 Task: Look for space in Grove City, United States from 10th July, 2023 to 15th July, 2023 for 7 adults in price range Rs.10000 to Rs.15000. Place can be entire place or shared room with 4 bedrooms having 7 beds and 4 bathrooms. Property type can be house, flat, guest house. Amenities needed are: wifi, TV, free parkinig on premises, gym, breakfast. Booking option can be shelf check-in. Required host language is English.
Action: Mouse moved to (631, 146)
Screenshot: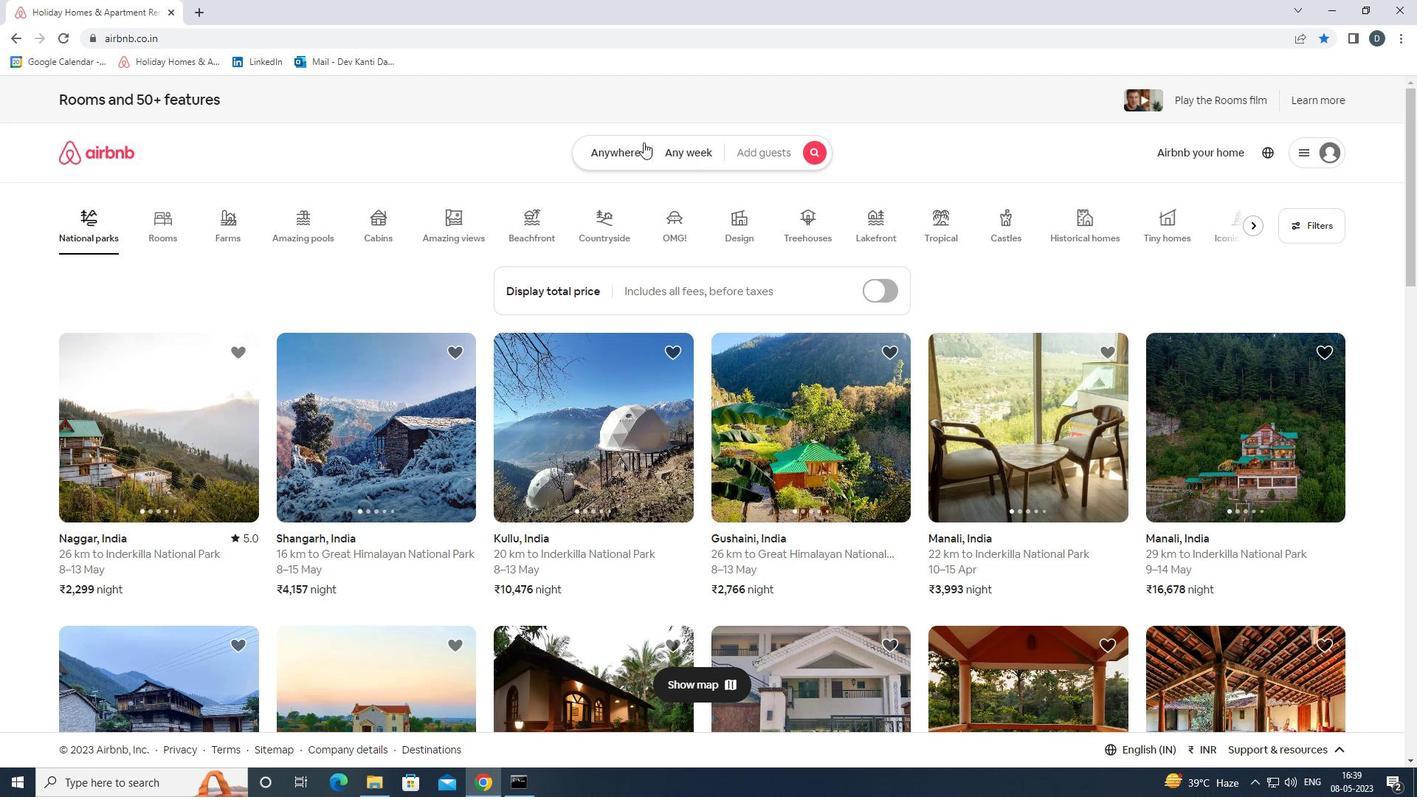 
Action: Mouse pressed left at (631, 146)
Screenshot: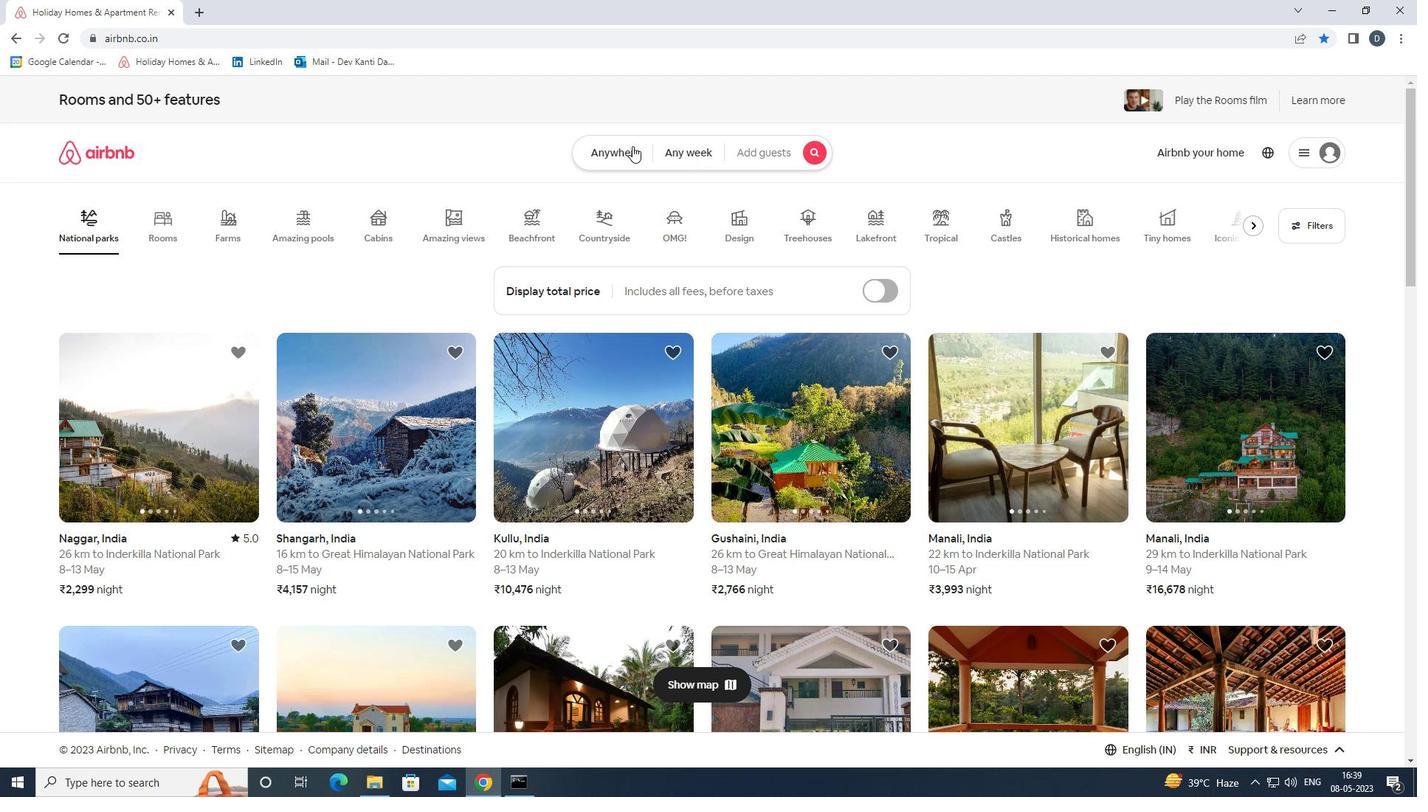 
Action: Mouse moved to (541, 217)
Screenshot: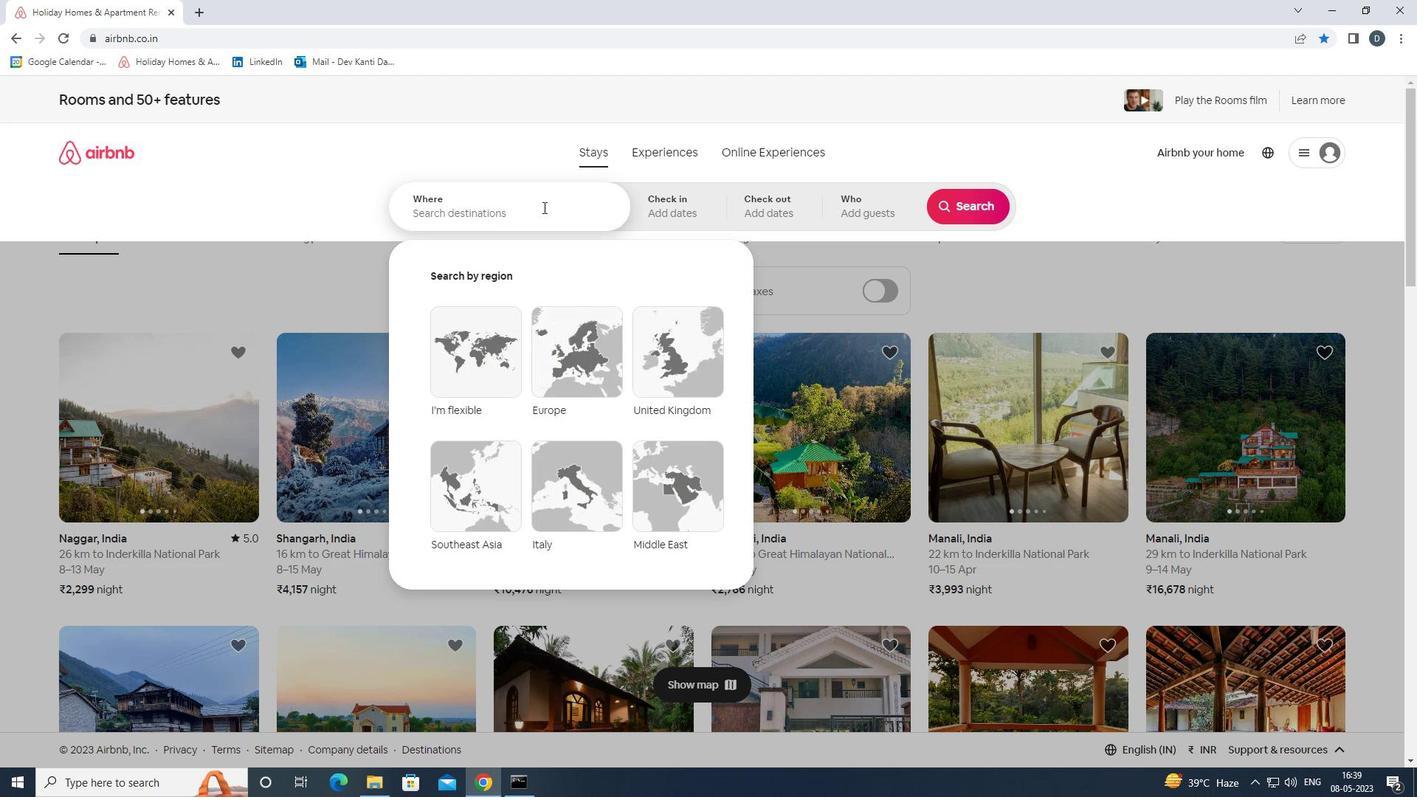 
Action: Mouse pressed left at (541, 217)
Screenshot: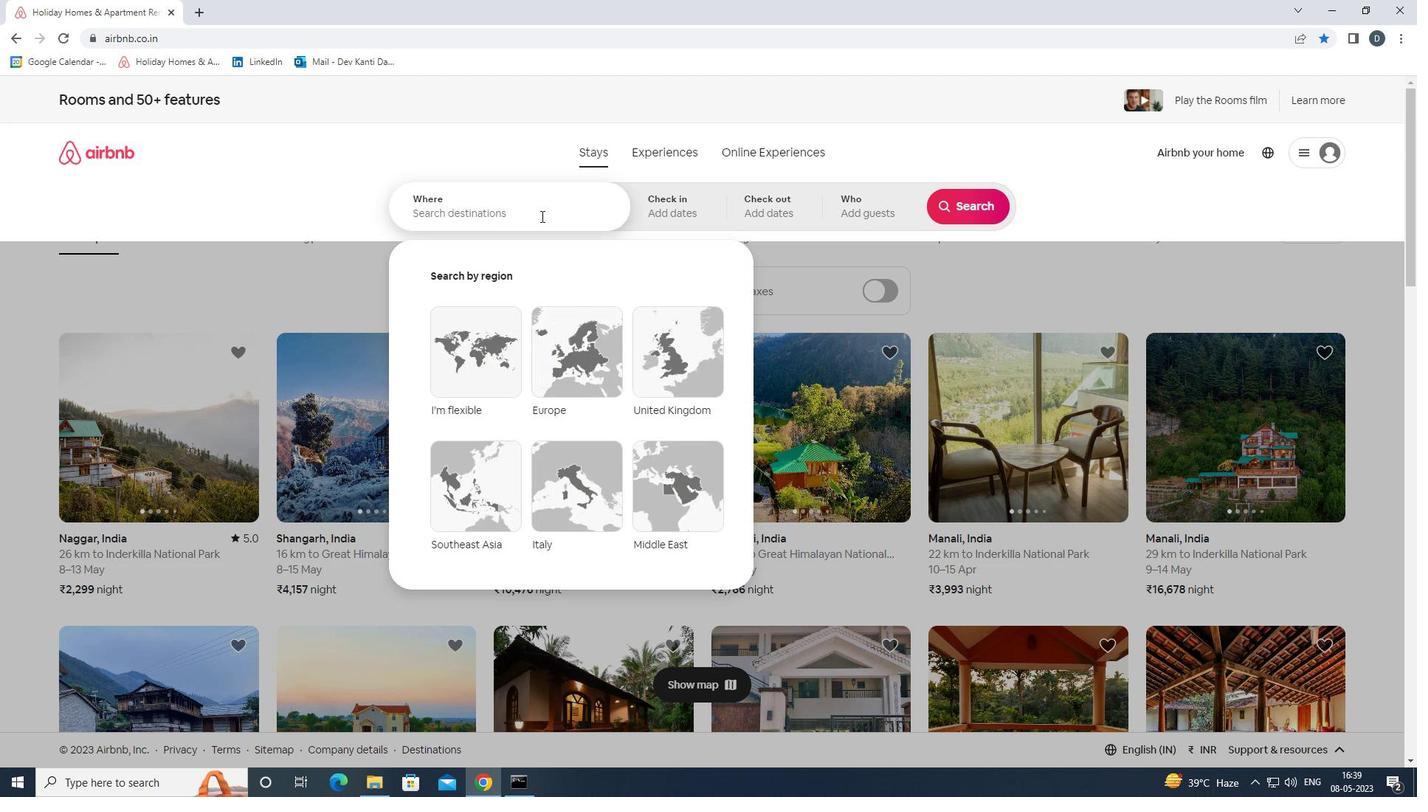 
Action: Key pressed <Key.shift><Key.shift><Key.shift><Key.shift><Key.shift><Key.shift><Key.shift><Key.shift><Key.shift><Key.shift><Key.shift><Key.shift><Key.shift><Key.shift><Key.shift><Key.shift><Key.shift><Key.shift><Key.shift><Key.shift><Key.shift><Key.shift><Key.shift>GROVE<Key.space><Key.shift>CITY,<Key.shift>UNITED<Key.space><Key.shift>STATES<Key.enter>
Screenshot: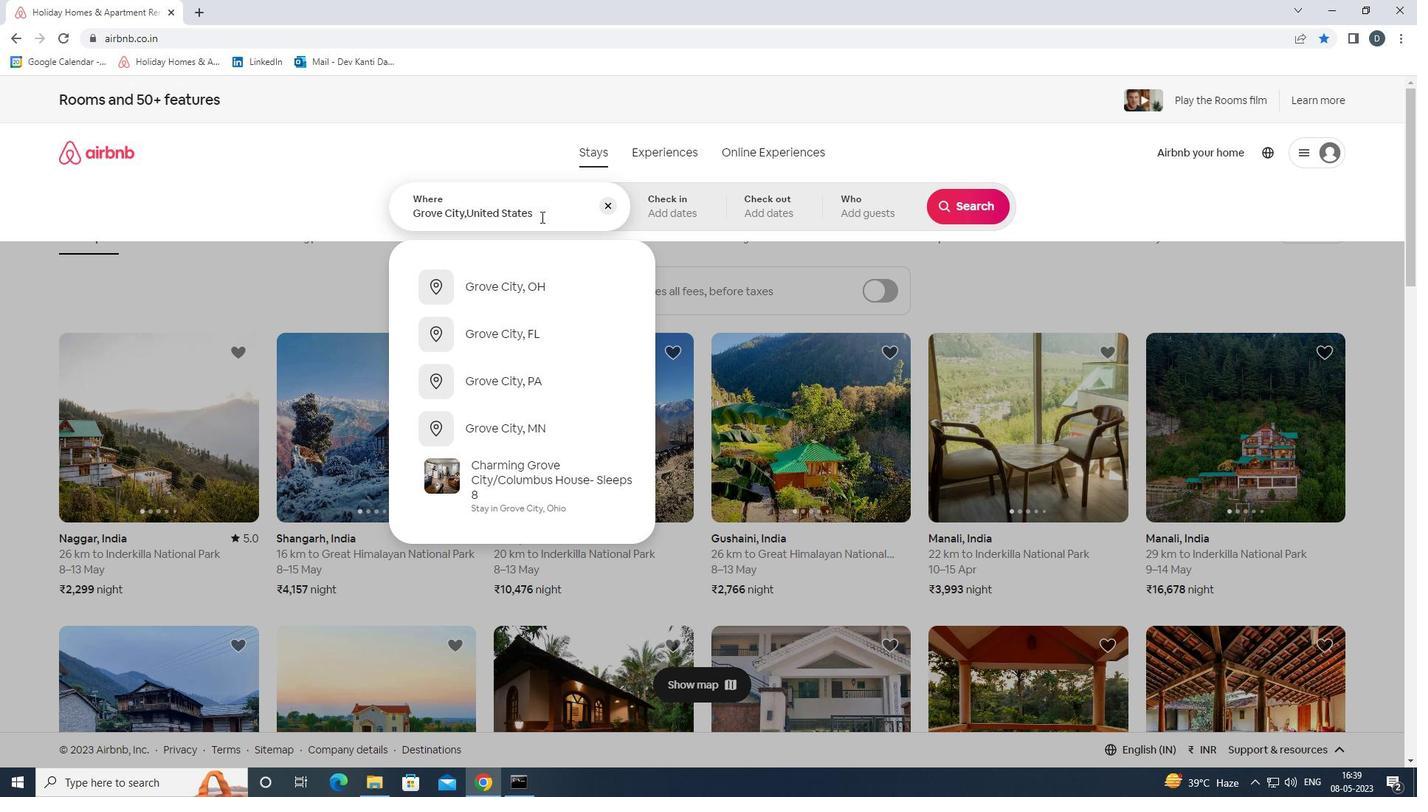 
Action: Mouse moved to (964, 321)
Screenshot: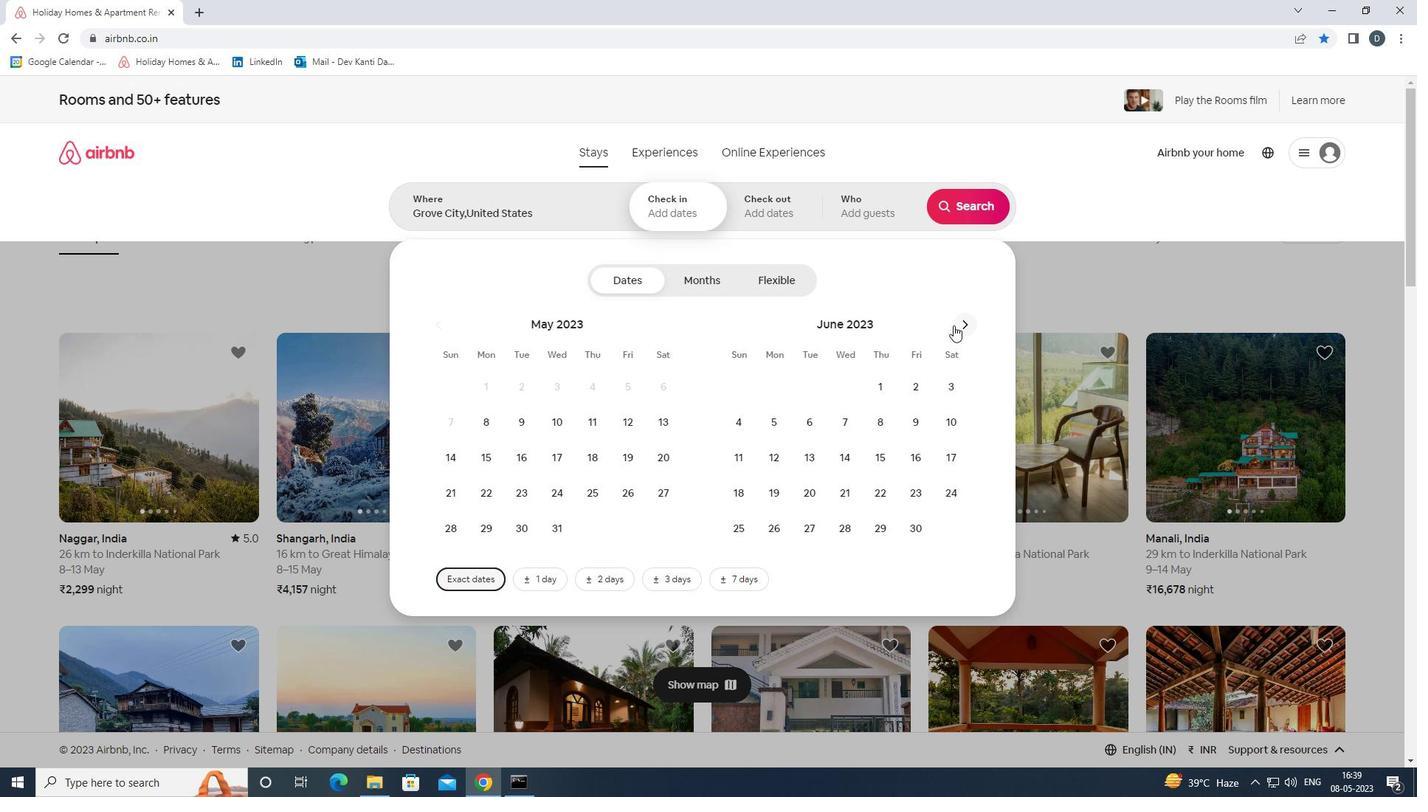 
Action: Mouse pressed left at (964, 321)
Screenshot: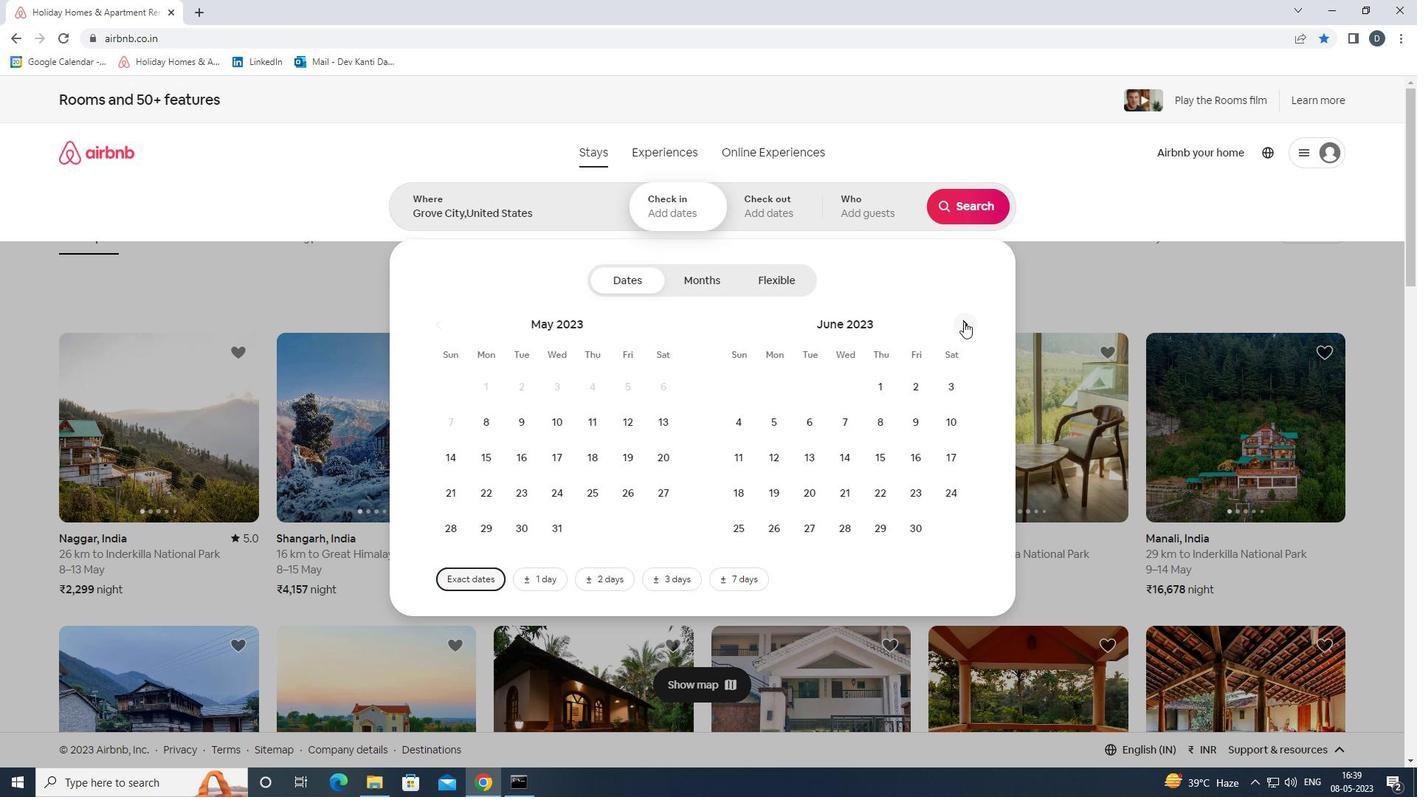 
Action: Mouse moved to (774, 467)
Screenshot: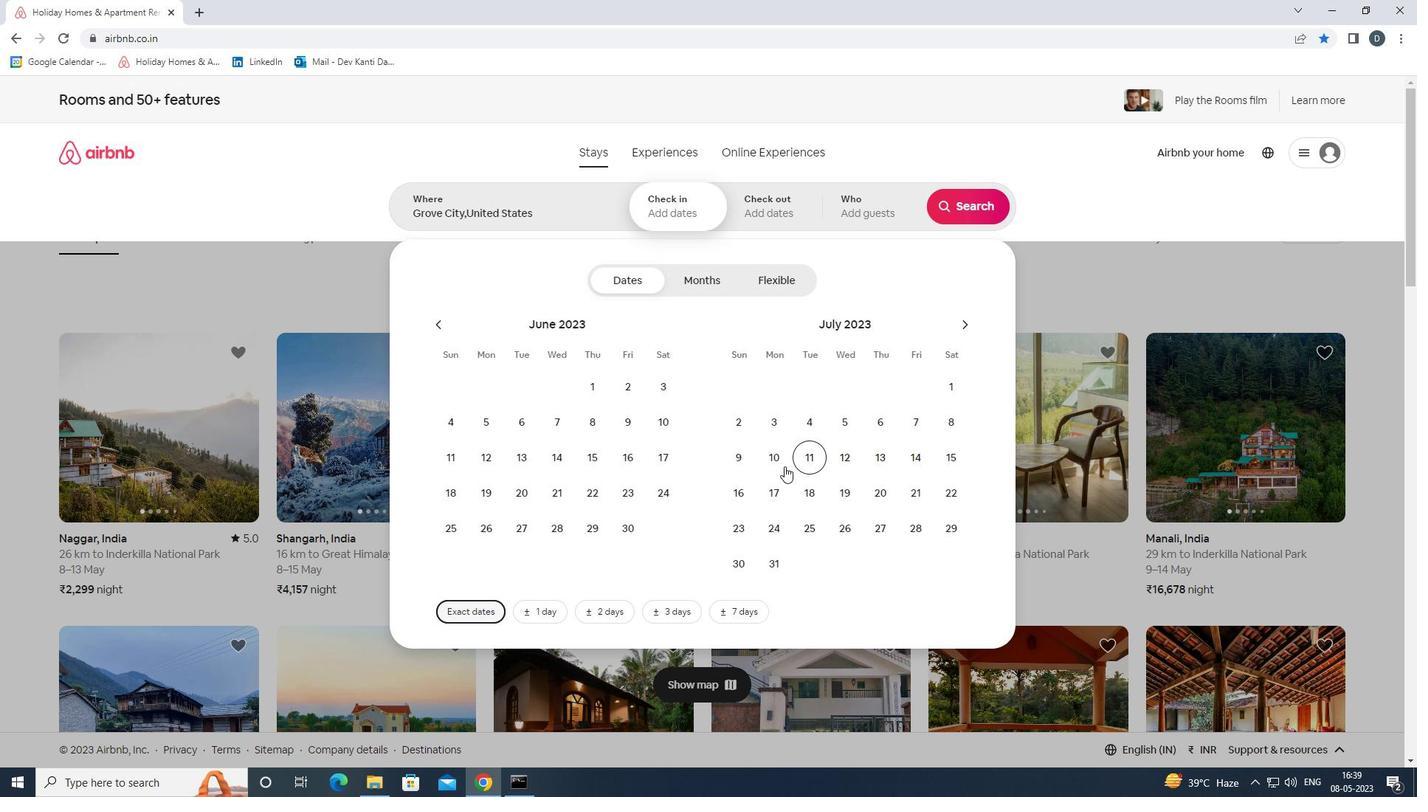 
Action: Mouse pressed left at (774, 467)
Screenshot: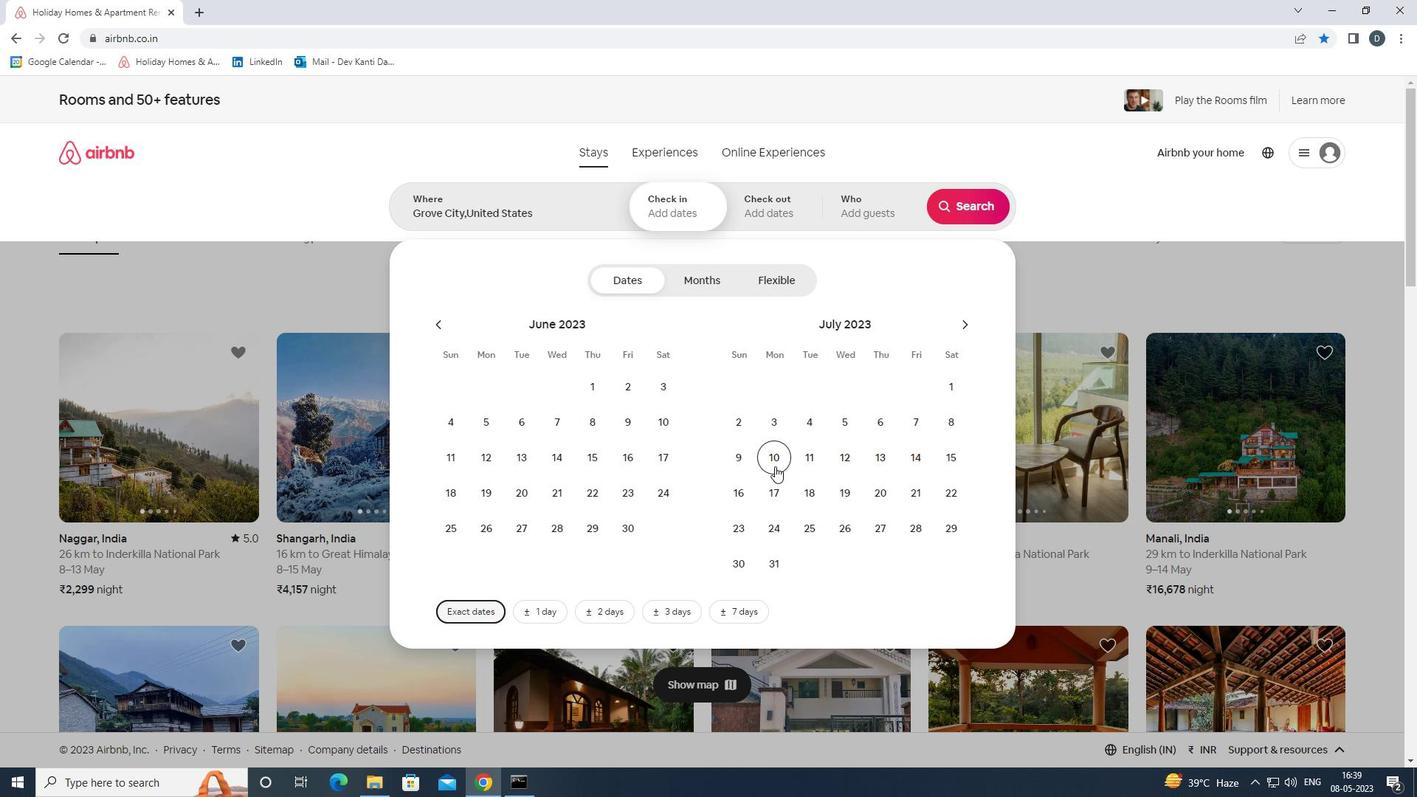 
Action: Mouse moved to (943, 465)
Screenshot: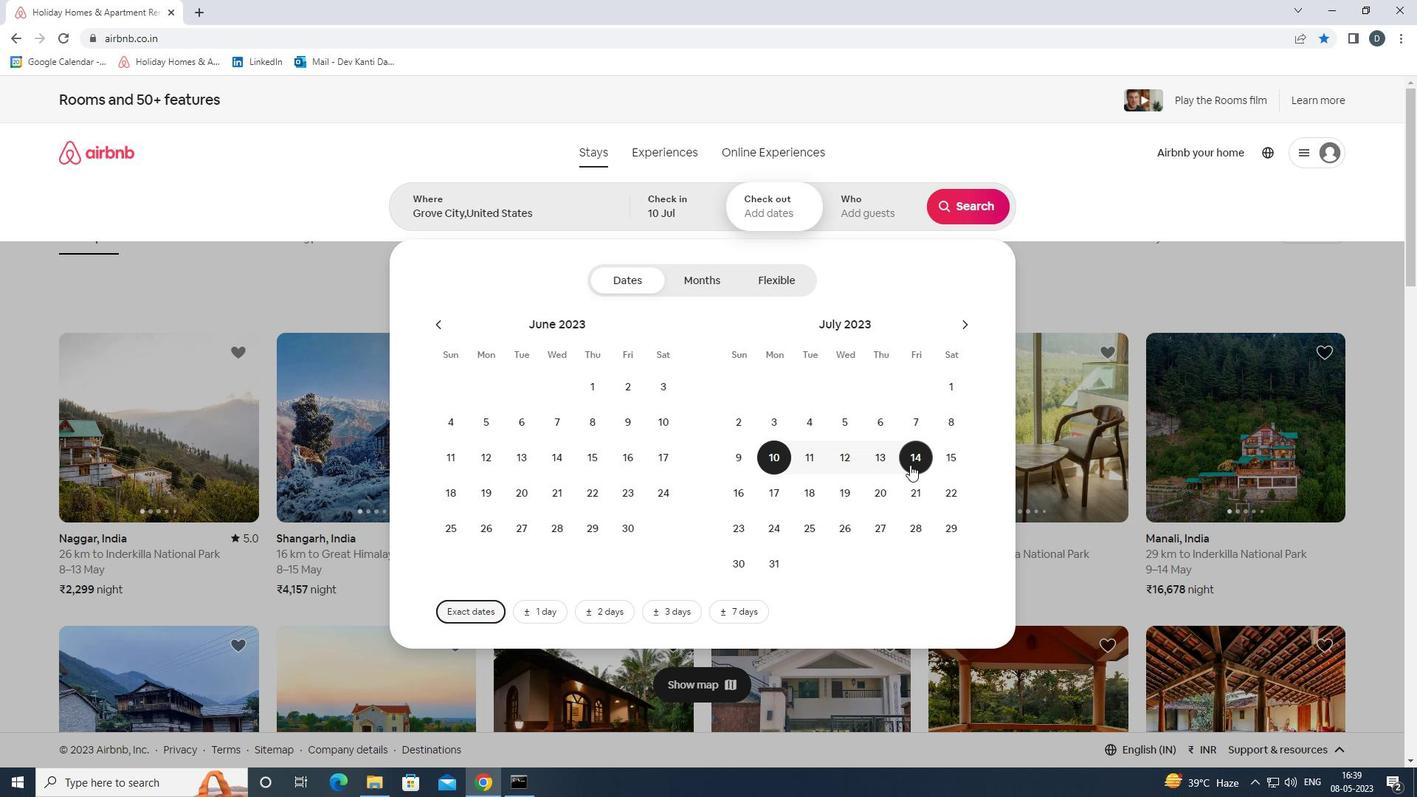 
Action: Mouse pressed left at (943, 465)
Screenshot: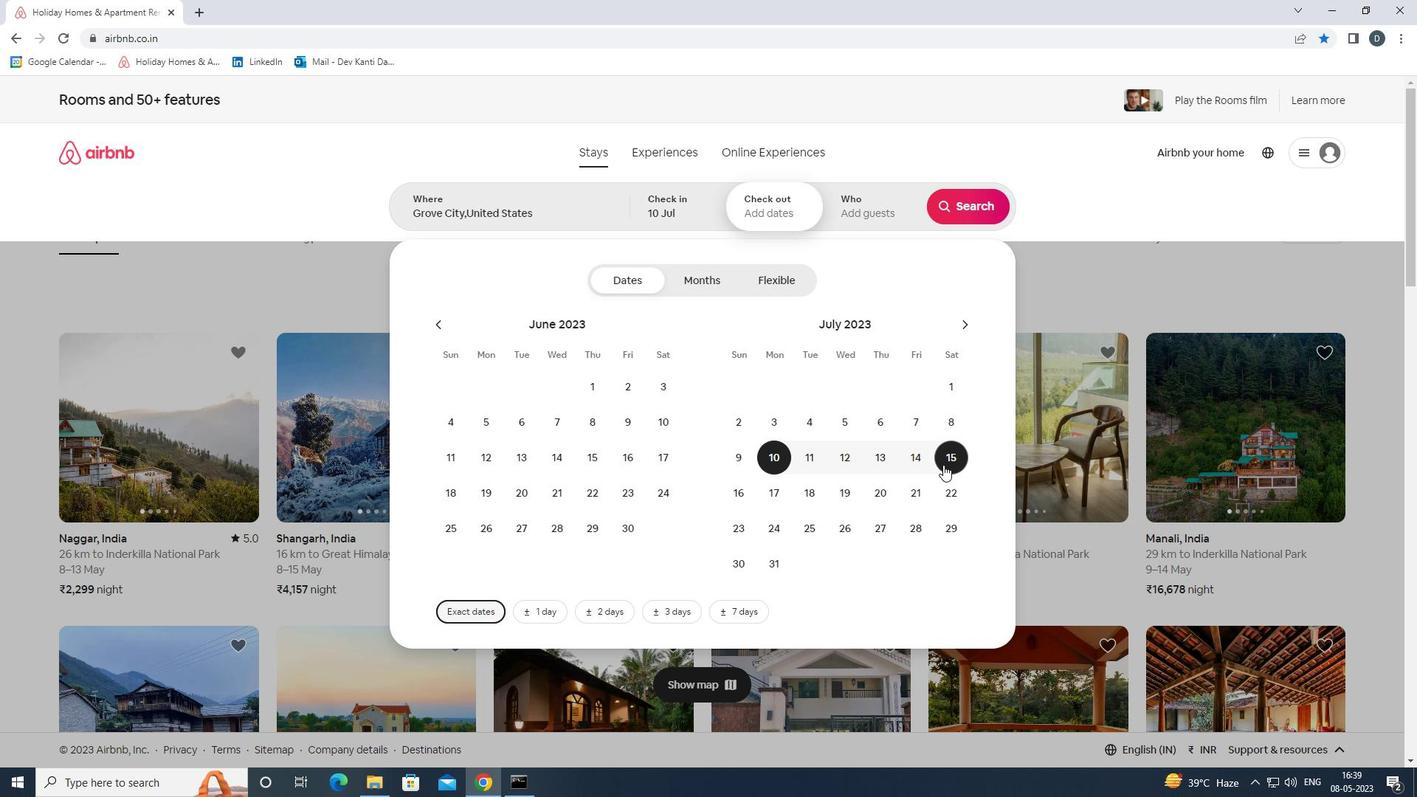 
Action: Mouse moved to (871, 216)
Screenshot: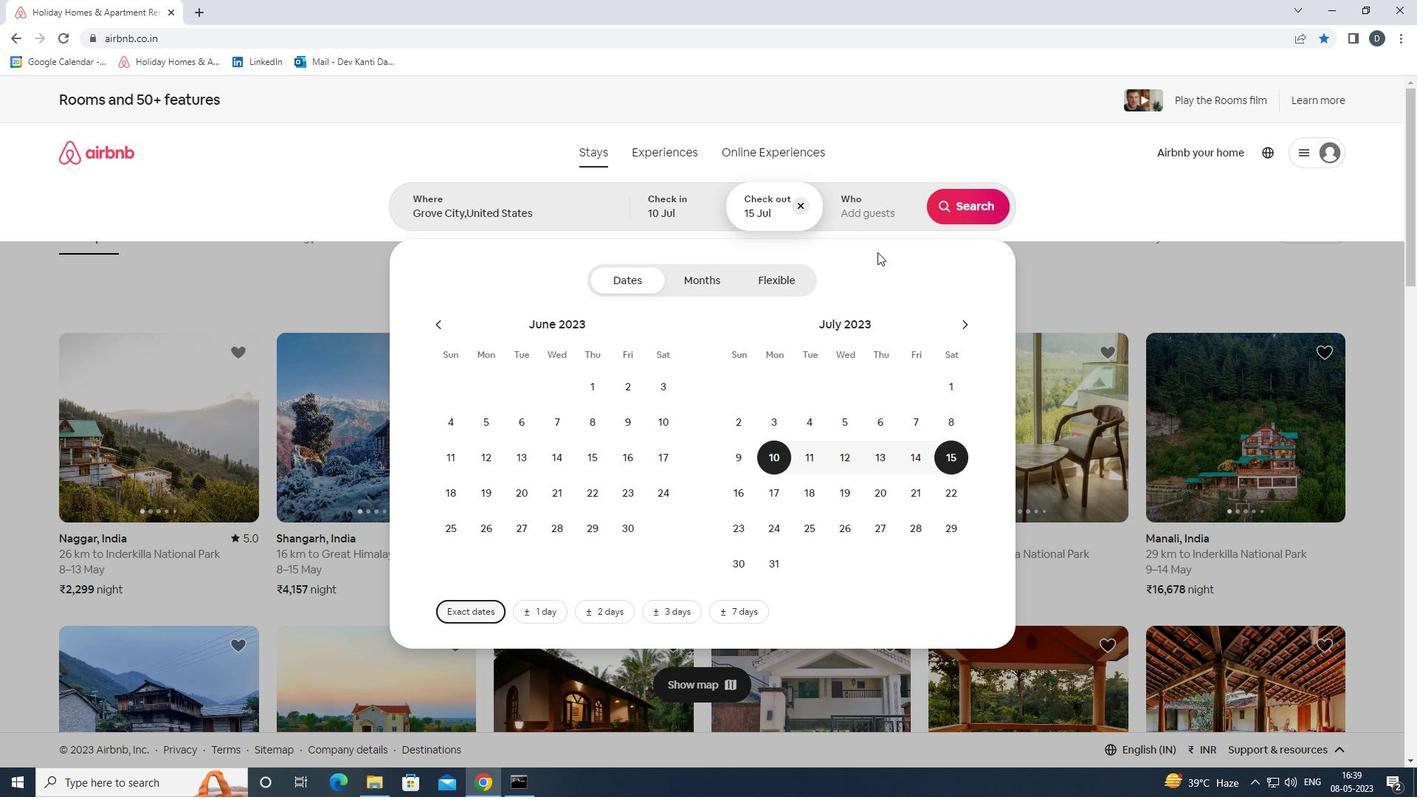 
Action: Mouse pressed left at (871, 216)
Screenshot: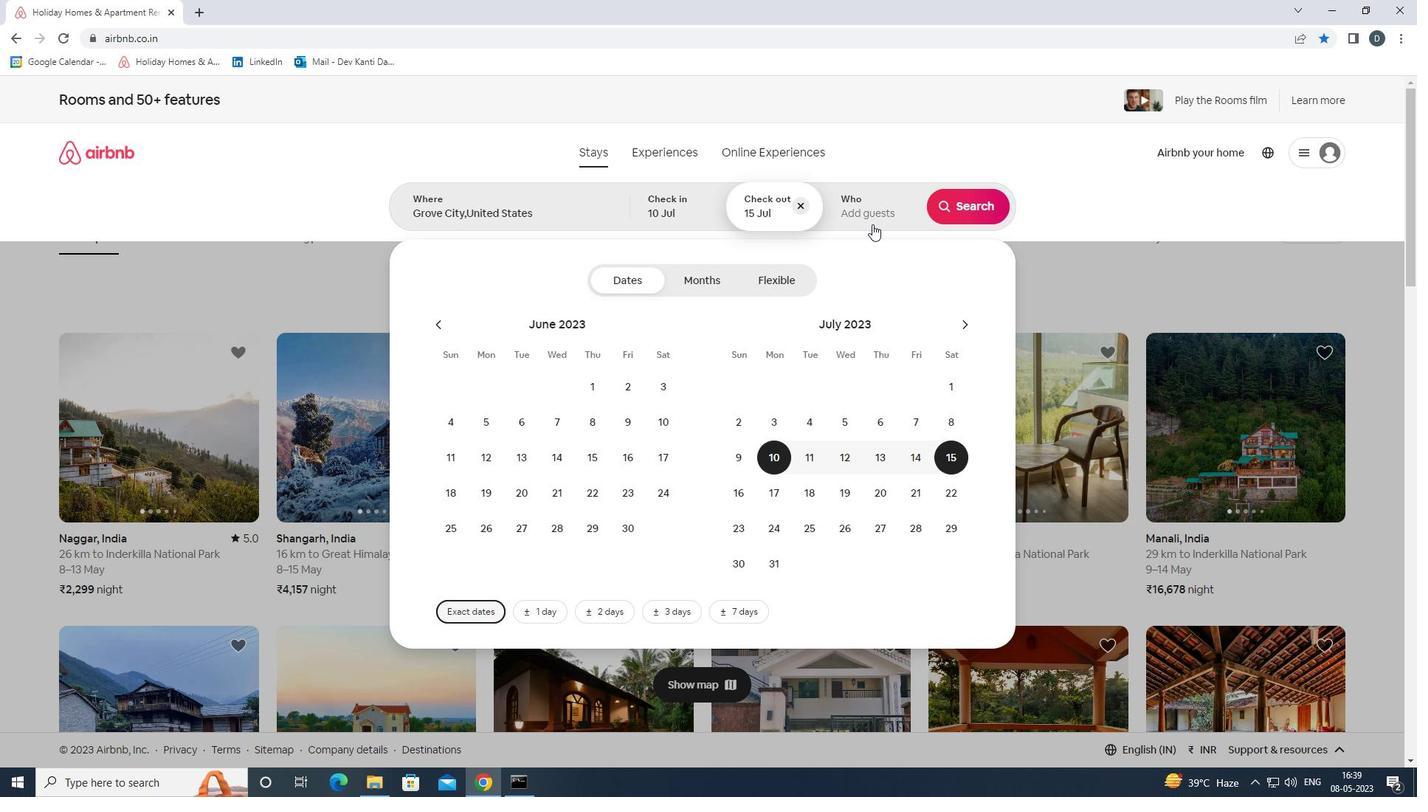 
Action: Mouse moved to (964, 286)
Screenshot: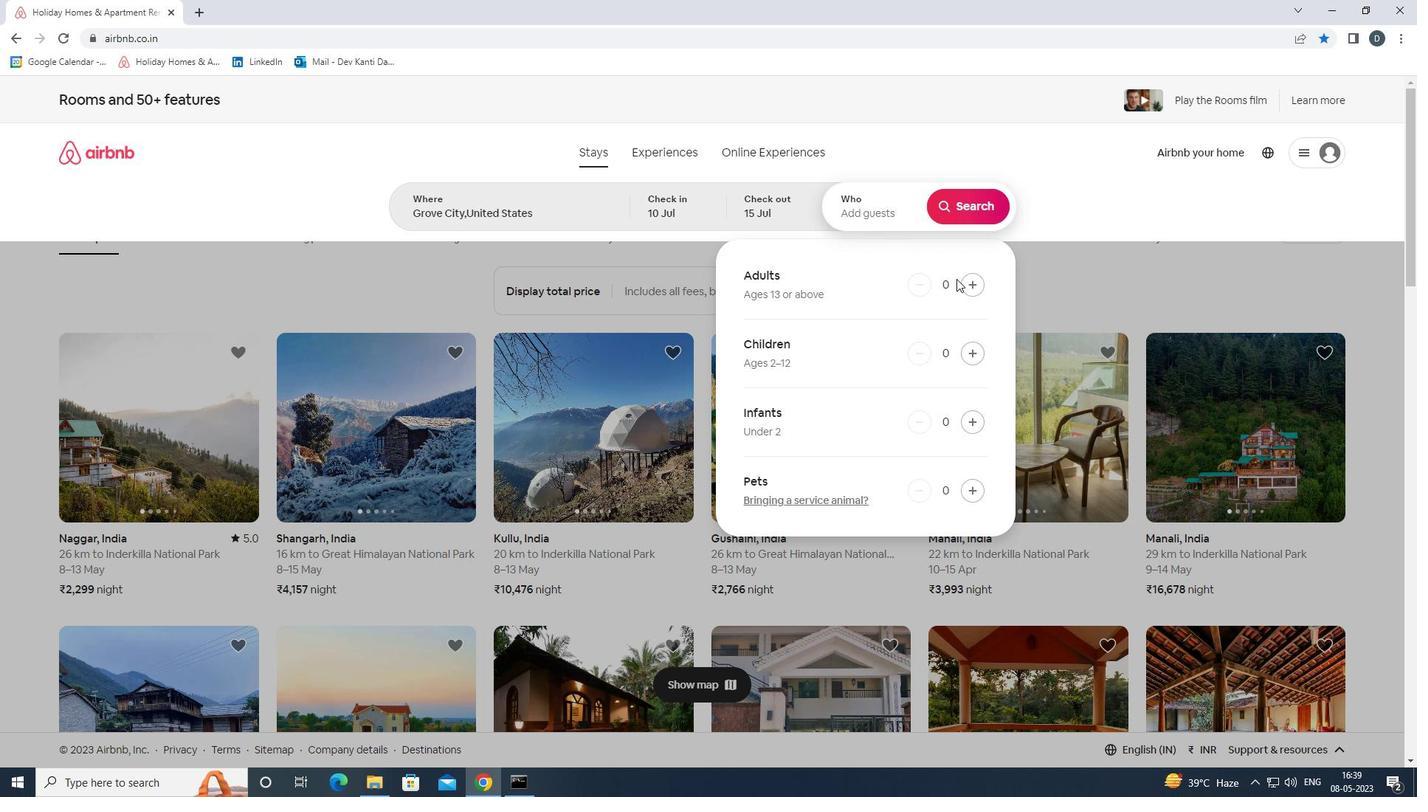 
Action: Mouse pressed left at (964, 286)
Screenshot: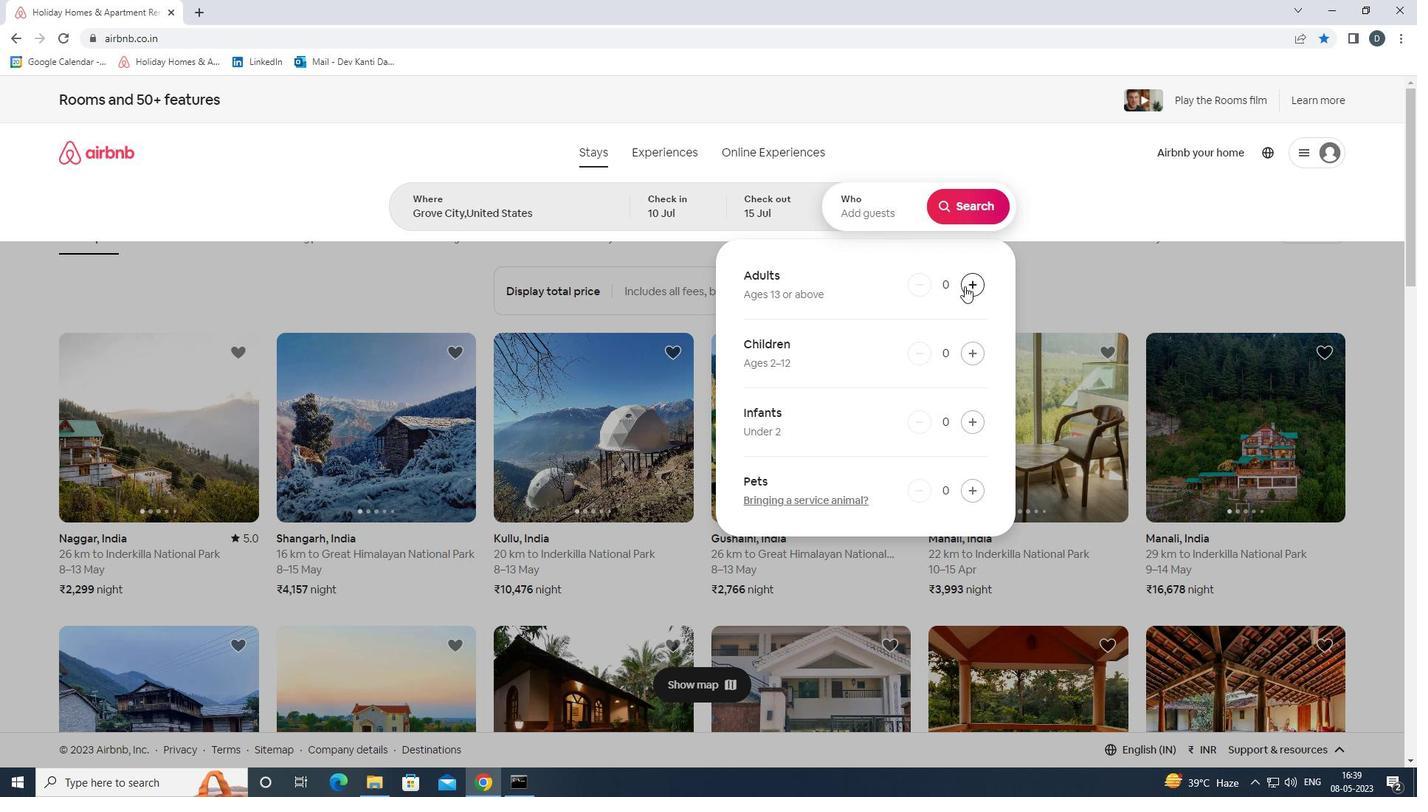 
Action: Mouse pressed left at (964, 286)
Screenshot: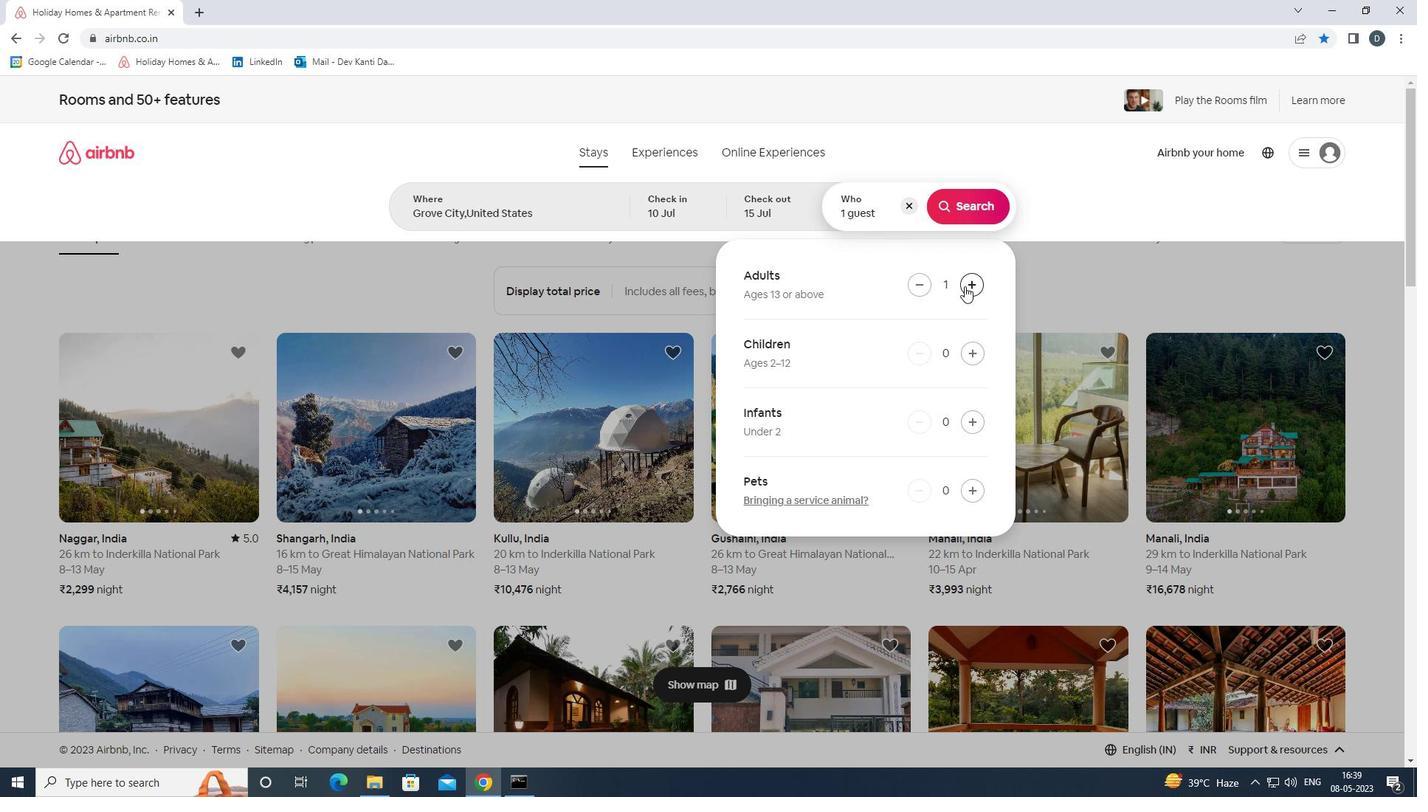 
Action: Mouse pressed left at (964, 286)
Screenshot: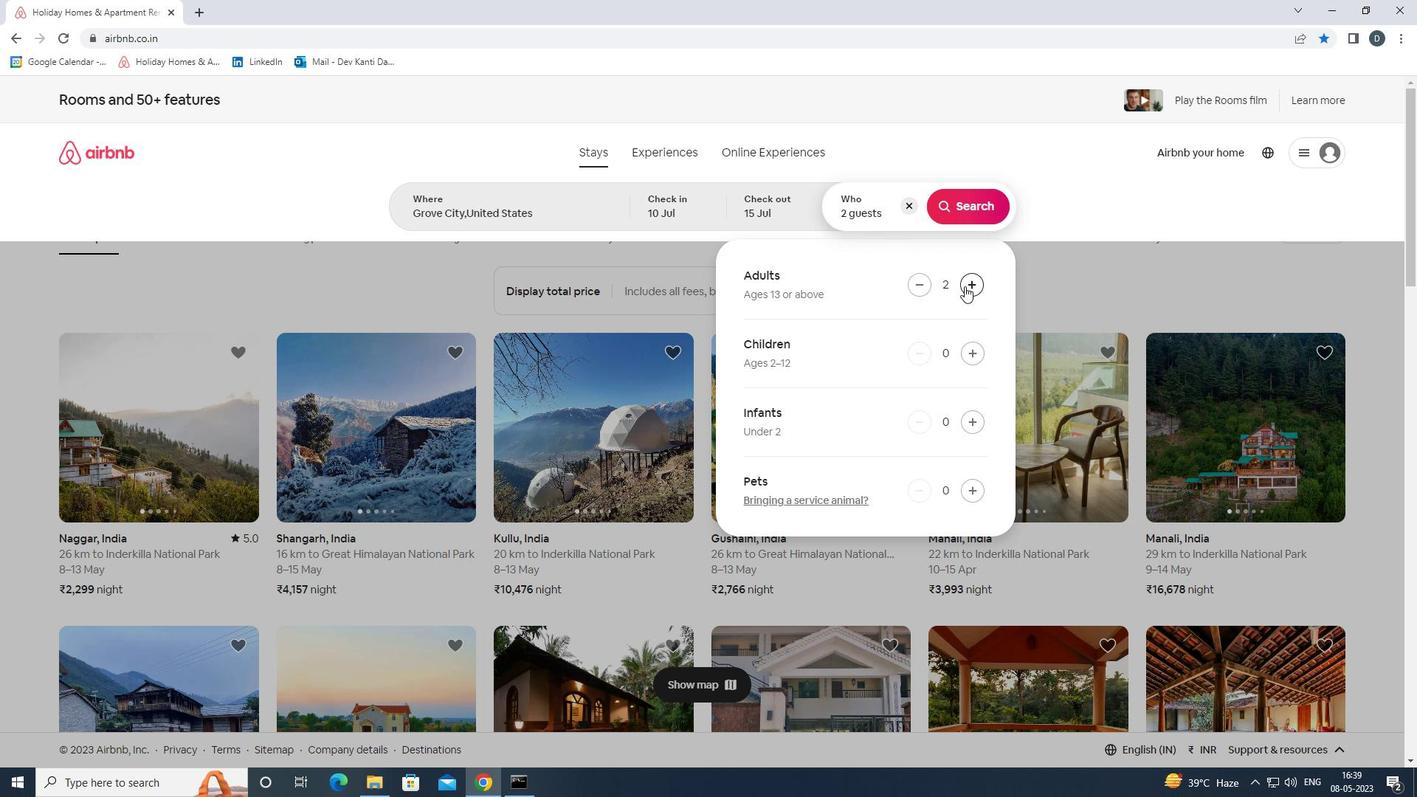 
Action: Mouse pressed left at (964, 286)
Screenshot: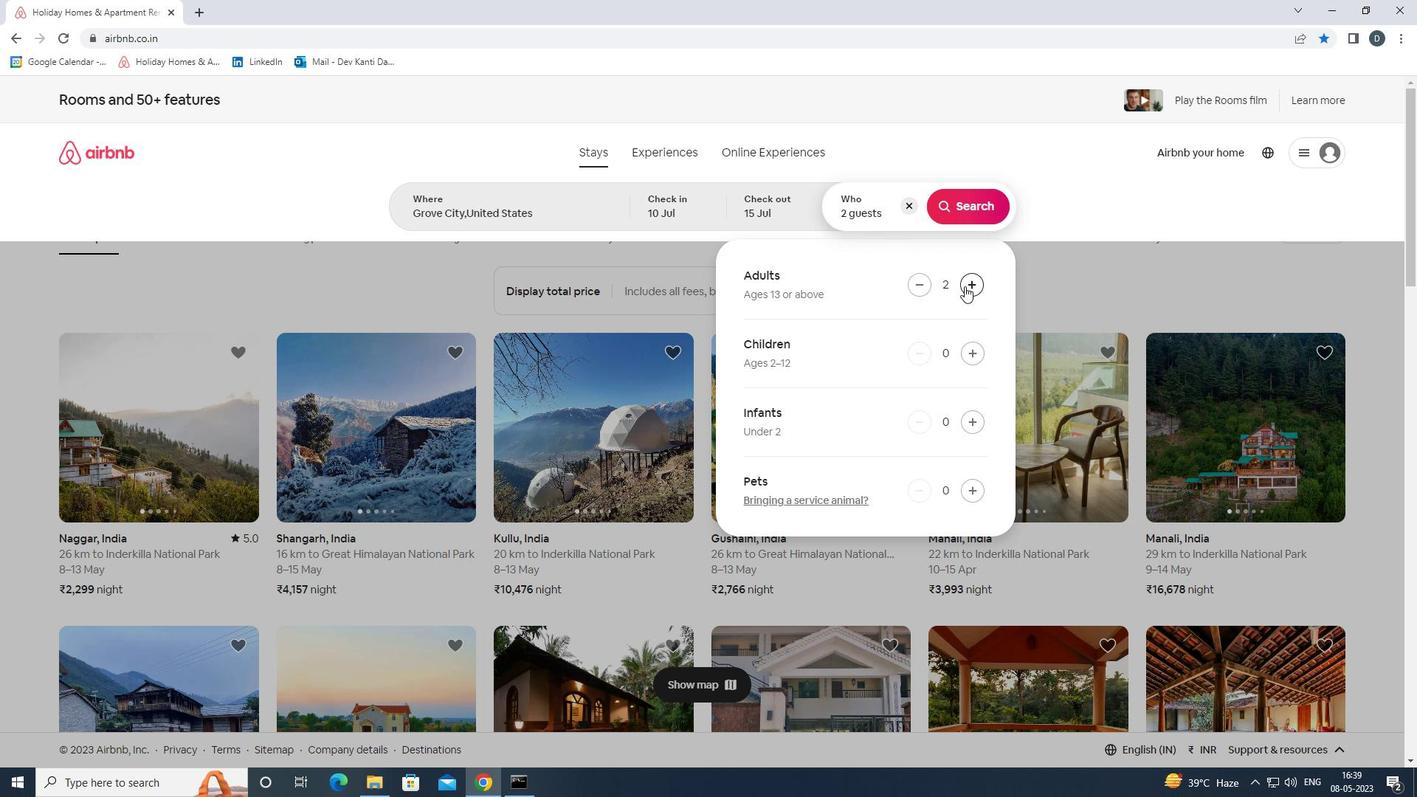 
Action: Mouse pressed left at (964, 286)
Screenshot: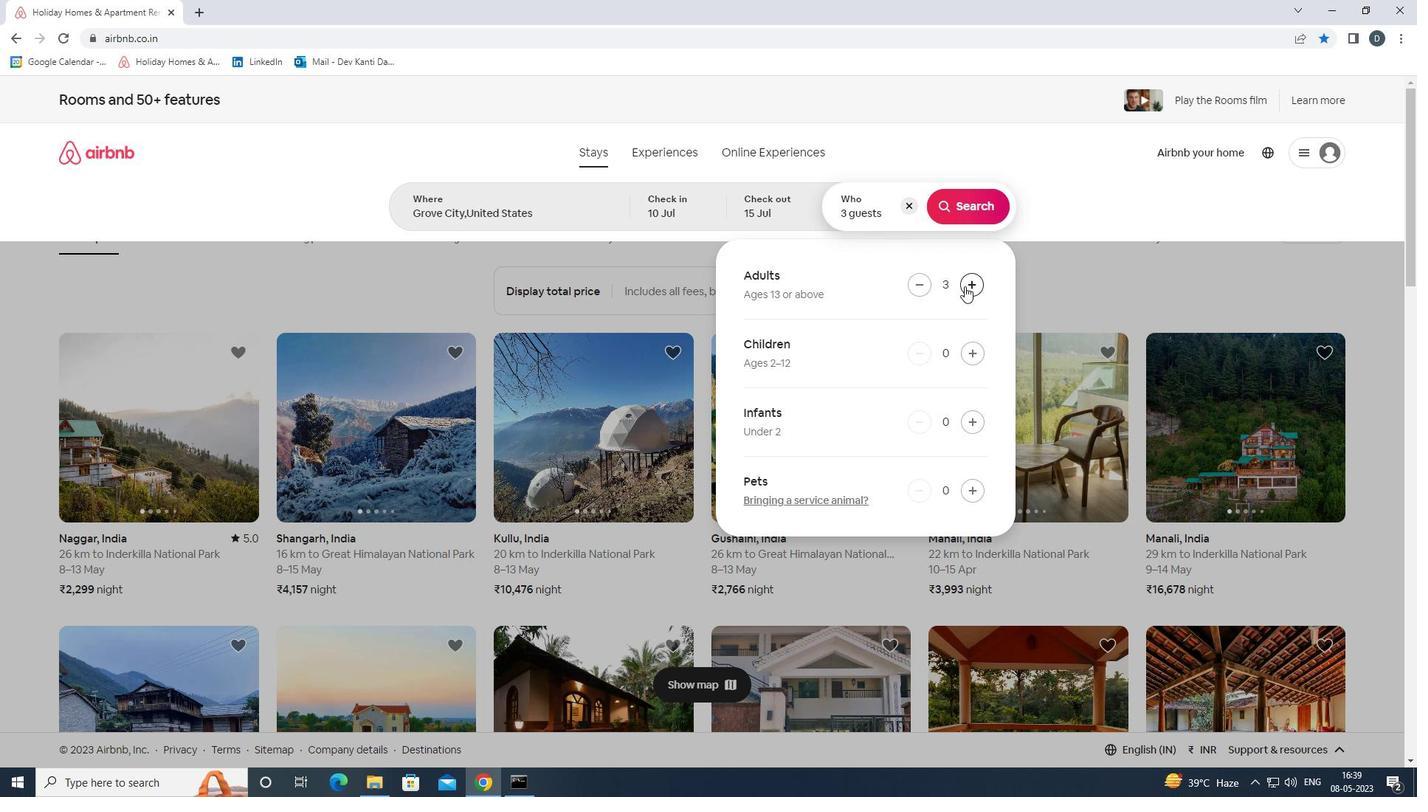 
Action: Mouse pressed left at (964, 286)
Screenshot: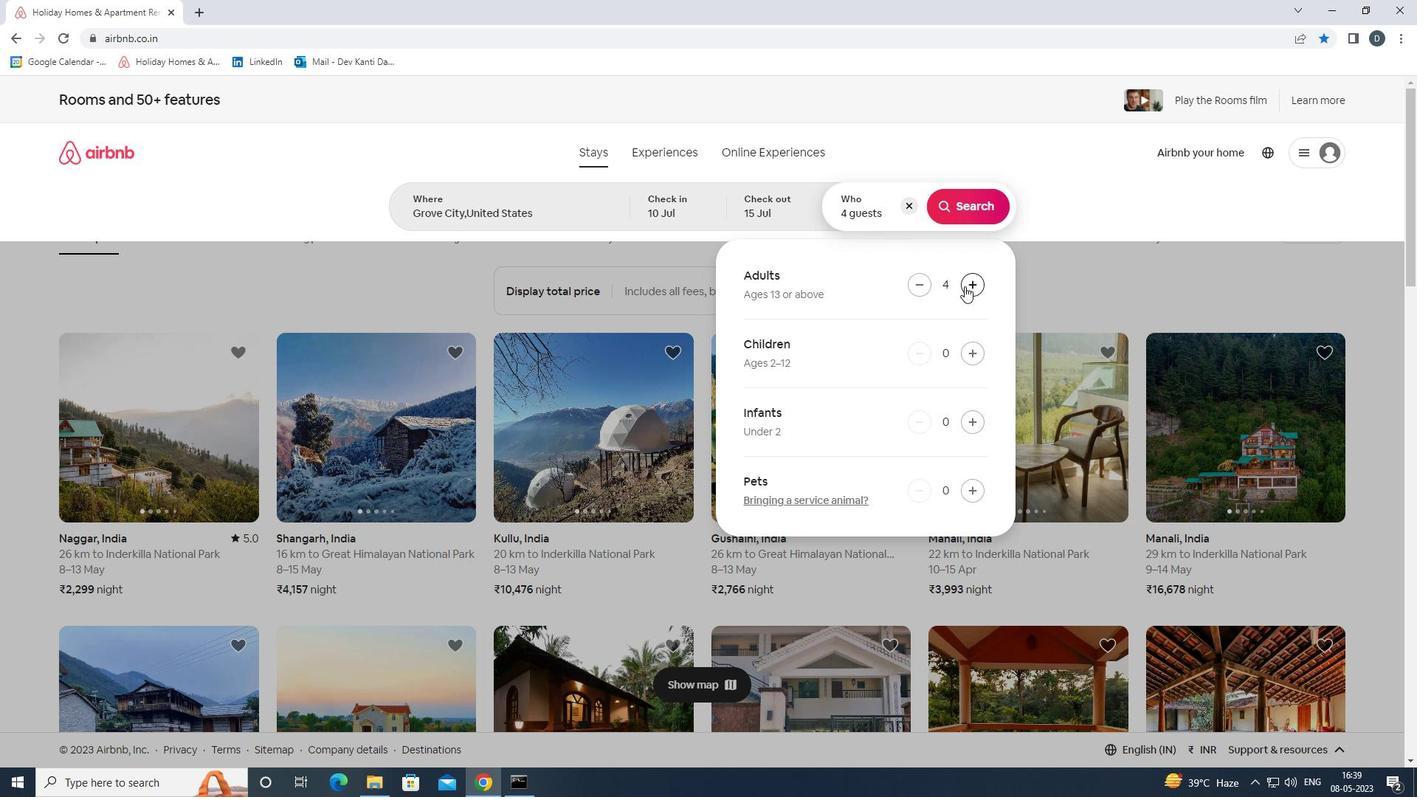 
Action: Mouse pressed left at (964, 286)
Screenshot: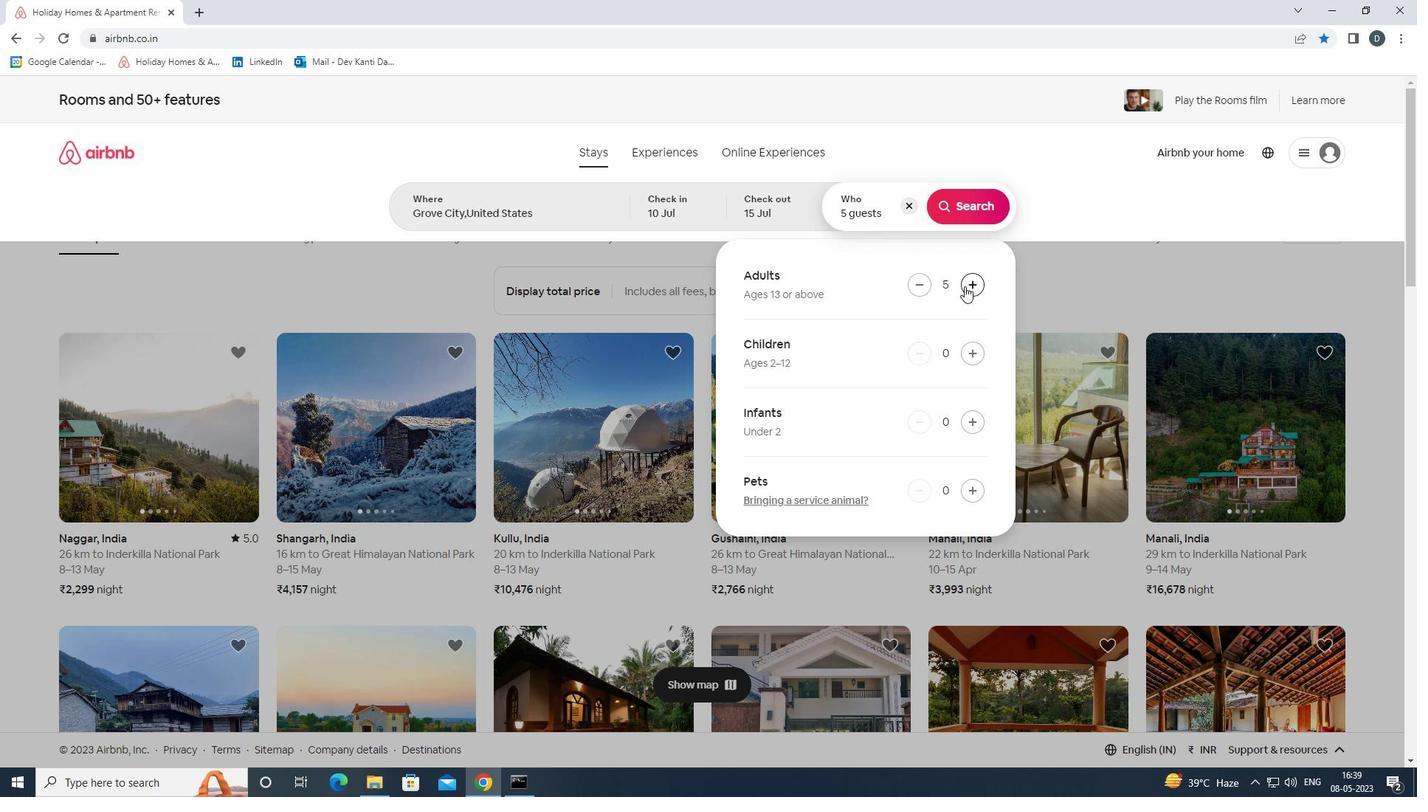 
Action: Mouse moved to (966, 205)
Screenshot: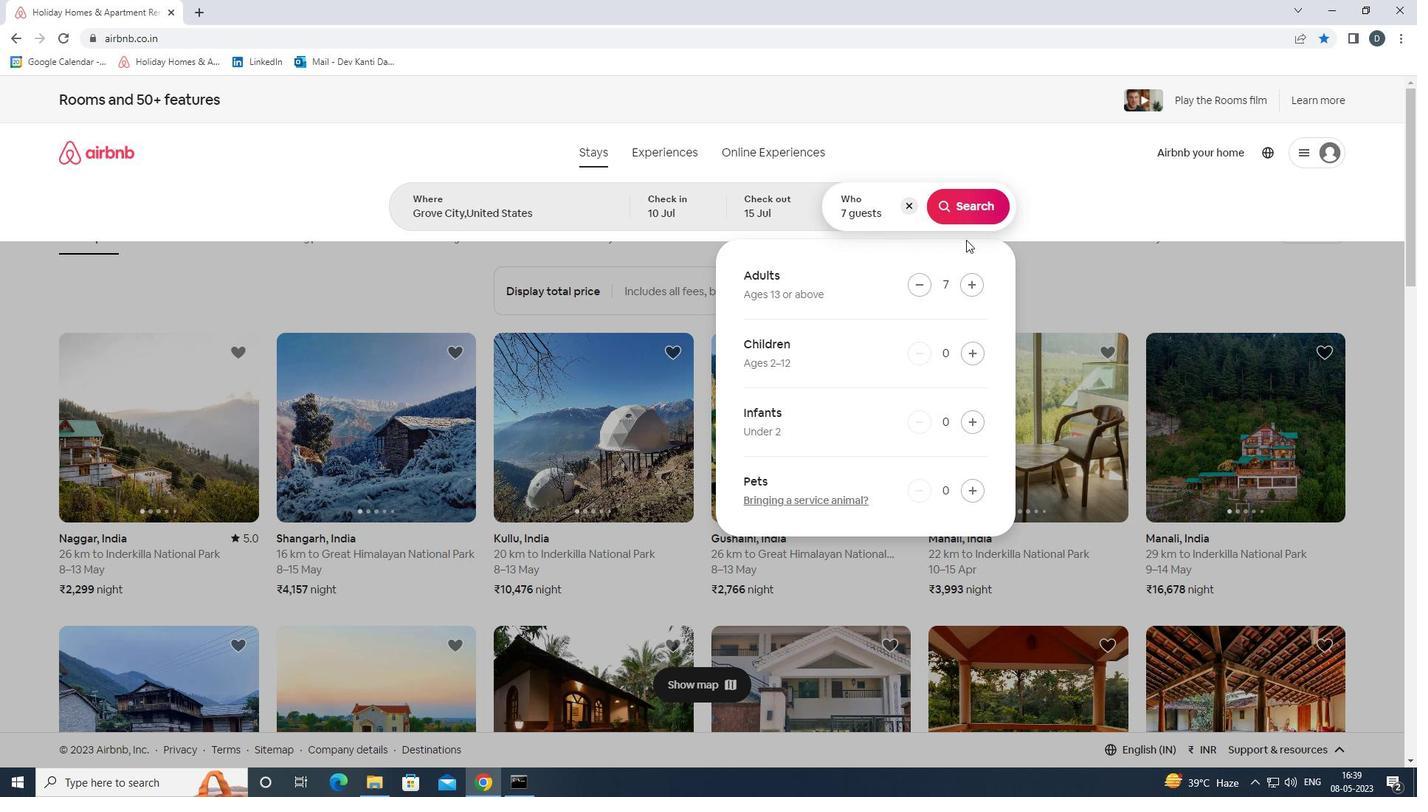 
Action: Mouse pressed left at (966, 205)
Screenshot: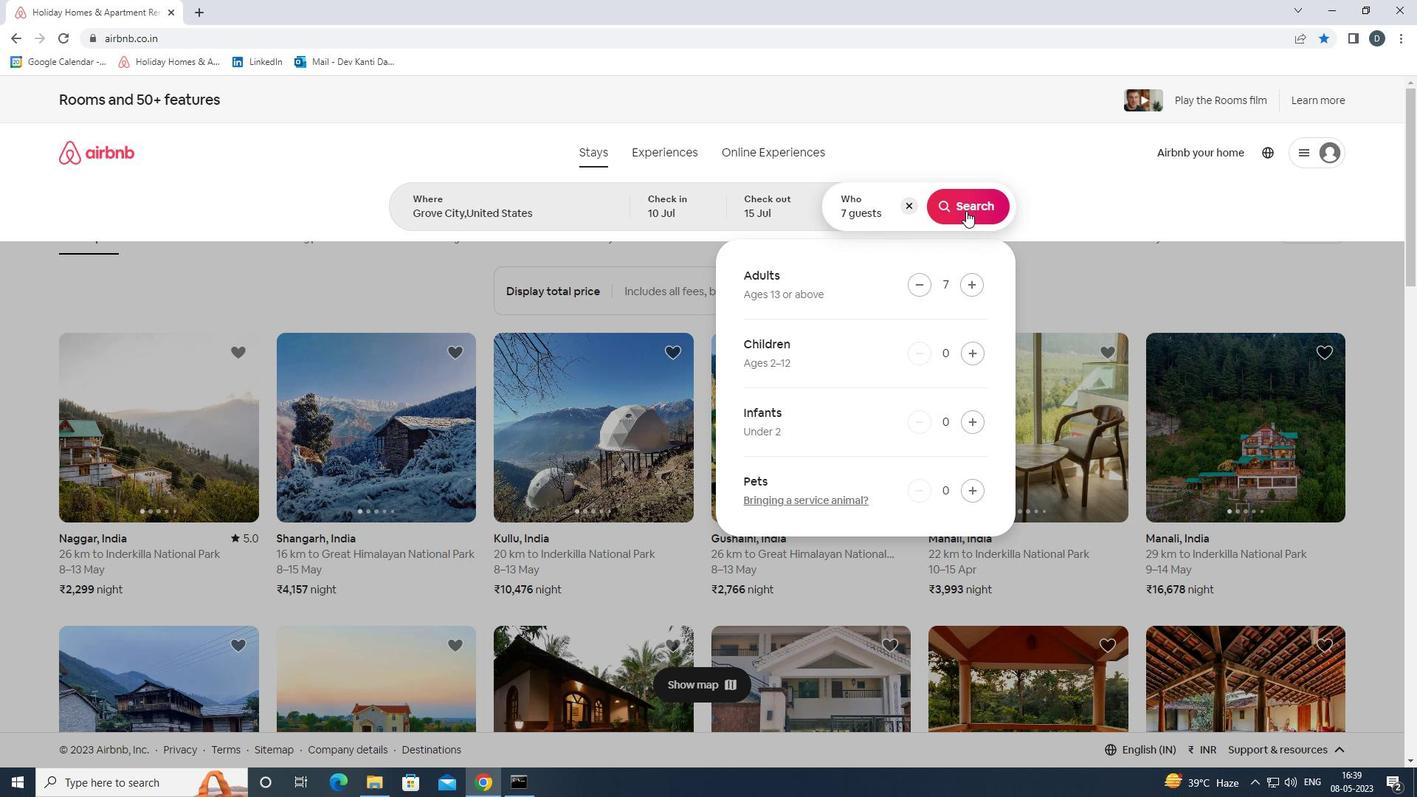 
Action: Mouse moved to (1352, 173)
Screenshot: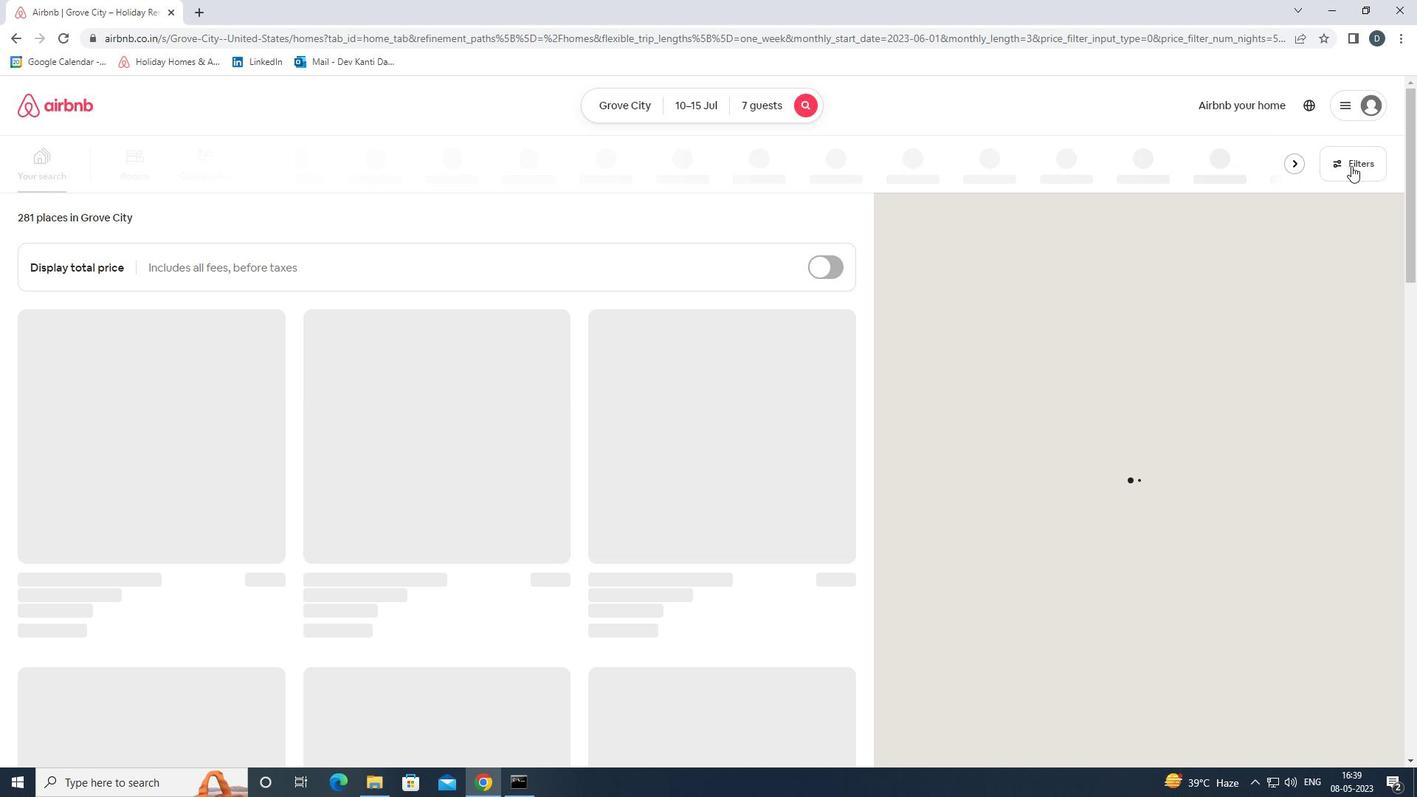 
Action: Mouse pressed left at (1352, 173)
Screenshot: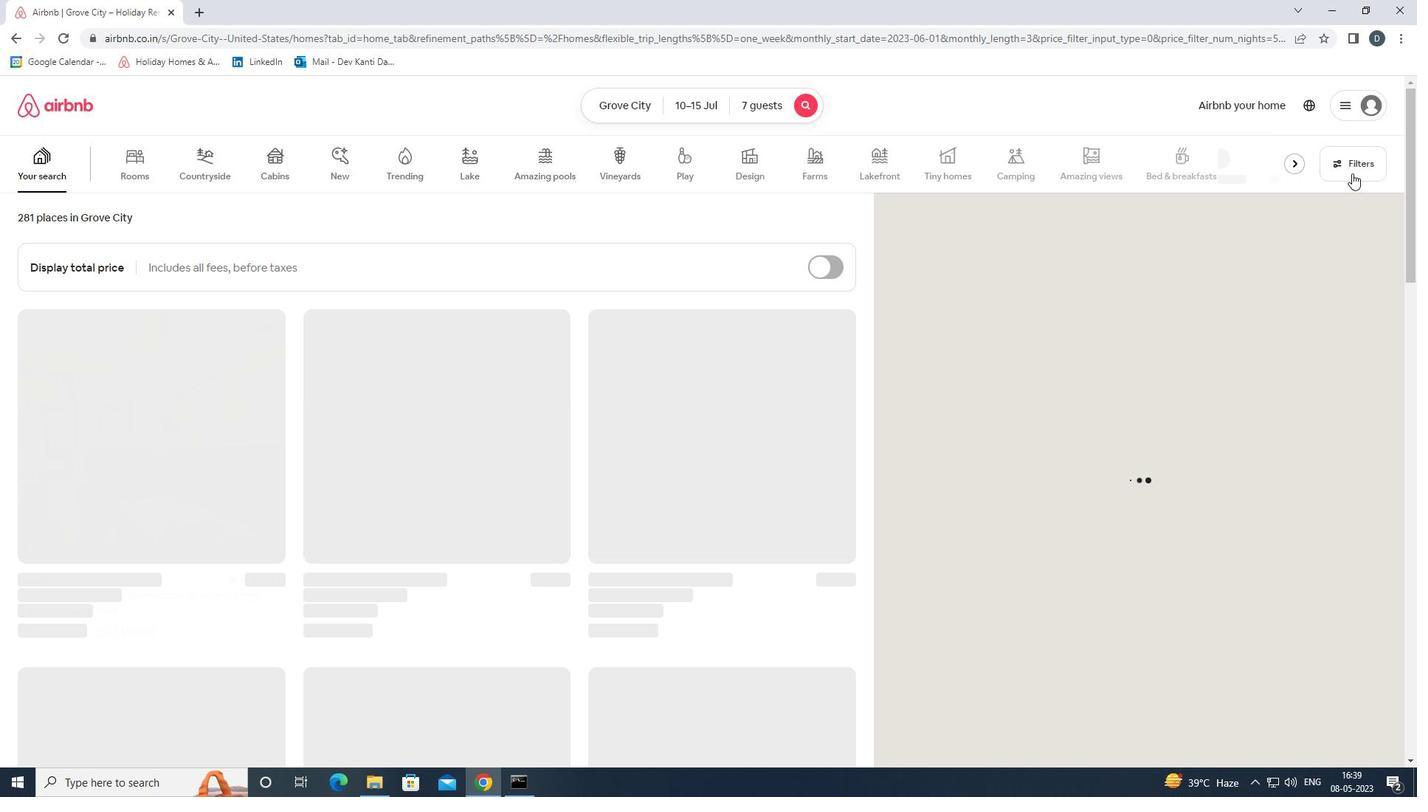 
Action: Mouse moved to (609, 529)
Screenshot: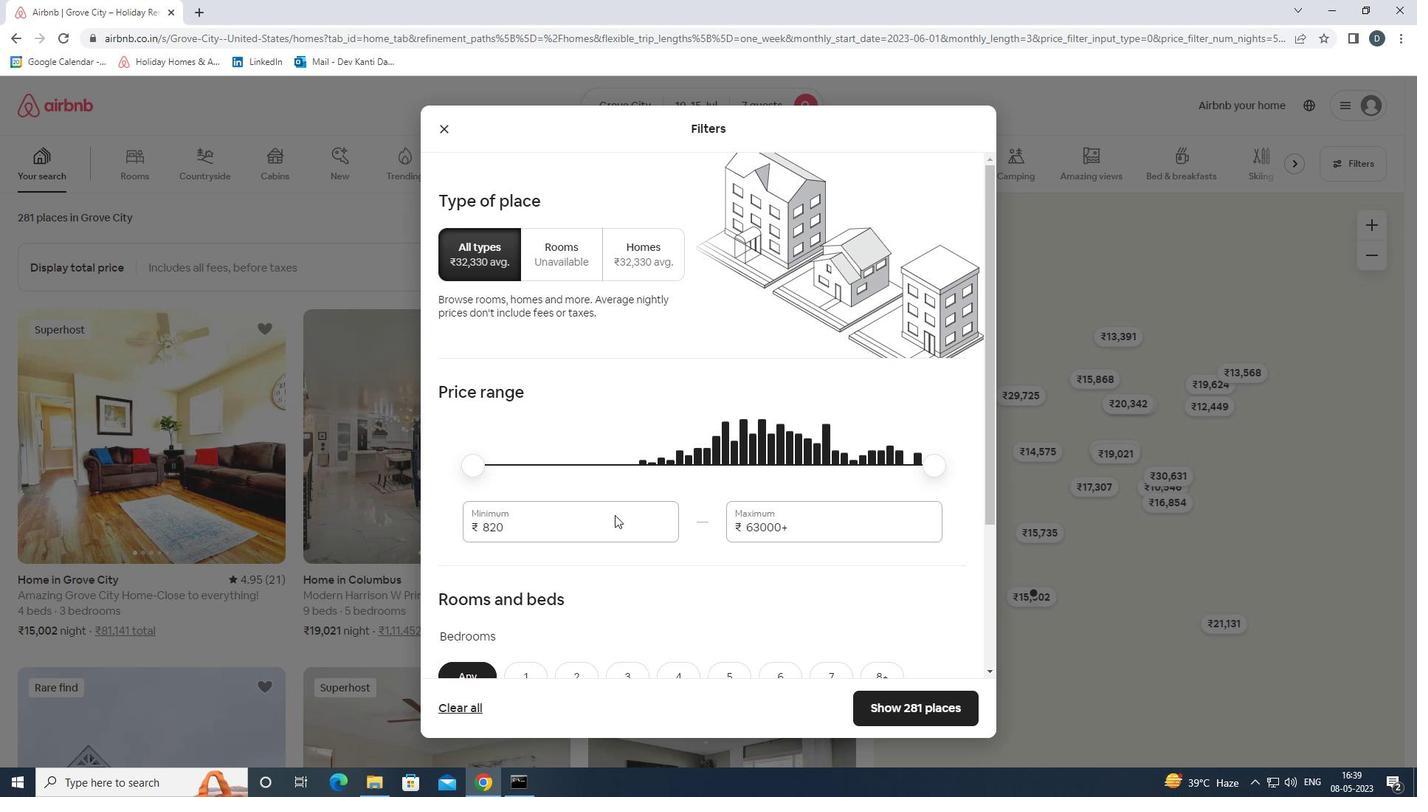 
Action: Mouse pressed left at (609, 529)
Screenshot: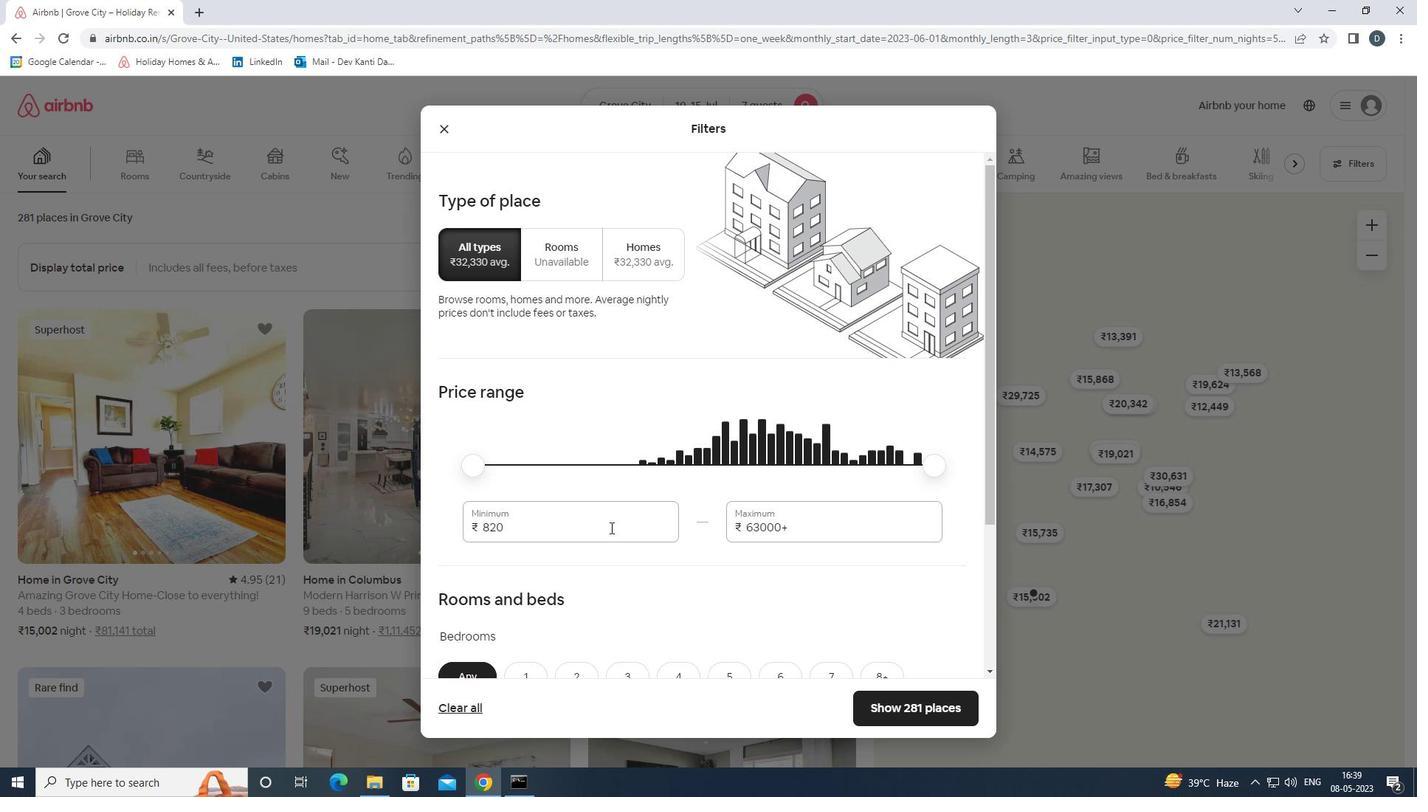
Action: Mouse pressed left at (609, 529)
Screenshot: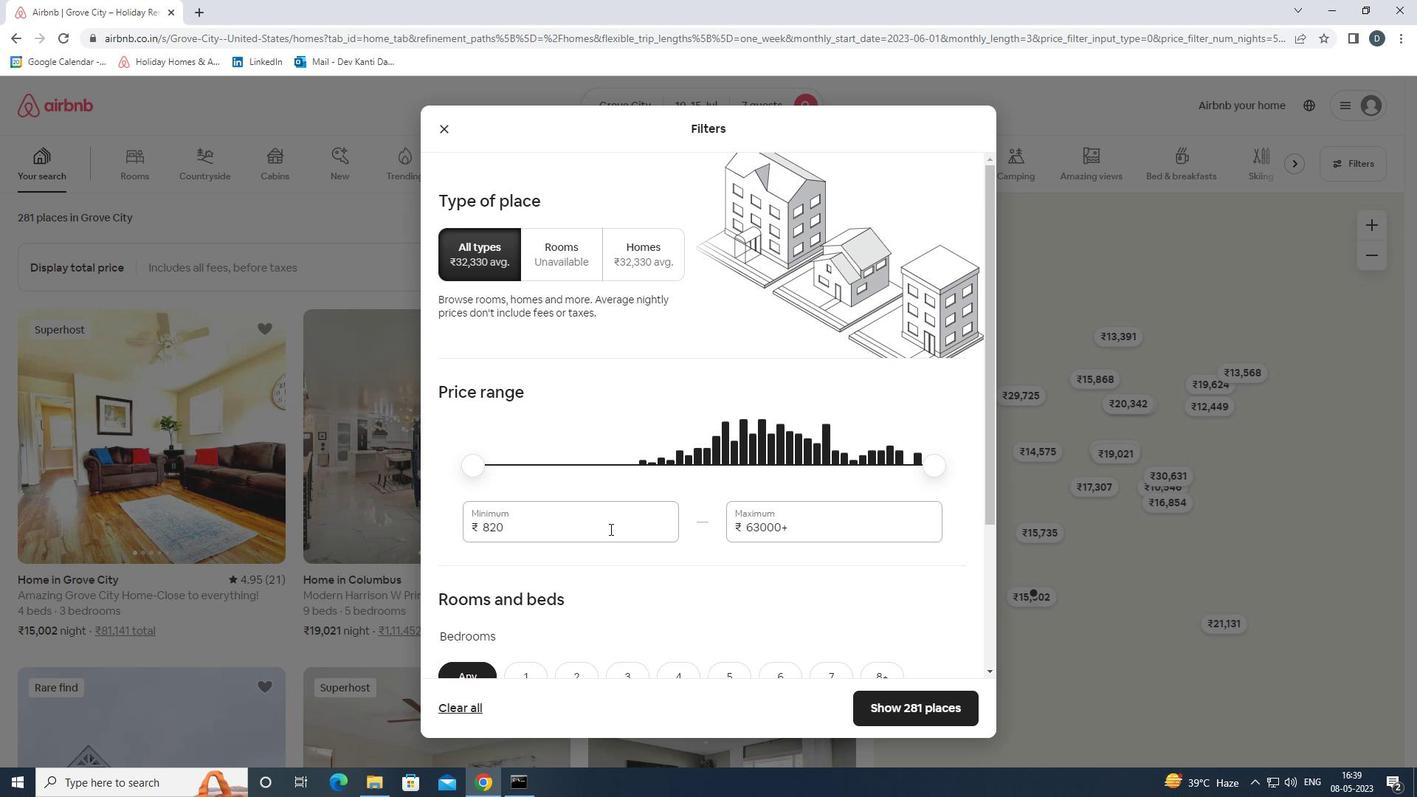 
Action: Mouse moved to (607, 529)
Screenshot: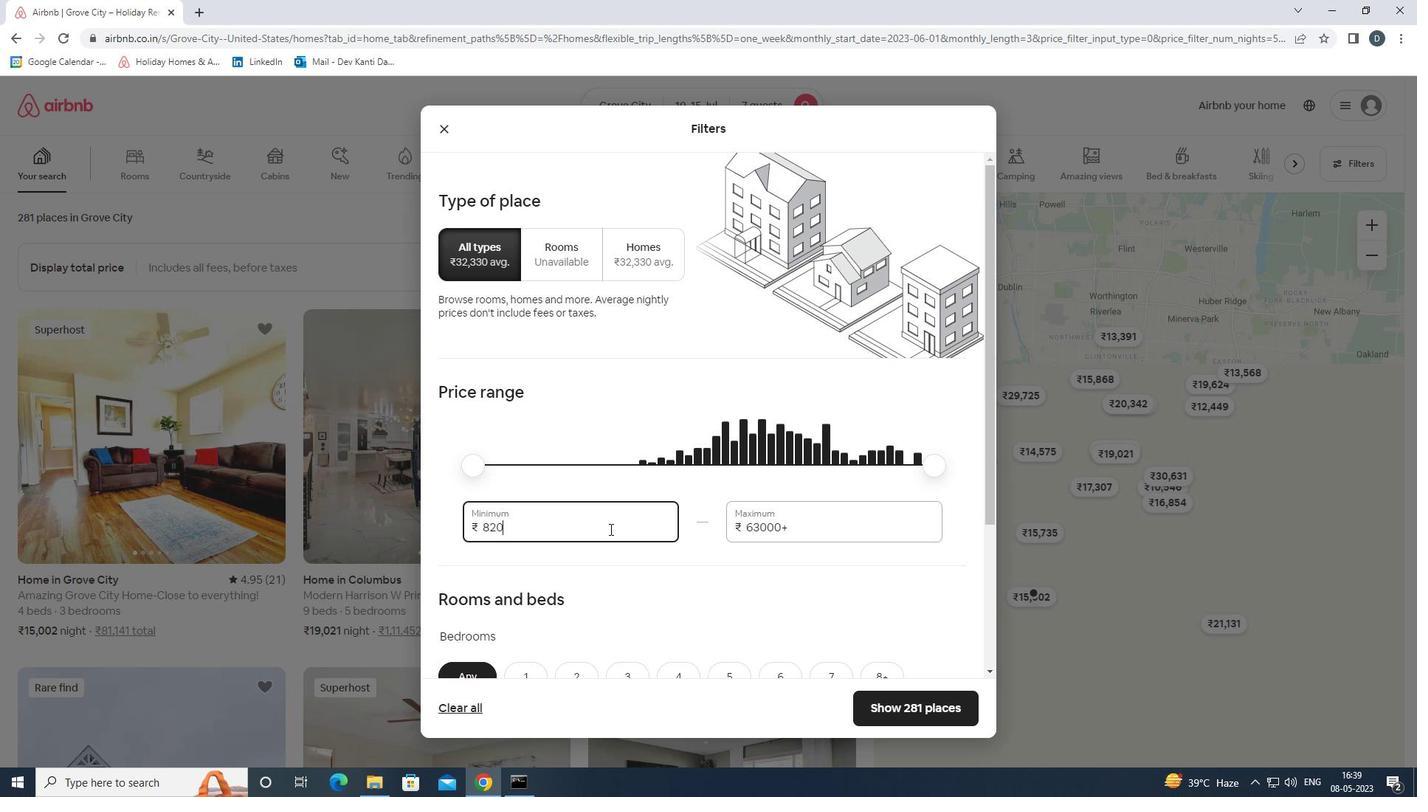 
Action: Key pressed 10000<Key.tab>15000
Screenshot: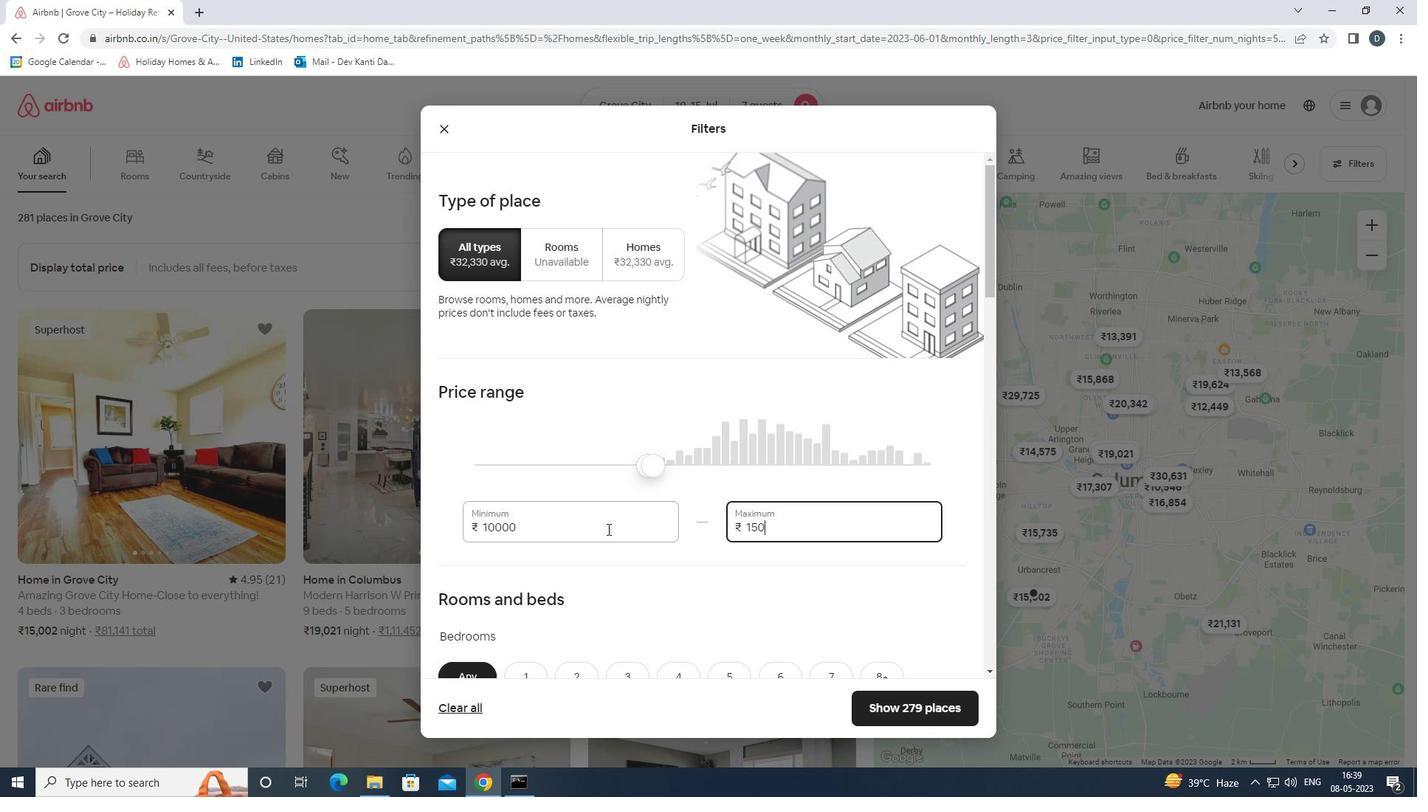
Action: Mouse scrolled (607, 528) with delta (0, 0)
Screenshot: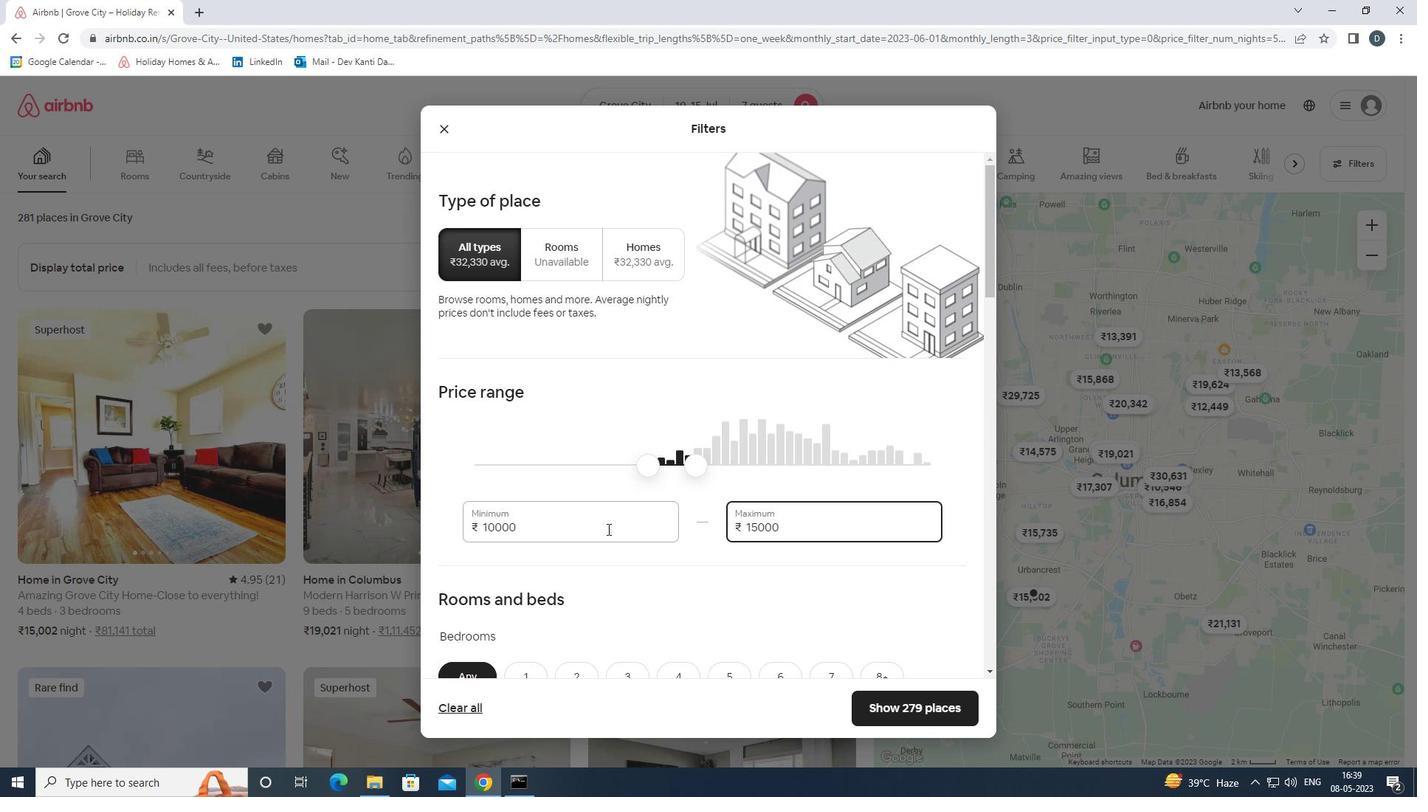 
Action: Mouse scrolled (607, 528) with delta (0, 0)
Screenshot: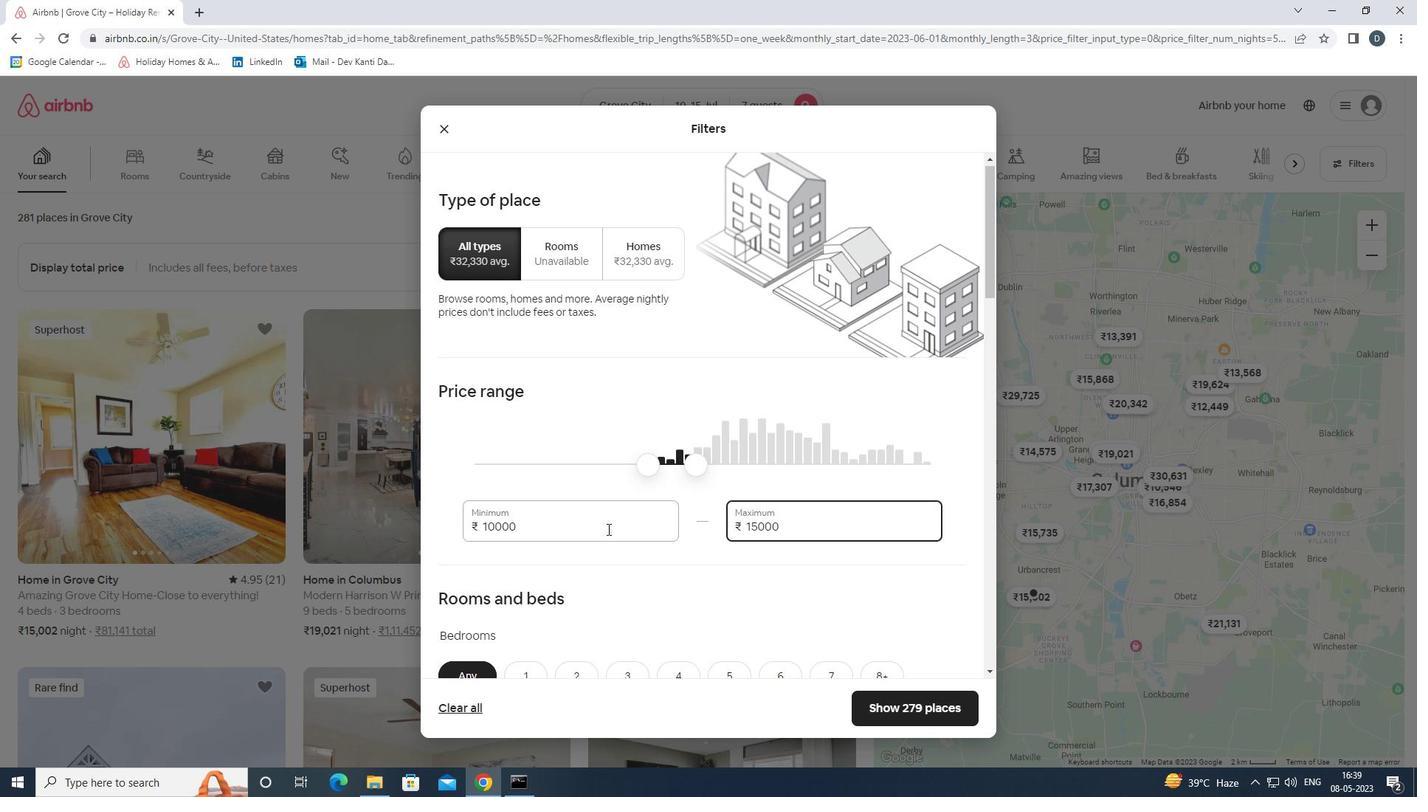 
Action: Mouse moved to (605, 529)
Screenshot: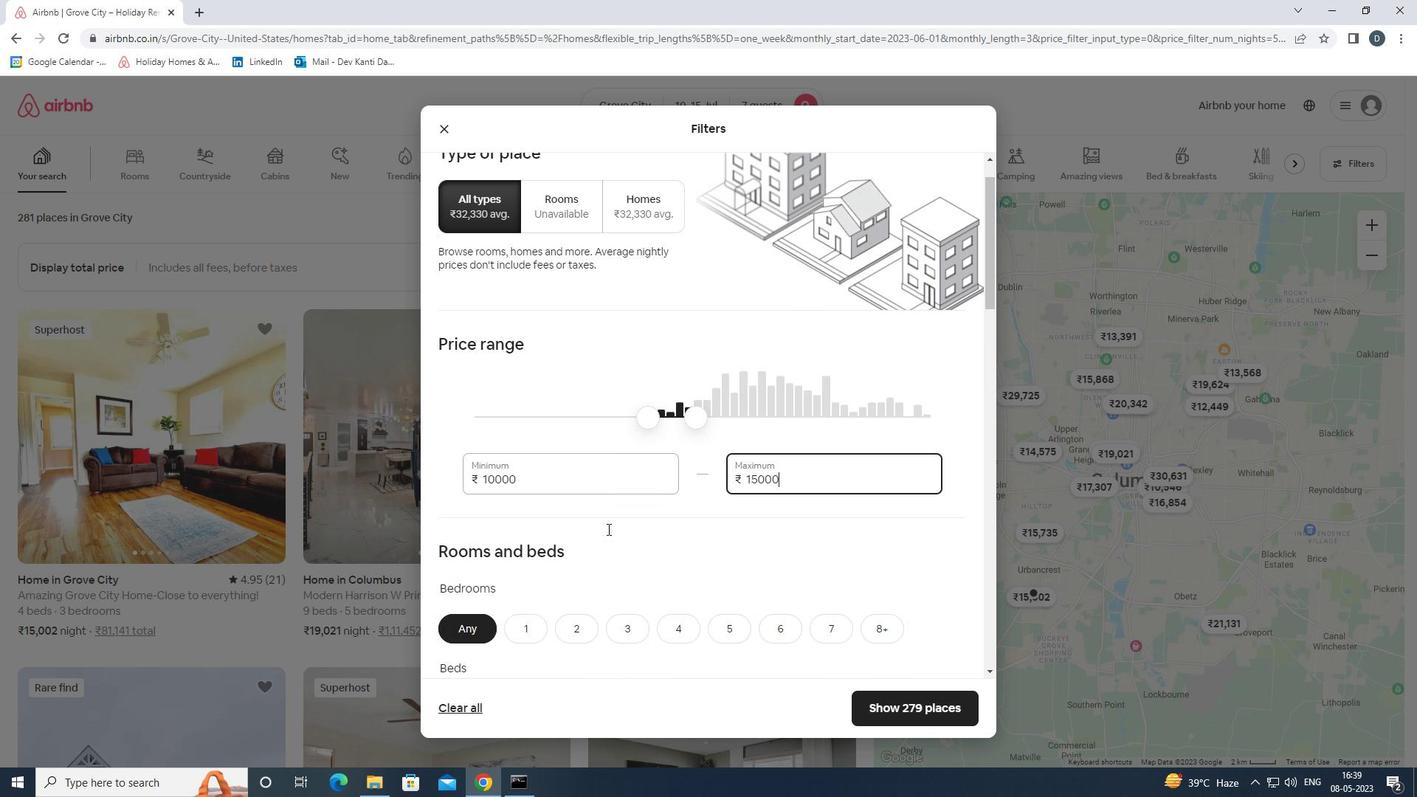 
Action: Mouse scrolled (605, 528) with delta (0, 0)
Screenshot: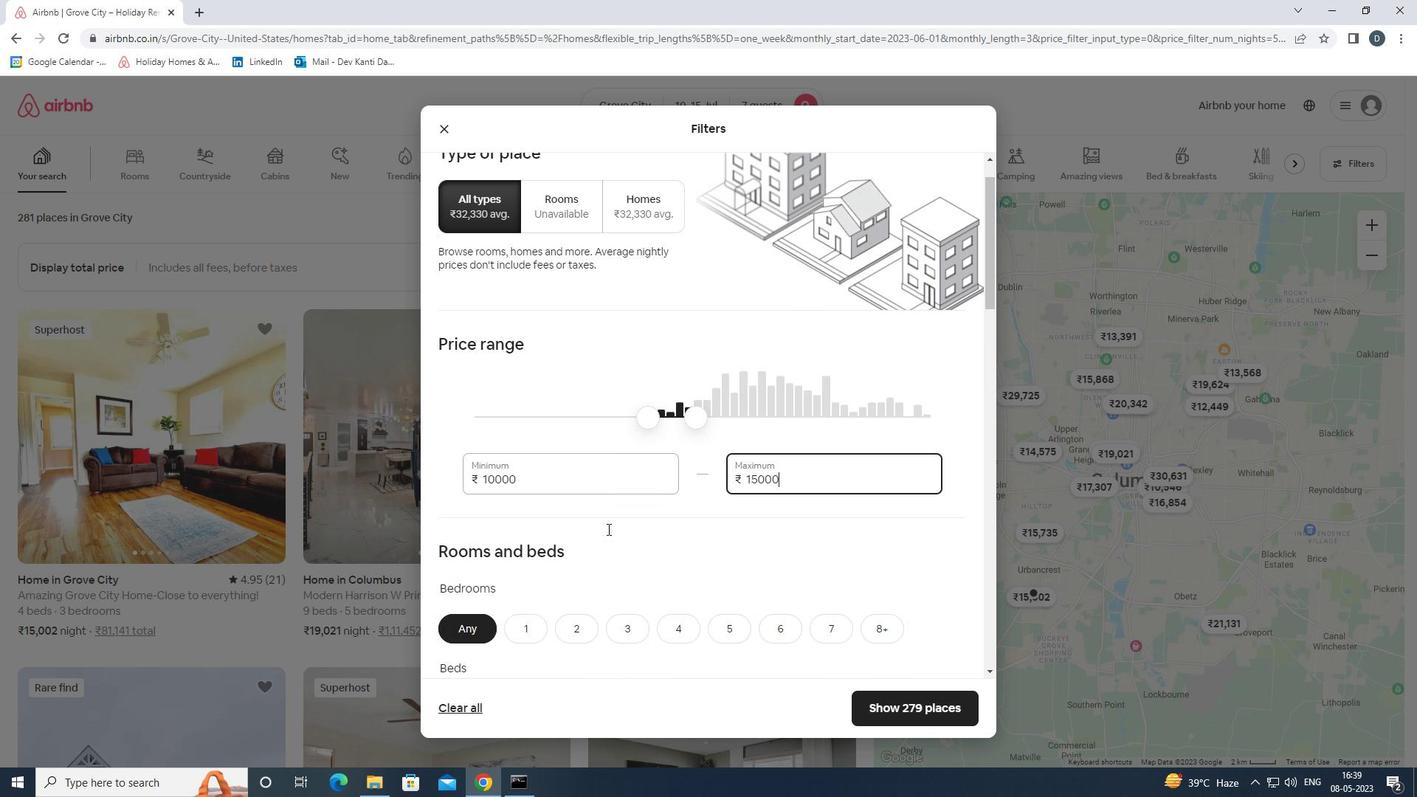 
Action: Mouse moved to (669, 451)
Screenshot: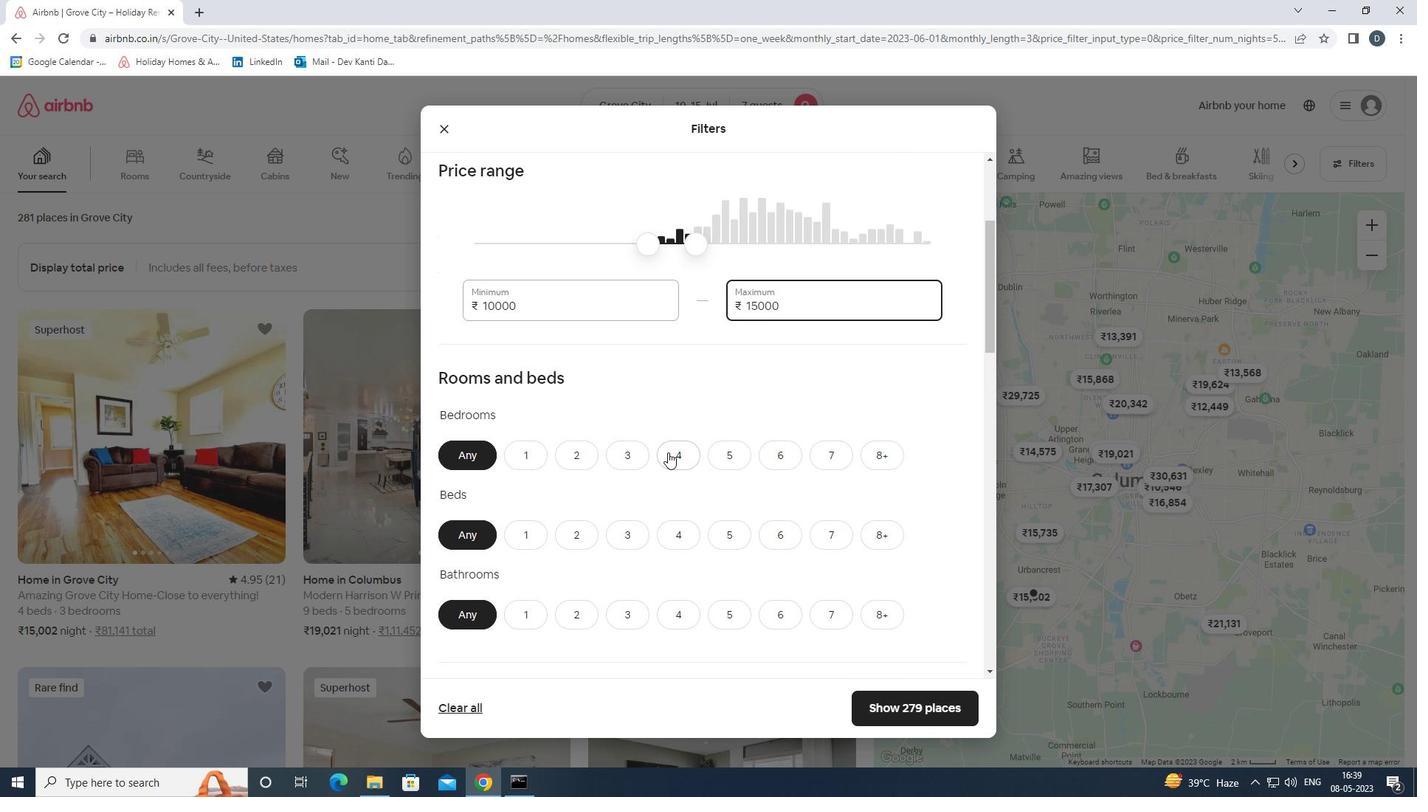 
Action: Mouse pressed left at (669, 451)
Screenshot: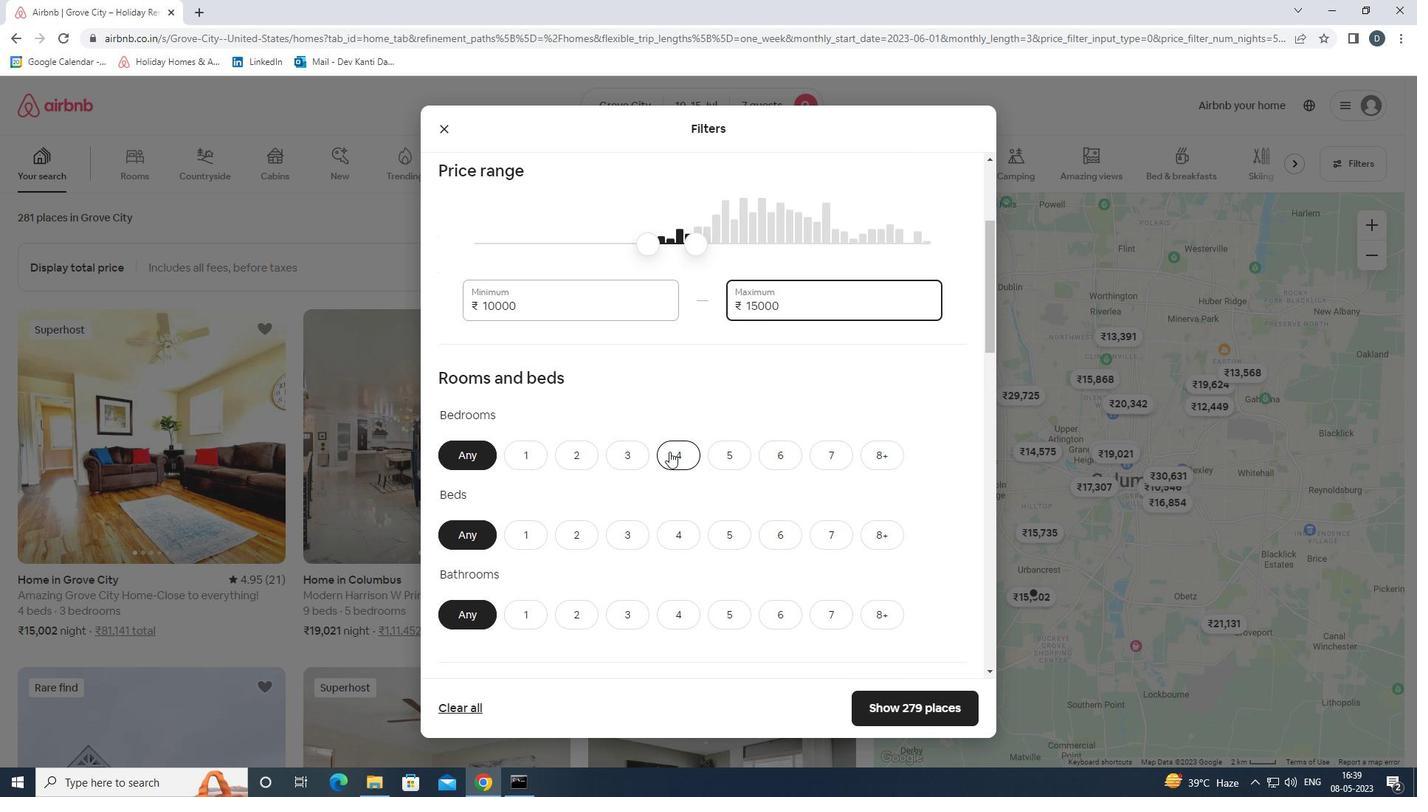 
Action: Mouse moved to (835, 538)
Screenshot: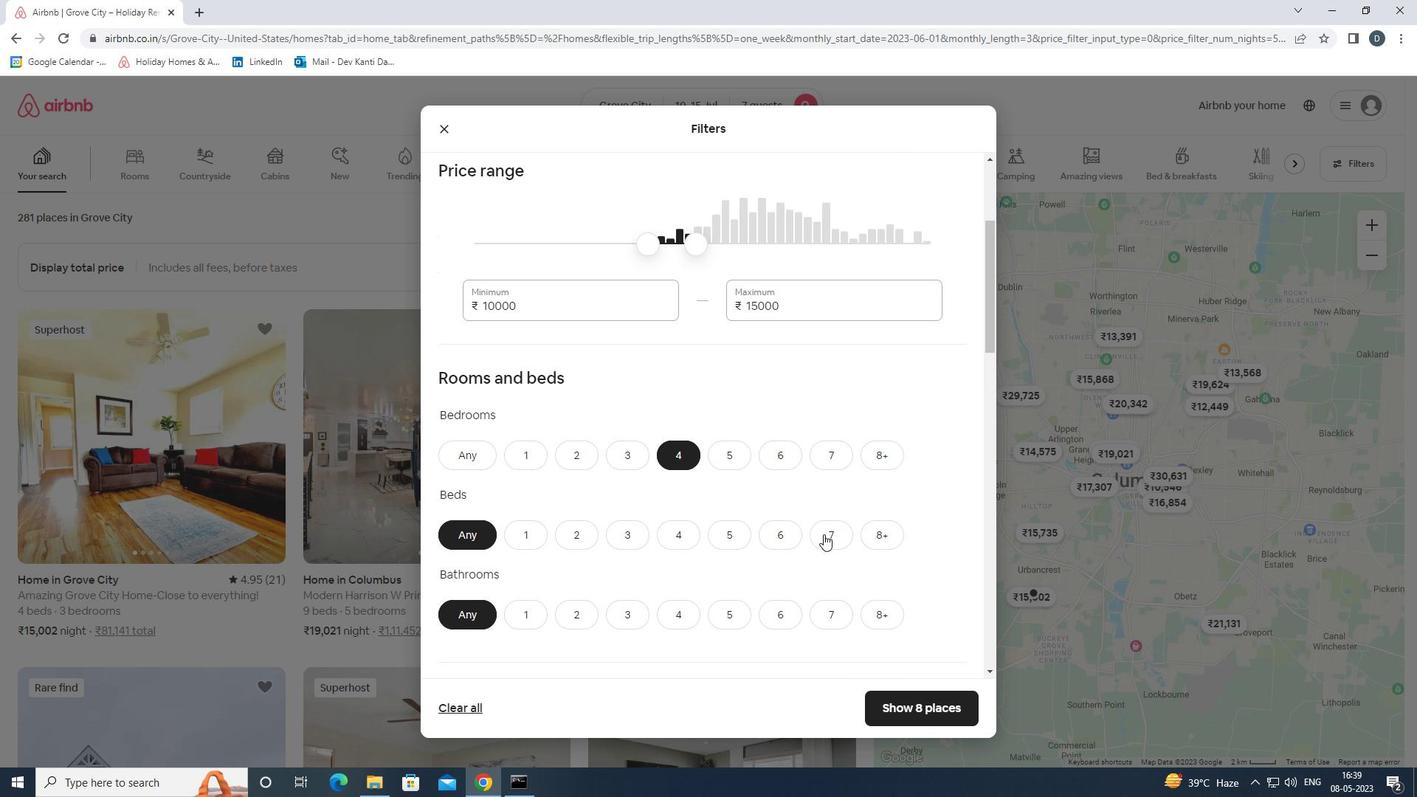 
Action: Mouse pressed left at (835, 538)
Screenshot: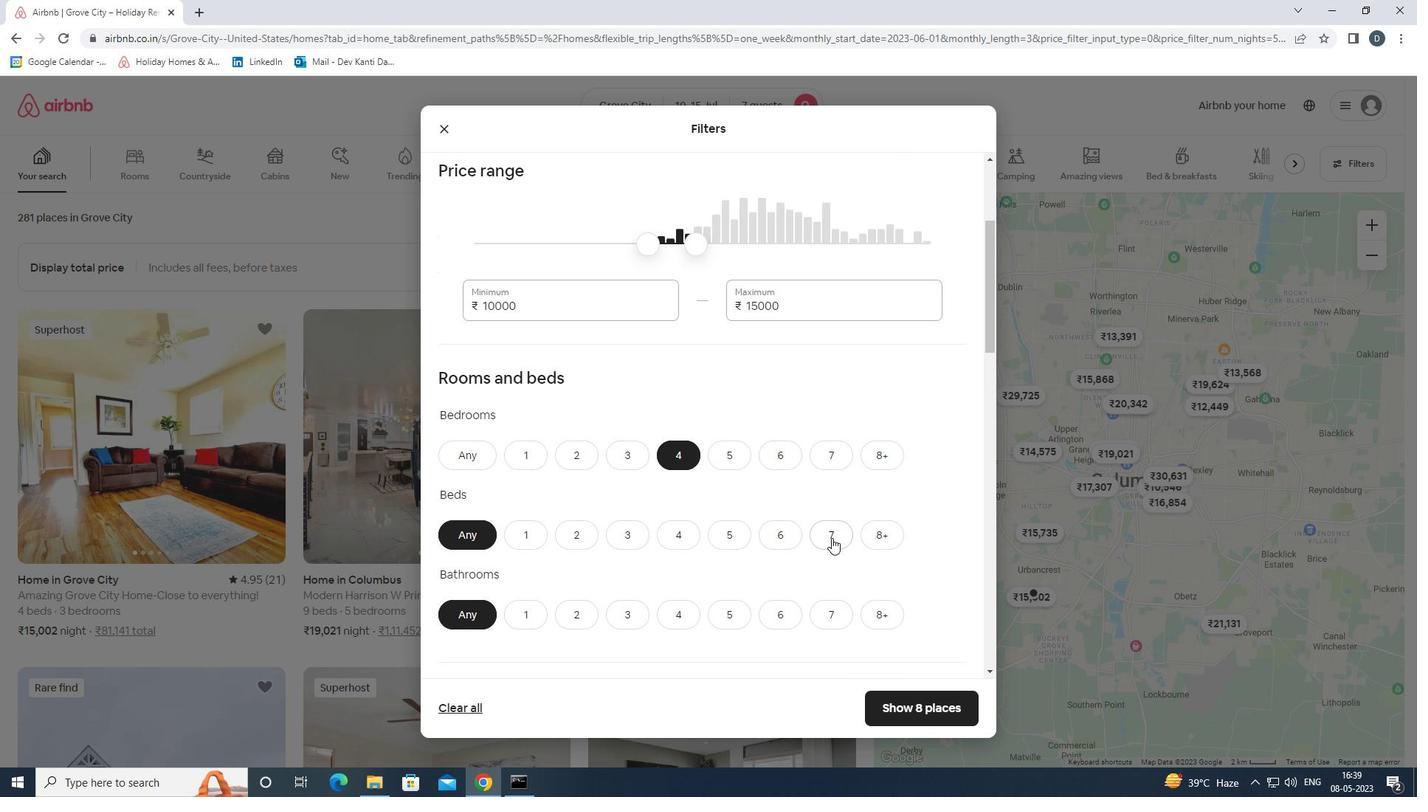 
Action: Mouse moved to (679, 608)
Screenshot: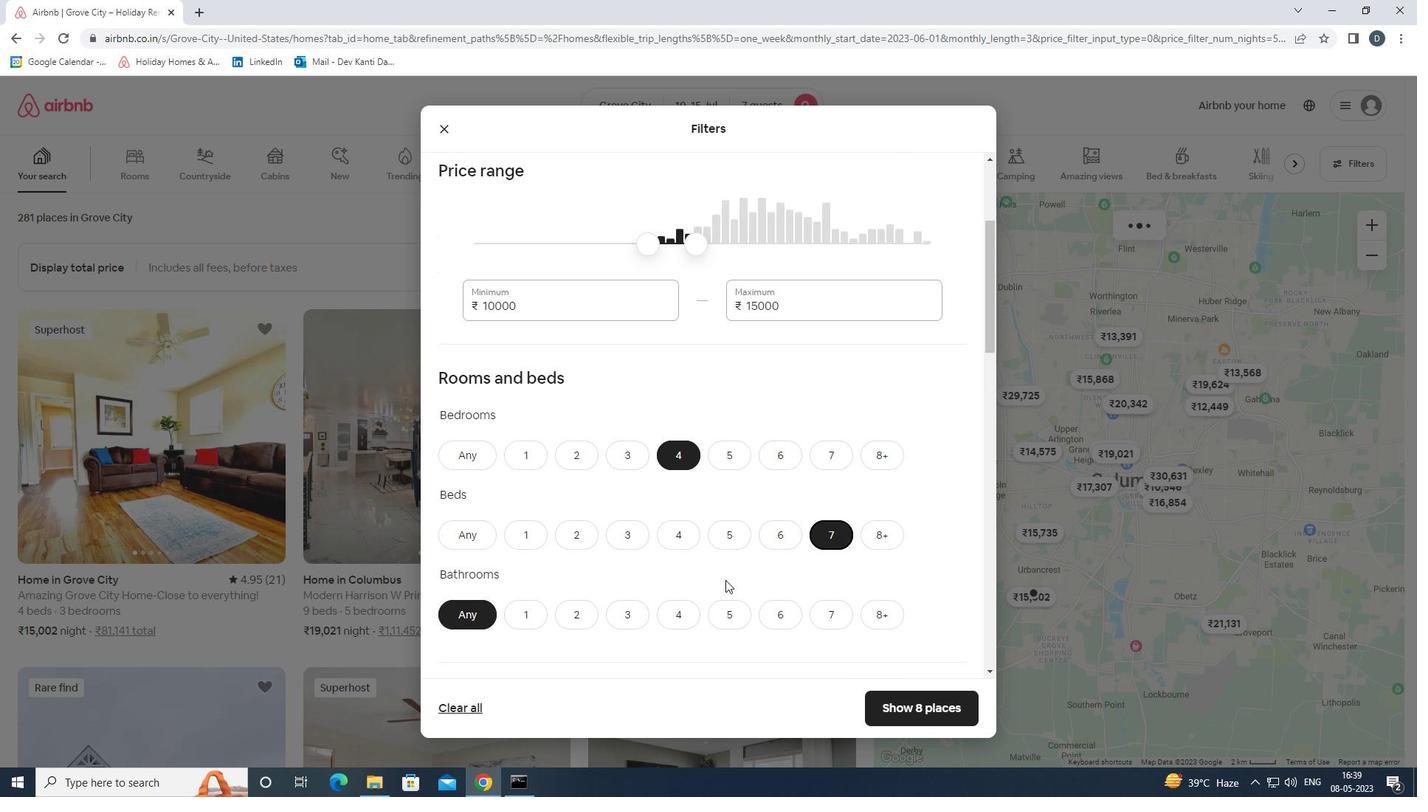 
Action: Mouse pressed left at (679, 608)
Screenshot: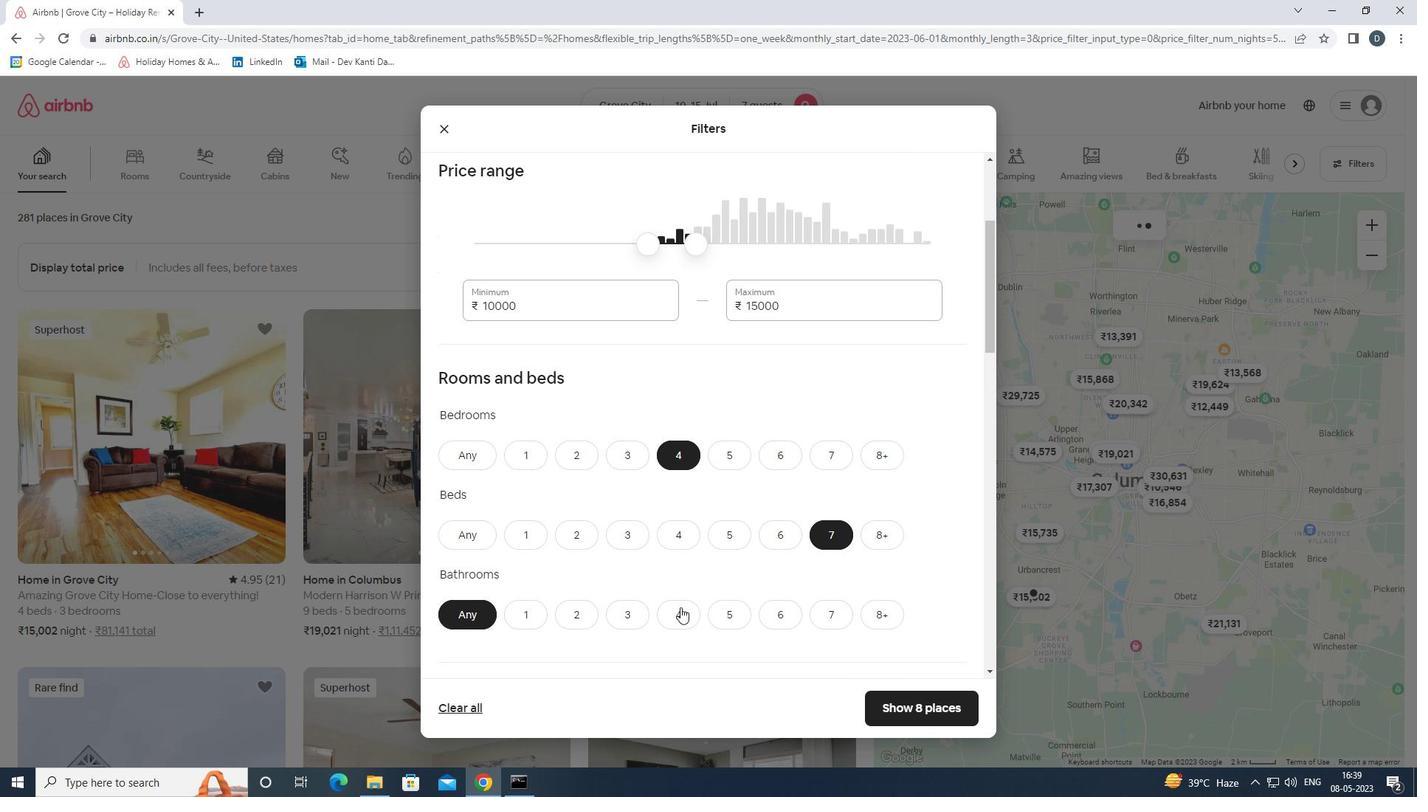 
Action: Mouse moved to (679, 559)
Screenshot: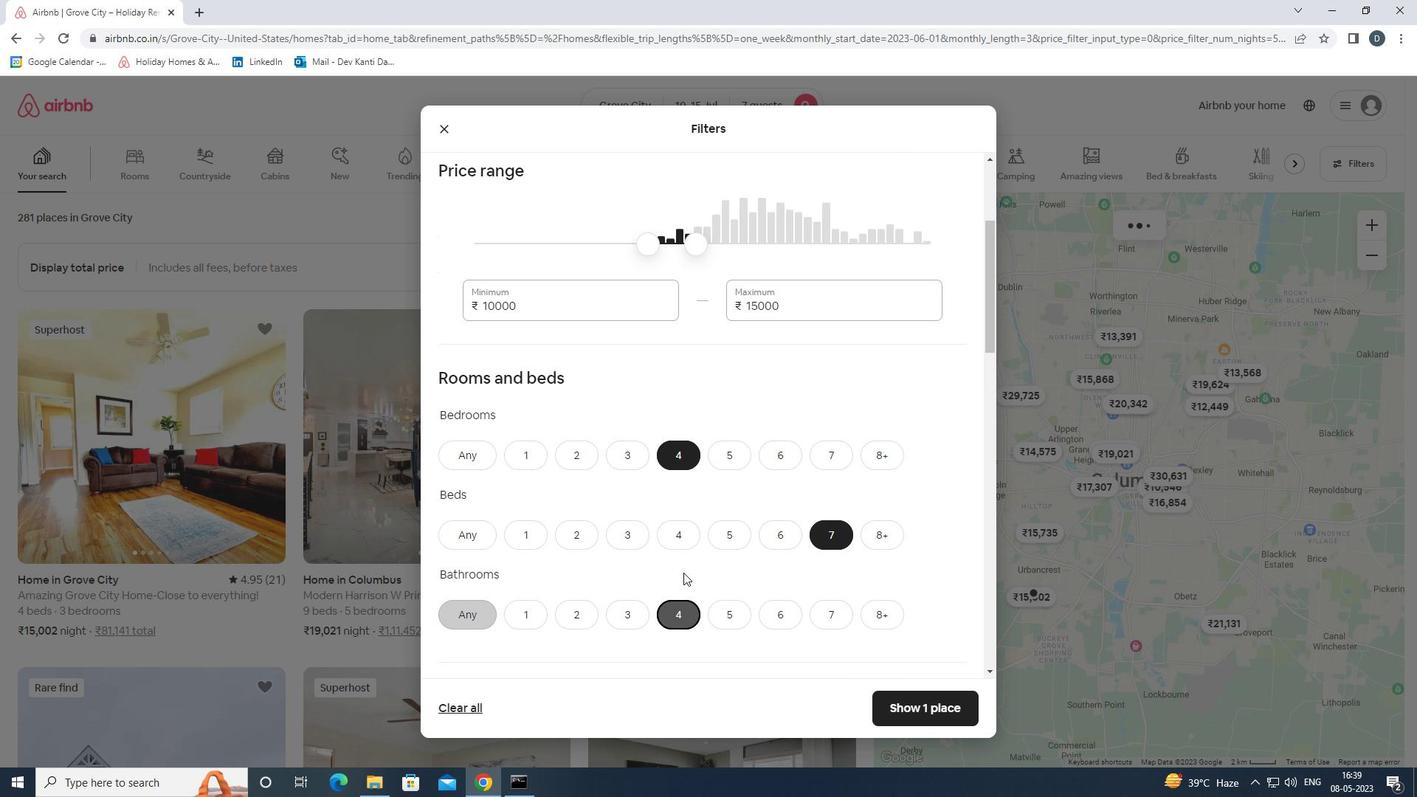 
Action: Mouse scrolled (679, 558) with delta (0, 0)
Screenshot: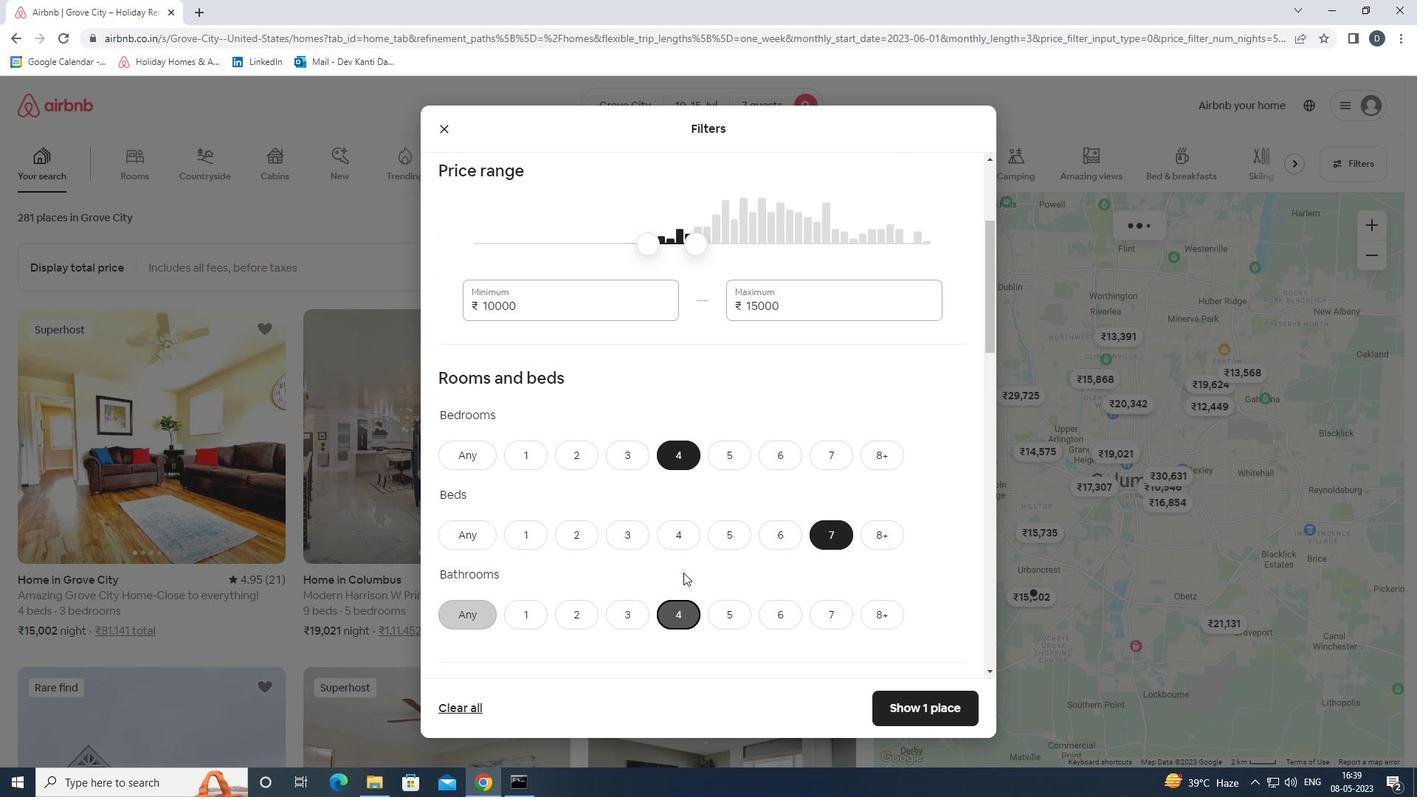 
Action: Mouse scrolled (679, 558) with delta (0, 0)
Screenshot: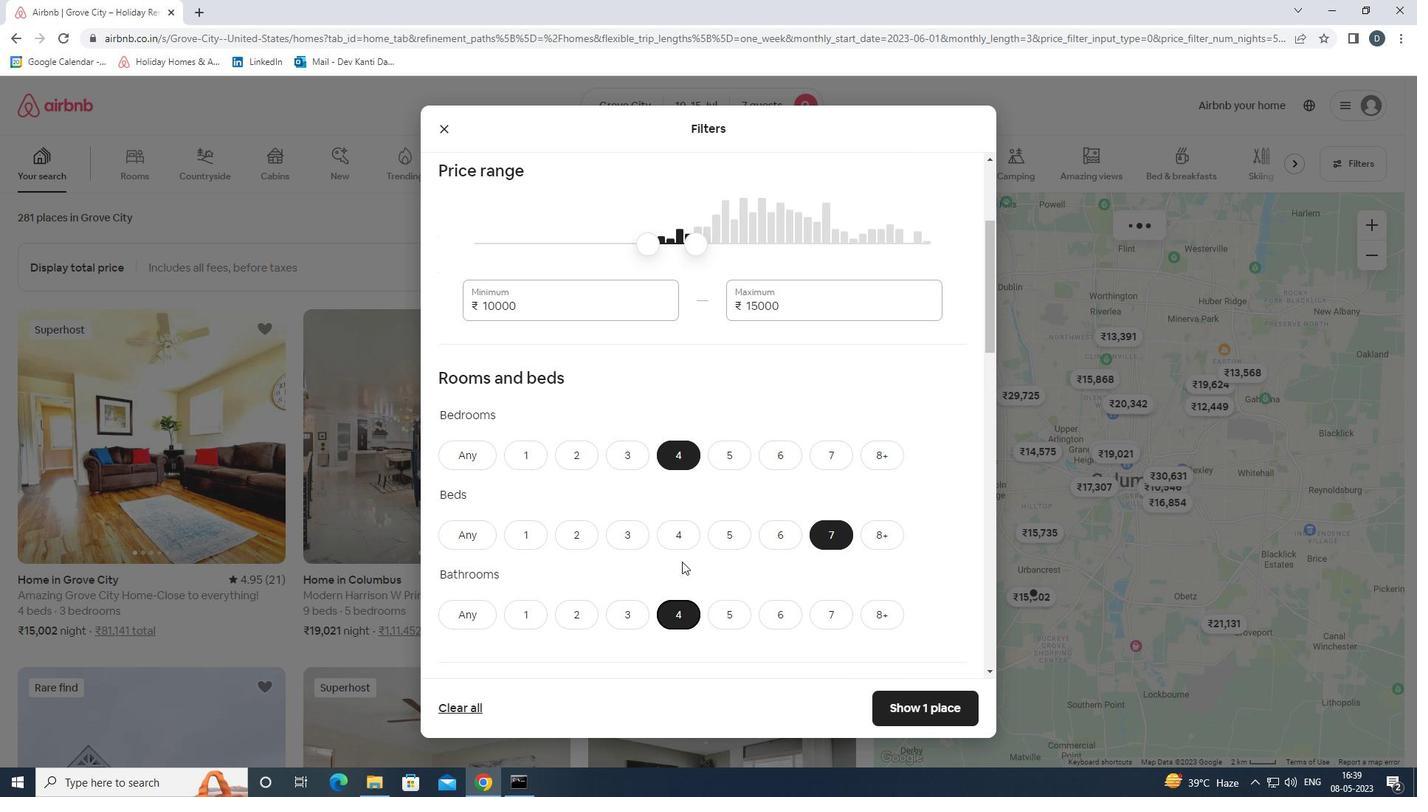 
Action: Mouse scrolled (679, 558) with delta (0, 0)
Screenshot: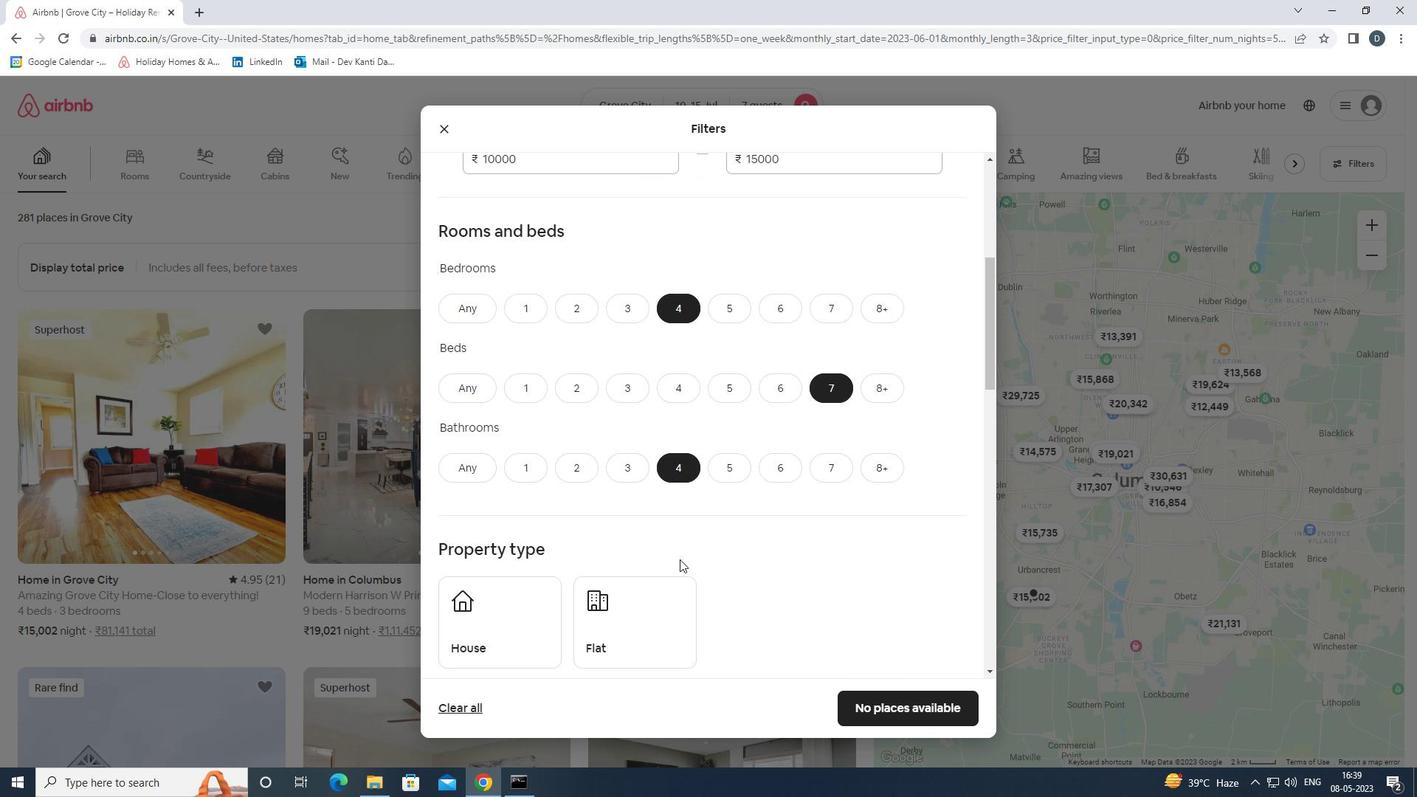 
Action: Mouse scrolled (679, 558) with delta (0, 0)
Screenshot: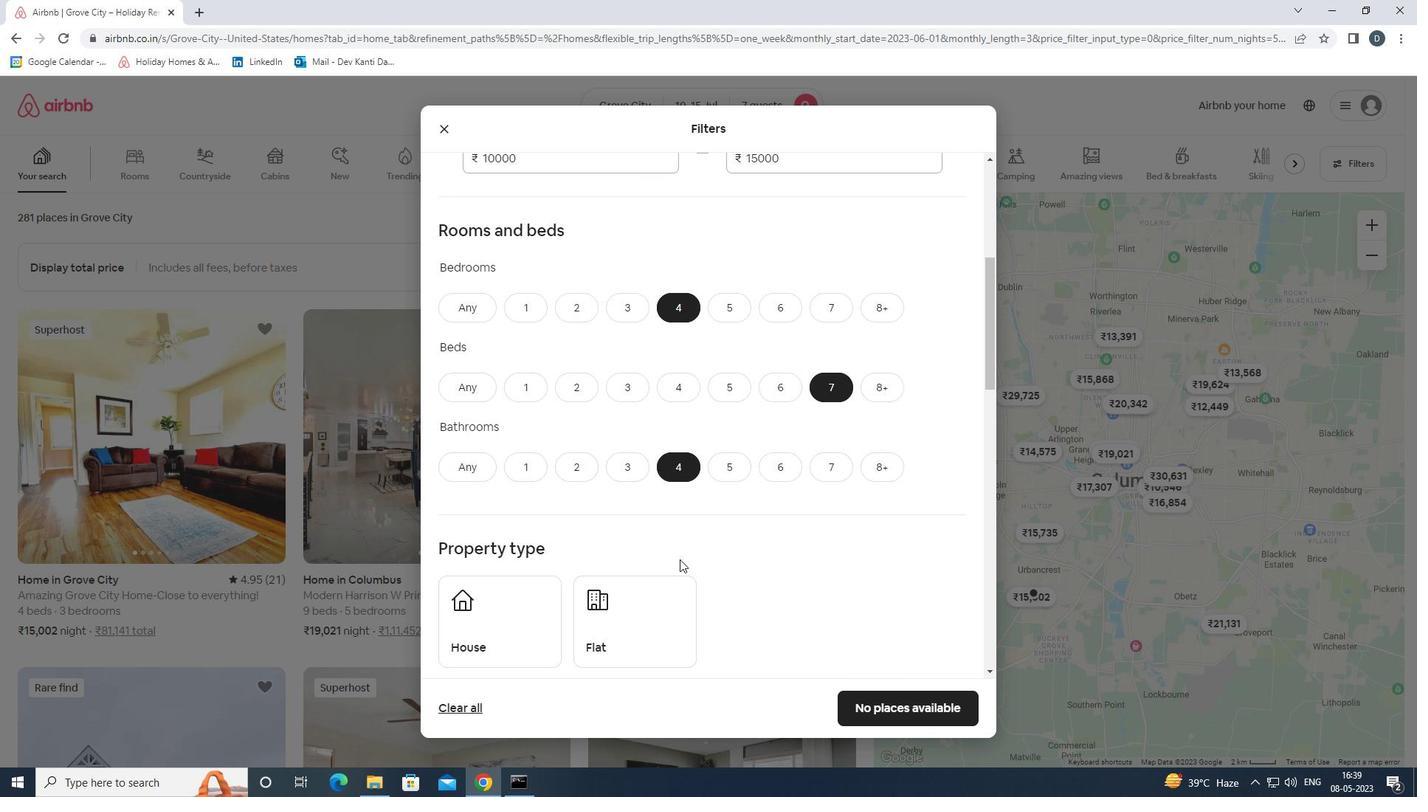 
Action: Mouse moved to (541, 470)
Screenshot: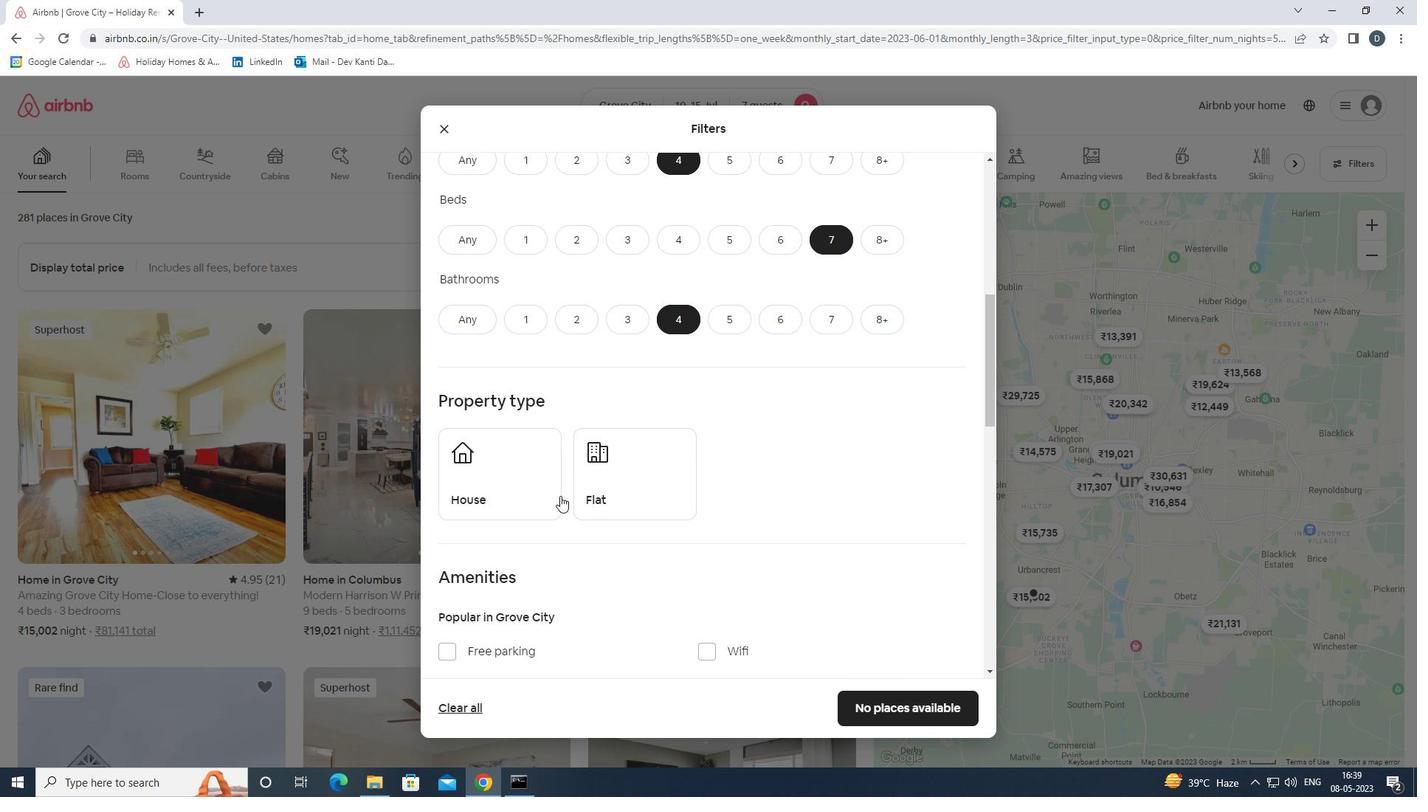 
Action: Mouse pressed left at (541, 470)
Screenshot: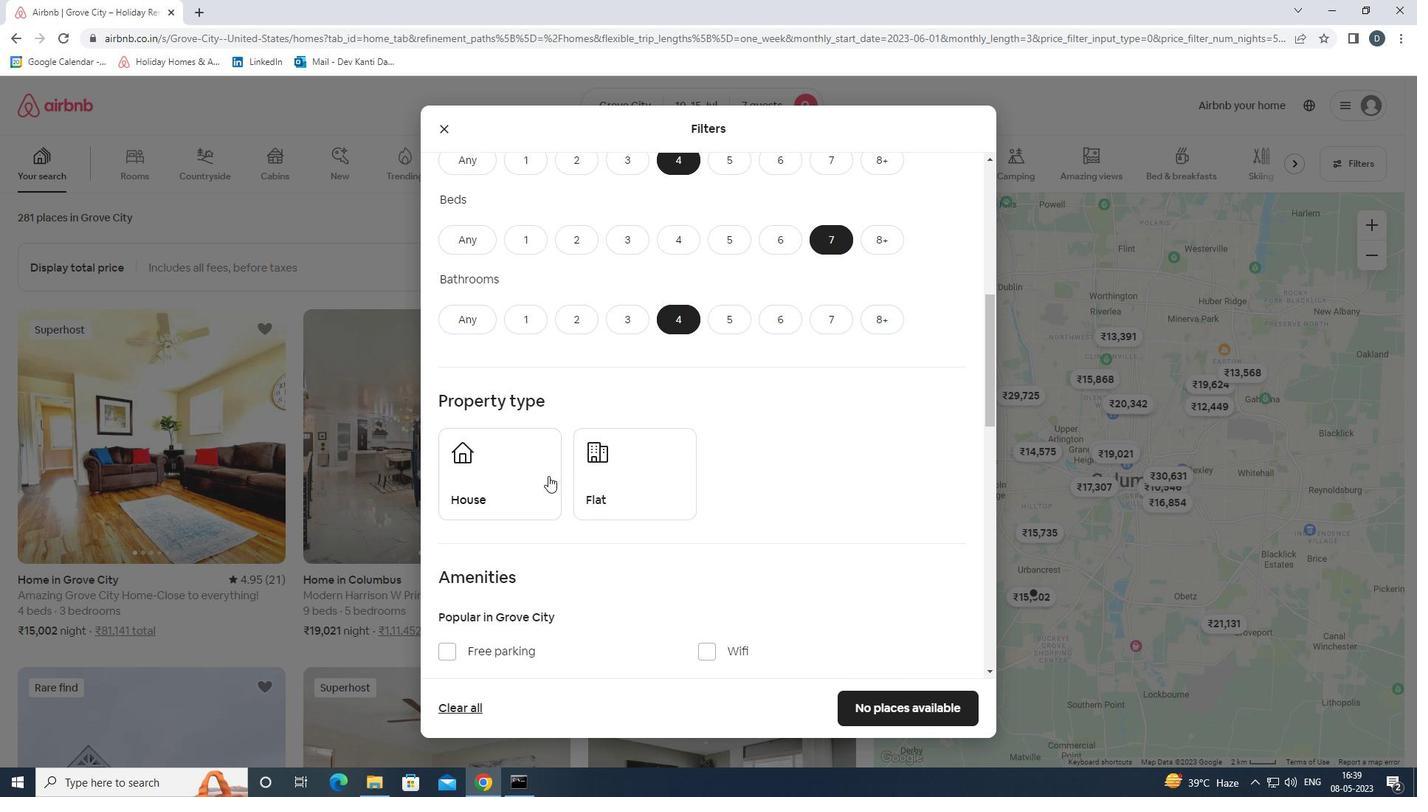 
Action: Mouse moved to (629, 470)
Screenshot: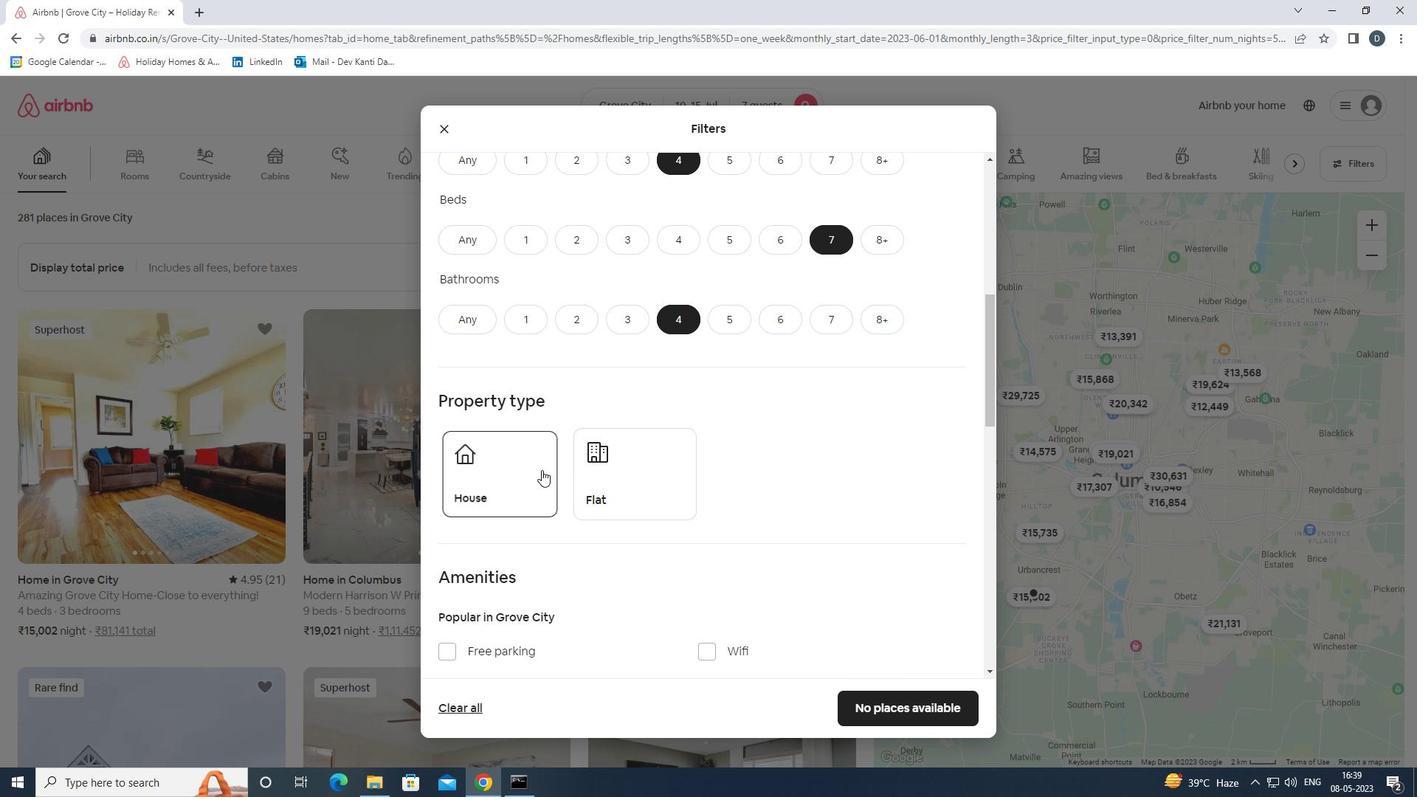 
Action: Mouse pressed left at (629, 470)
Screenshot: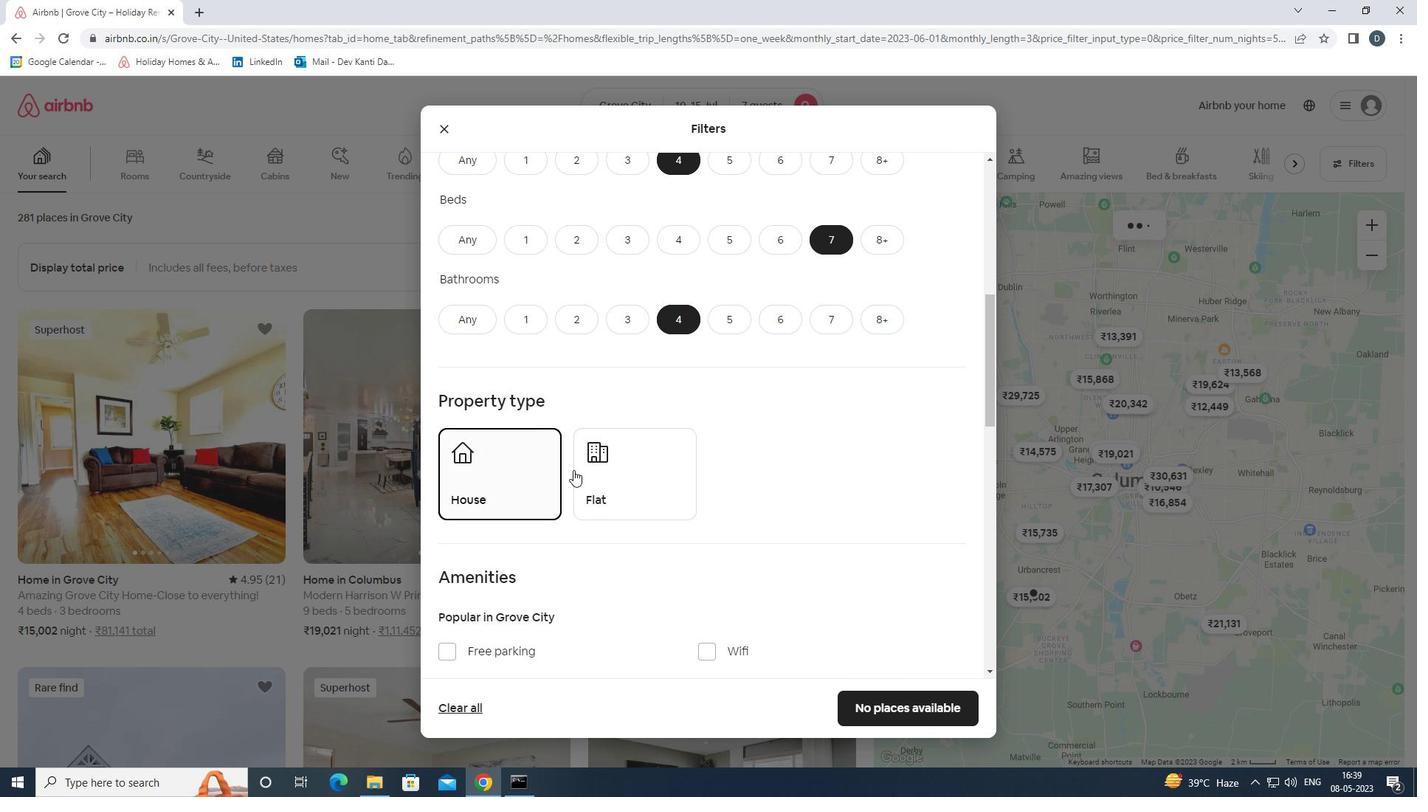 
Action: Mouse moved to (805, 414)
Screenshot: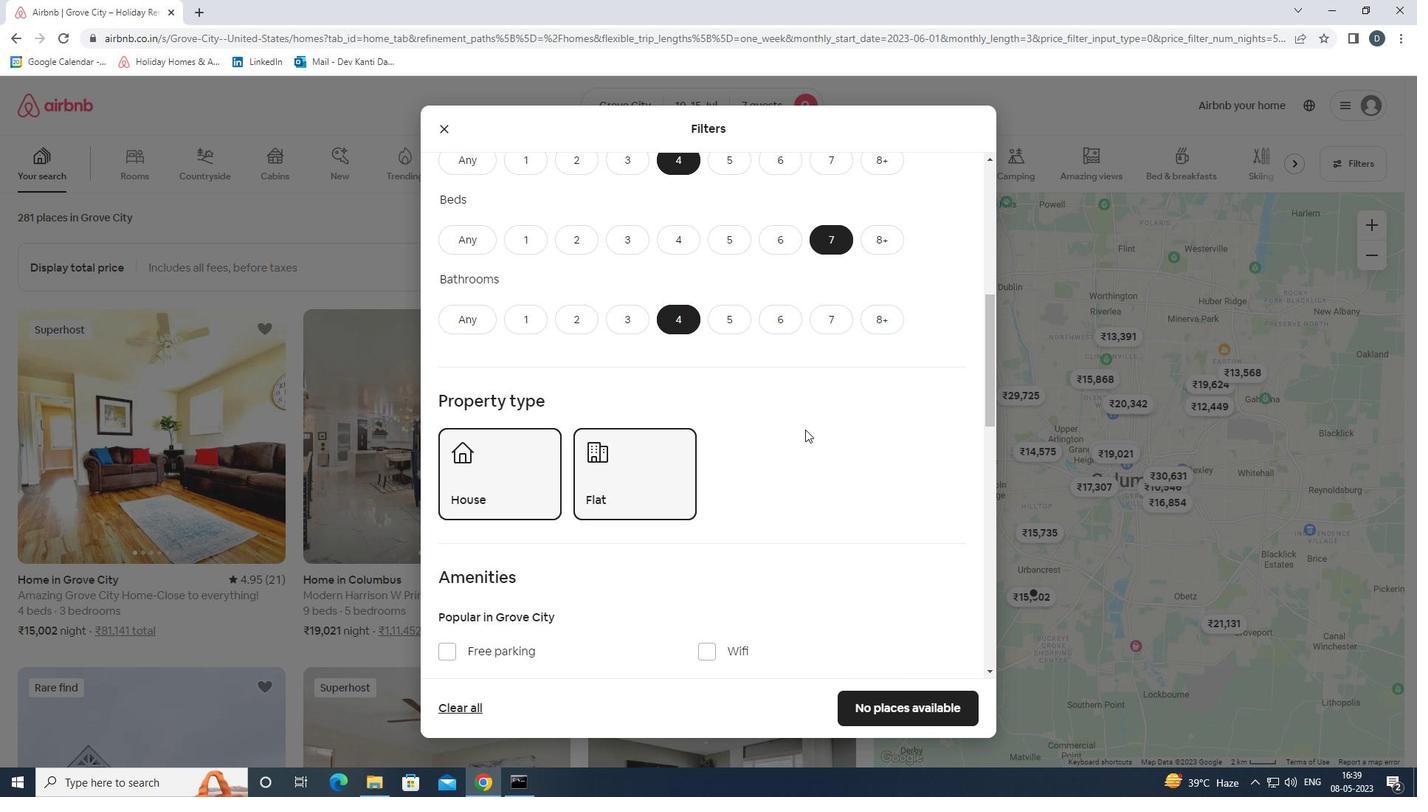 
Action: Mouse scrolled (805, 414) with delta (0, 0)
Screenshot: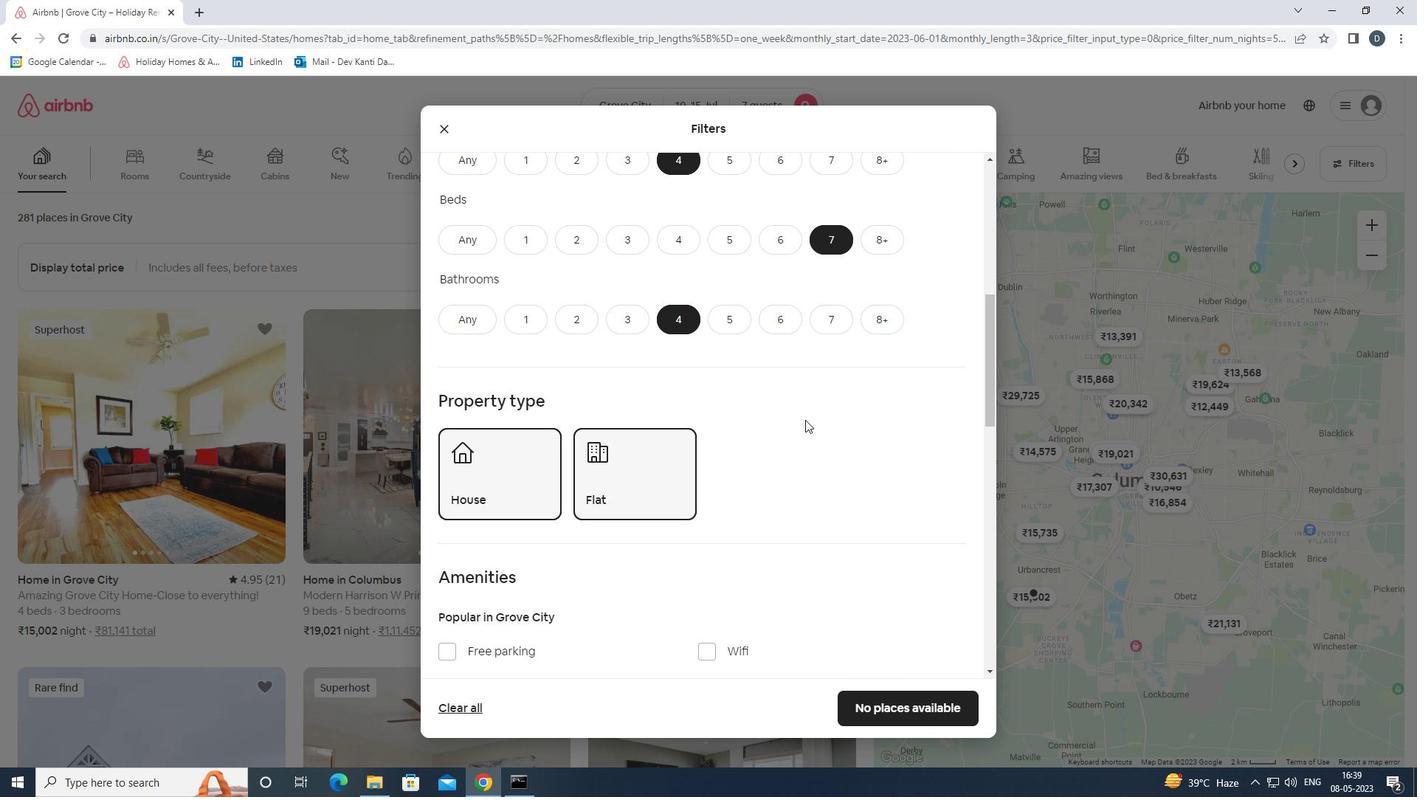
Action: Mouse scrolled (805, 414) with delta (0, 0)
Screenshot: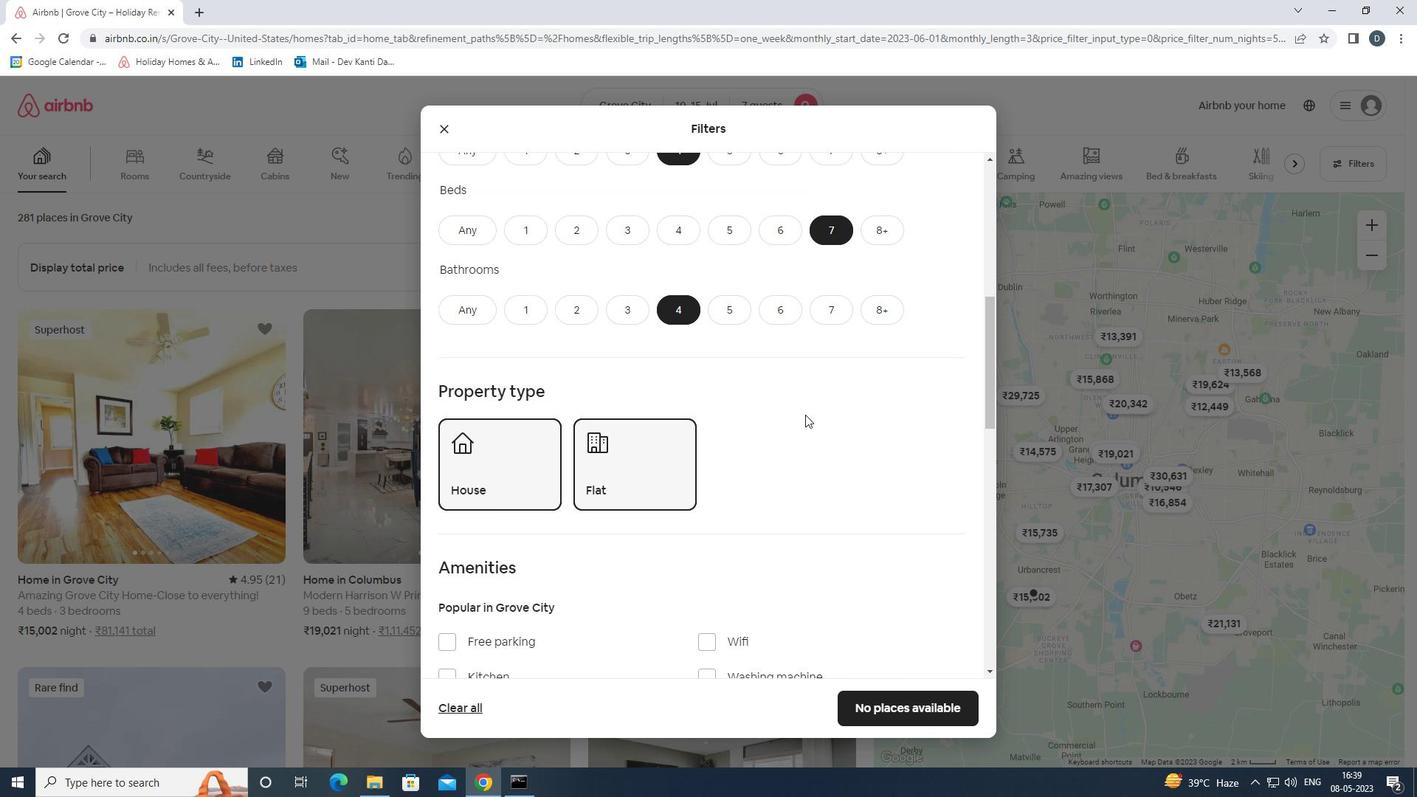 
Action: Mouse scrolled (805, 414) with delta (0, 0)
Screenshot: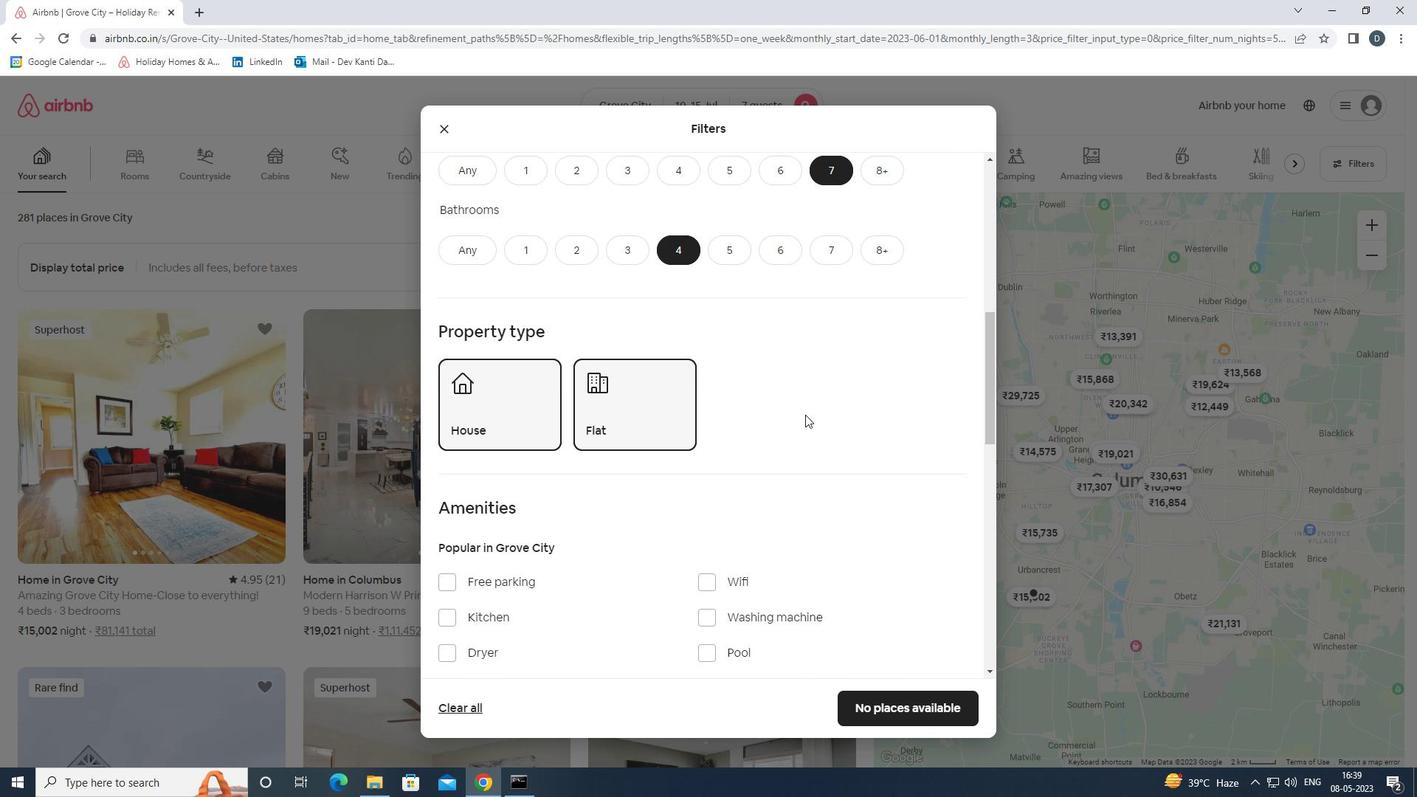 
Action: Mouse scrolled (805, 414) with delta (0, 0)
Screenshot: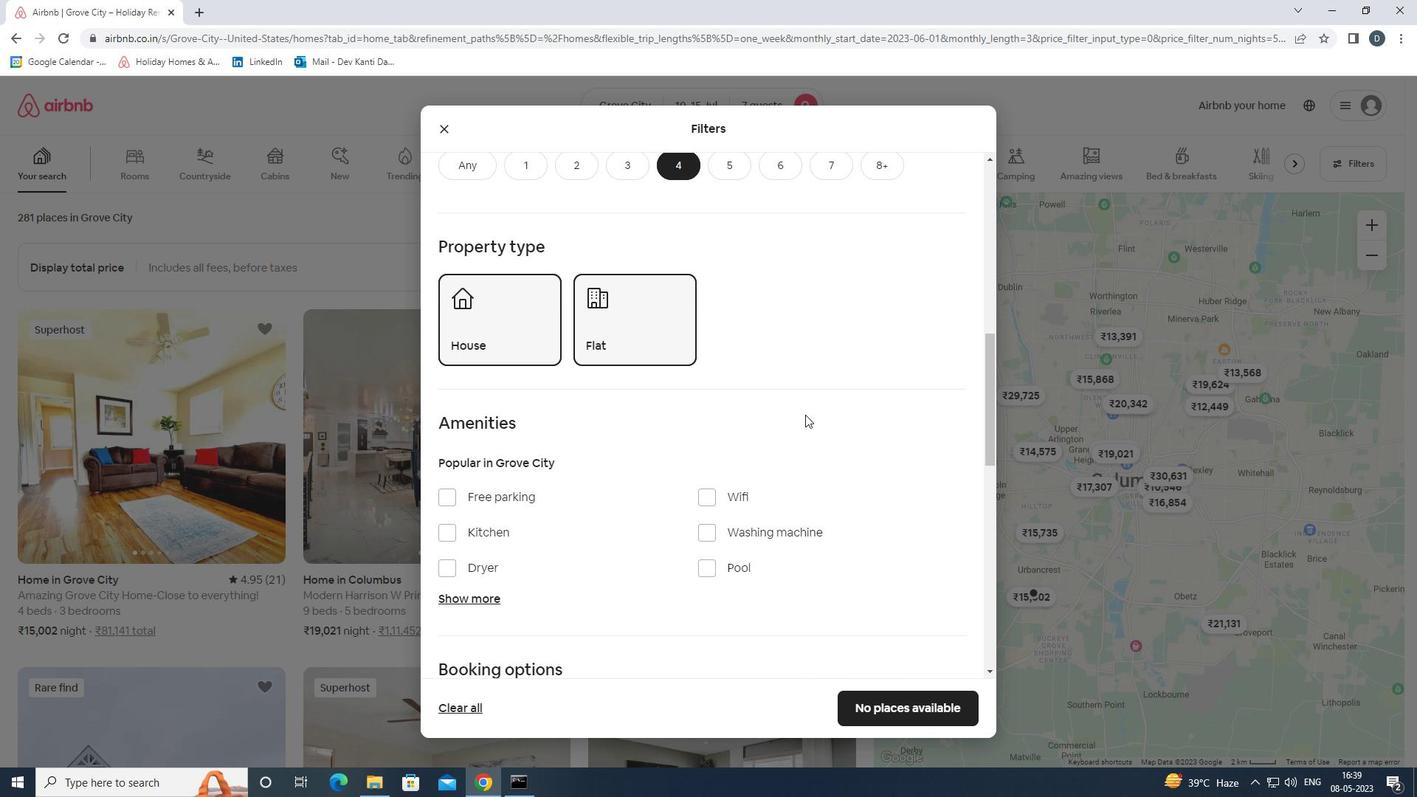
Action: Mouse moved to (727, 347)
Screenshot: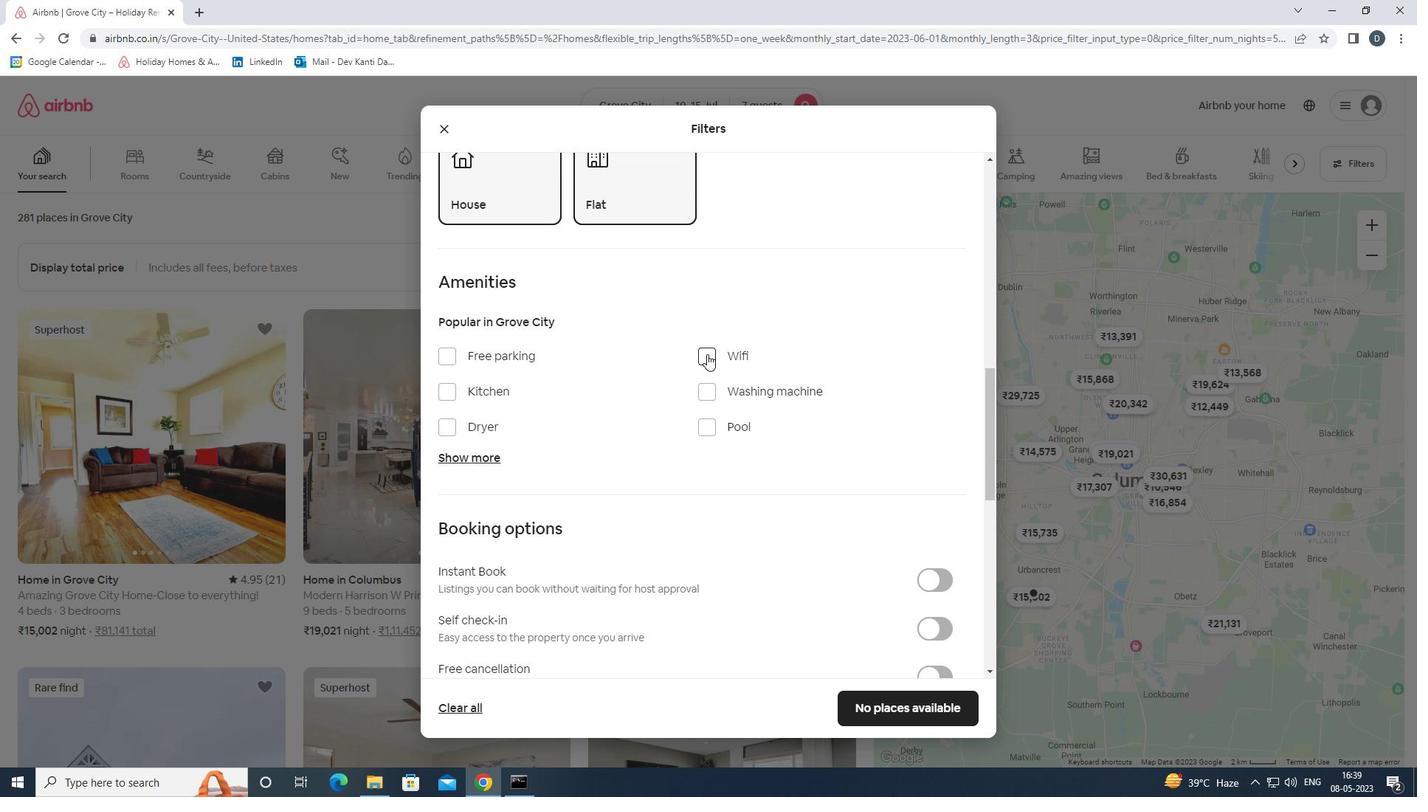 
Action: Mouse pressed left at (727, 347)
Screenshot: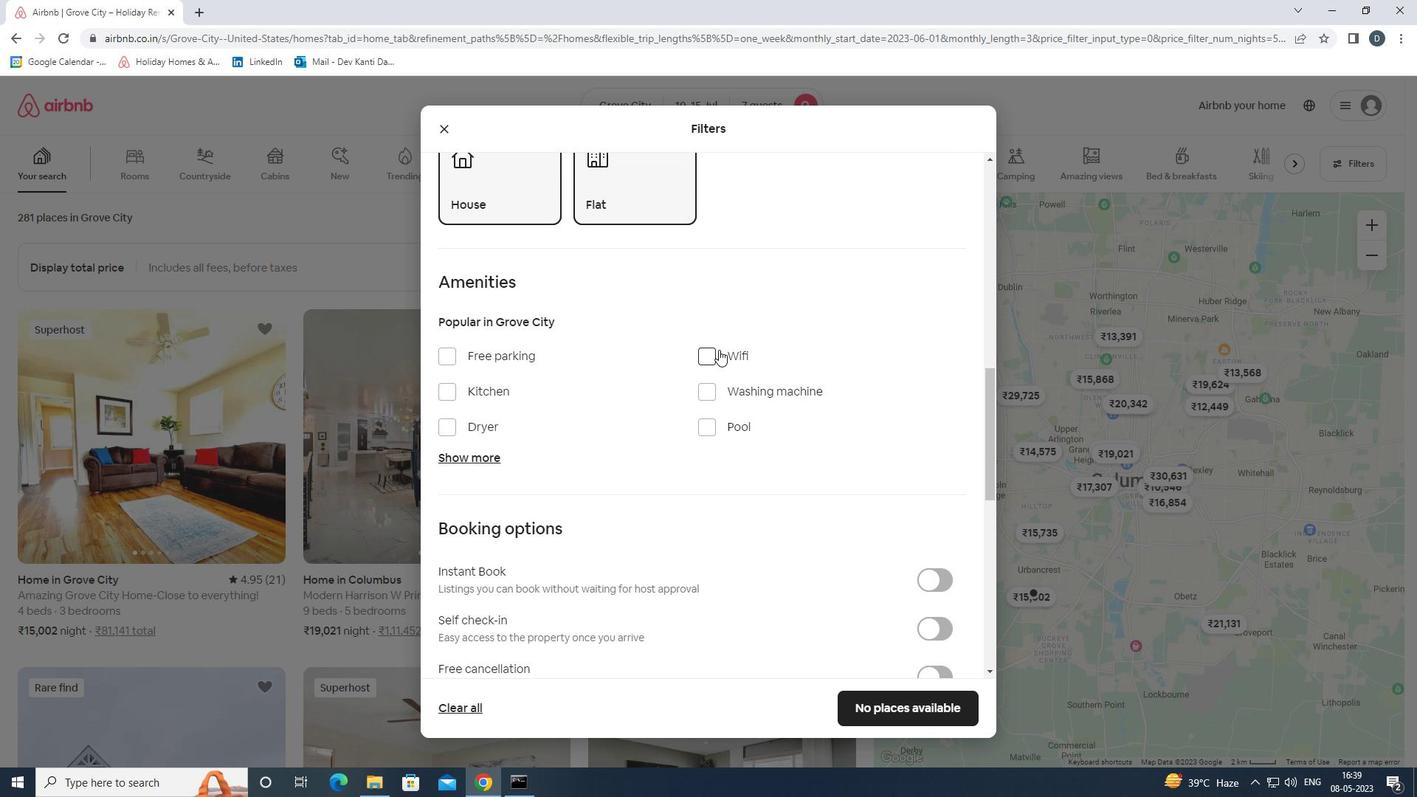 
Action: Mouse moved to (471, 360)
Screenshot: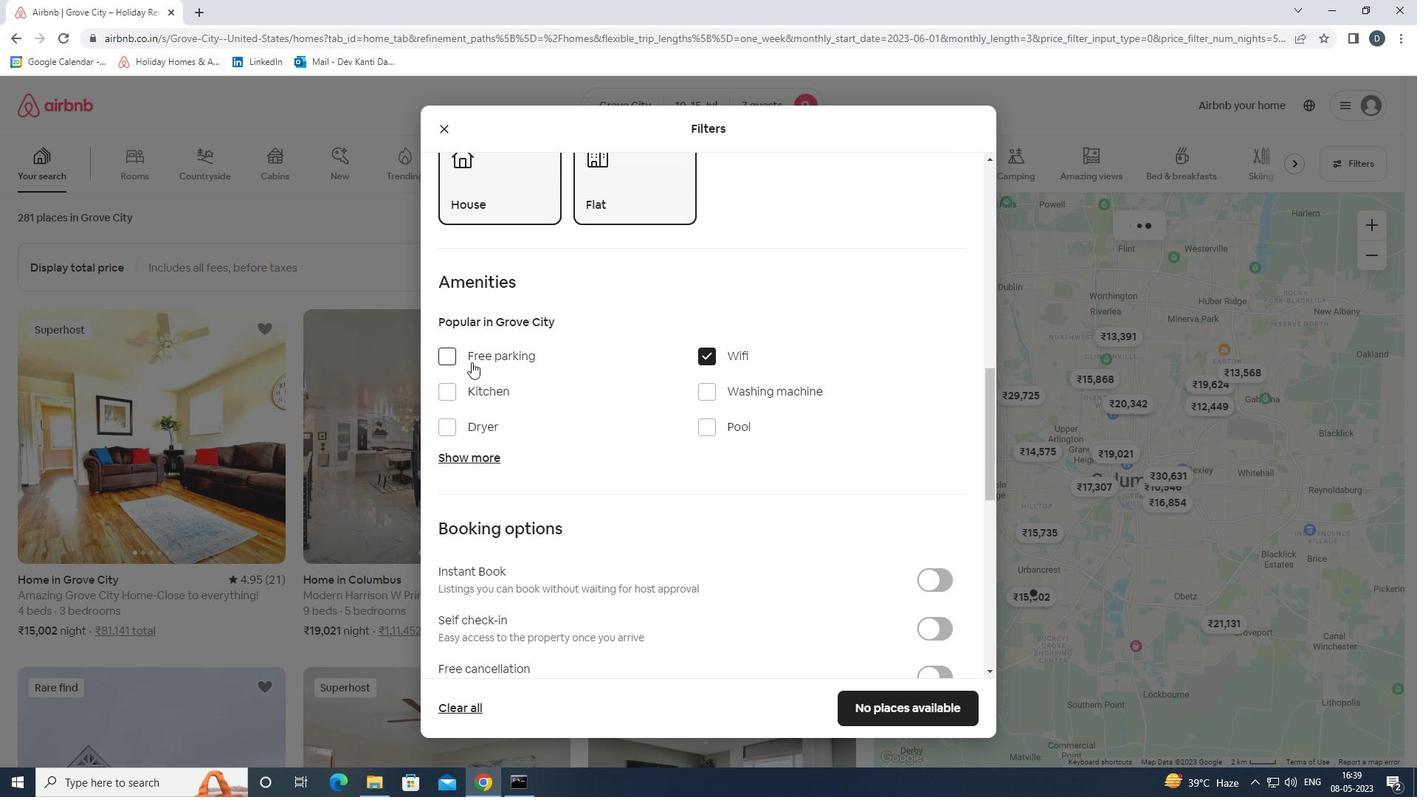 
Action: Mouse pressed left at (471, 360)
Screenshot: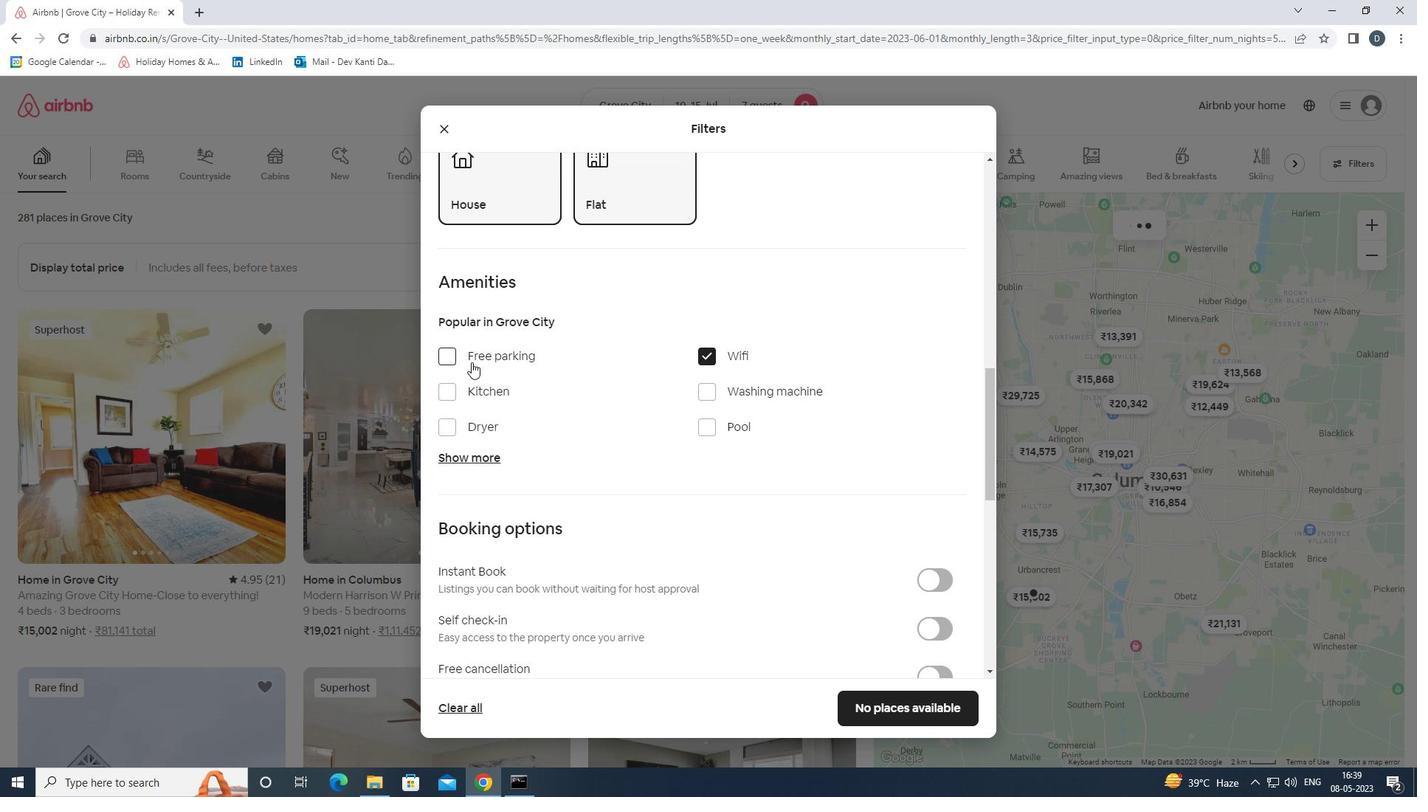 
Action: Mouse moved to (482, 463)
Screenshot: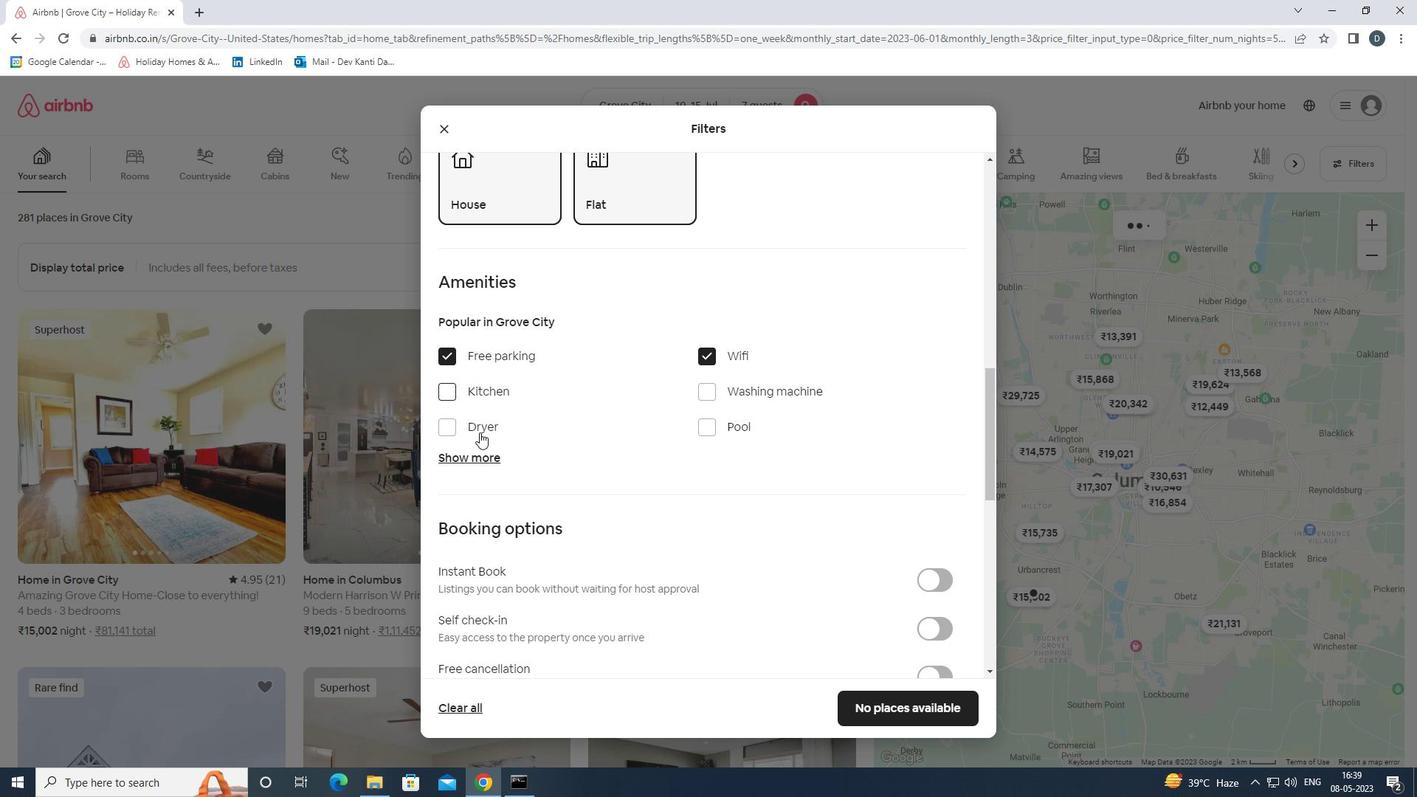 
Action: Mouse pressed left at (482, 463)
Screenshot: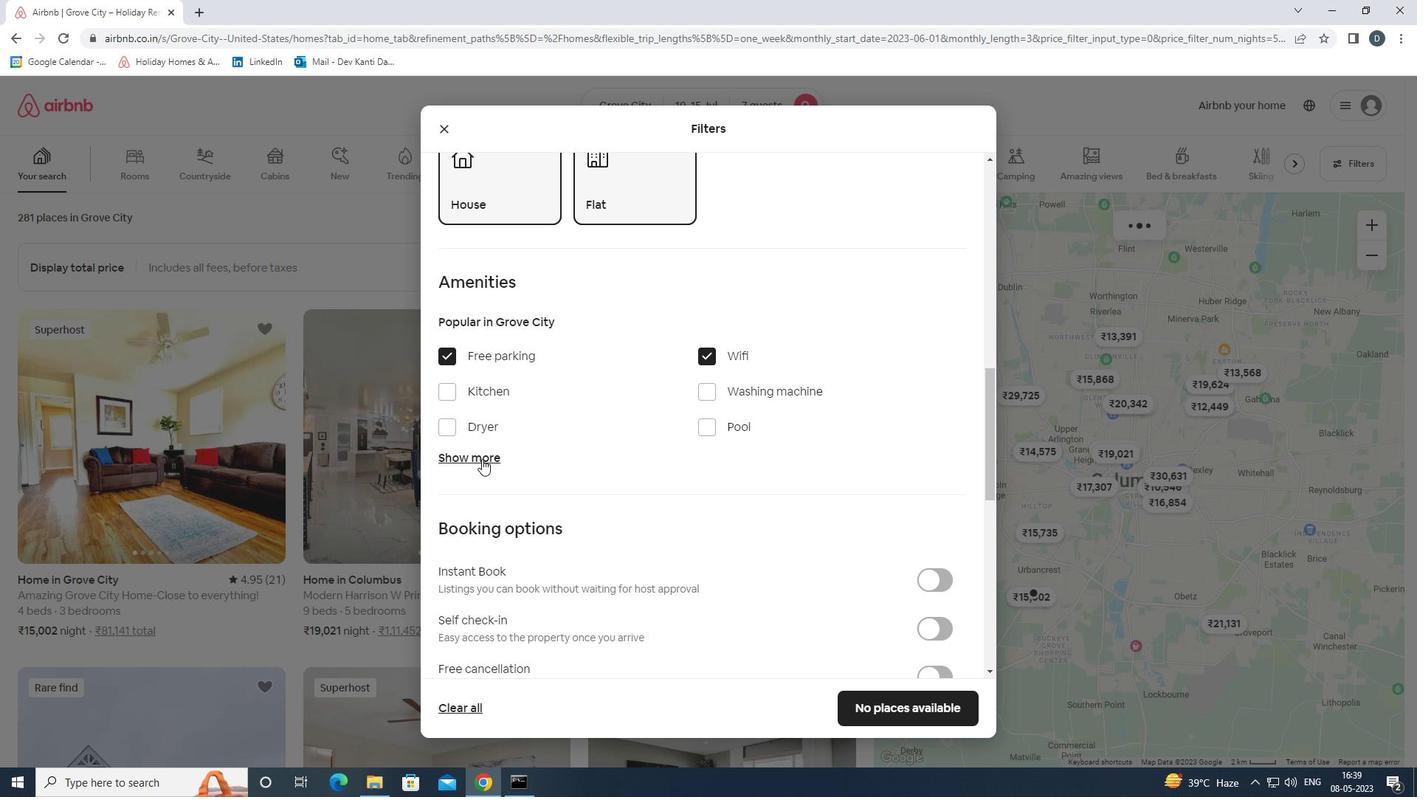
Action: Mouse moved to (688, 530)
Screenshot: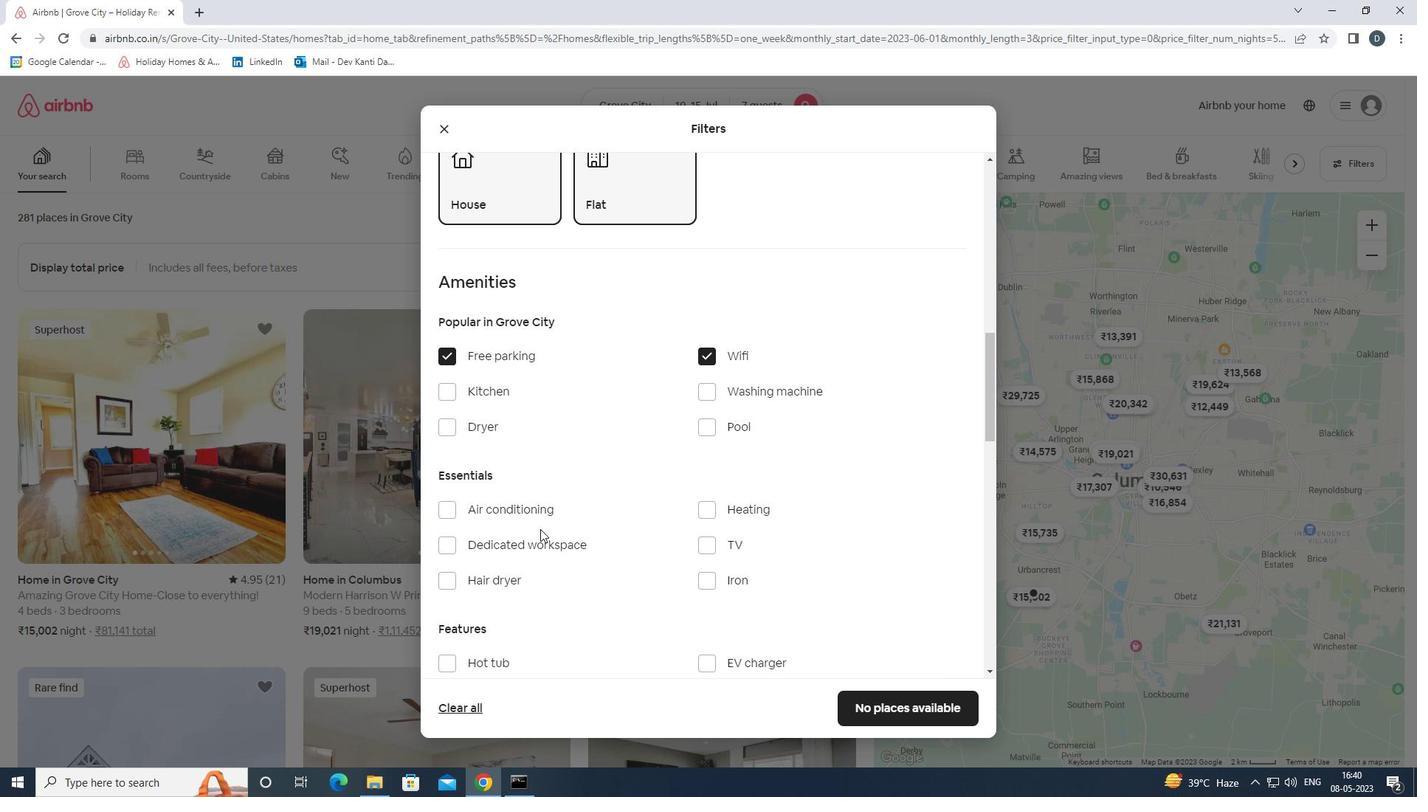 
Action: Mouse scrolled (688, 529) with delta (0, 0)
Screenshot: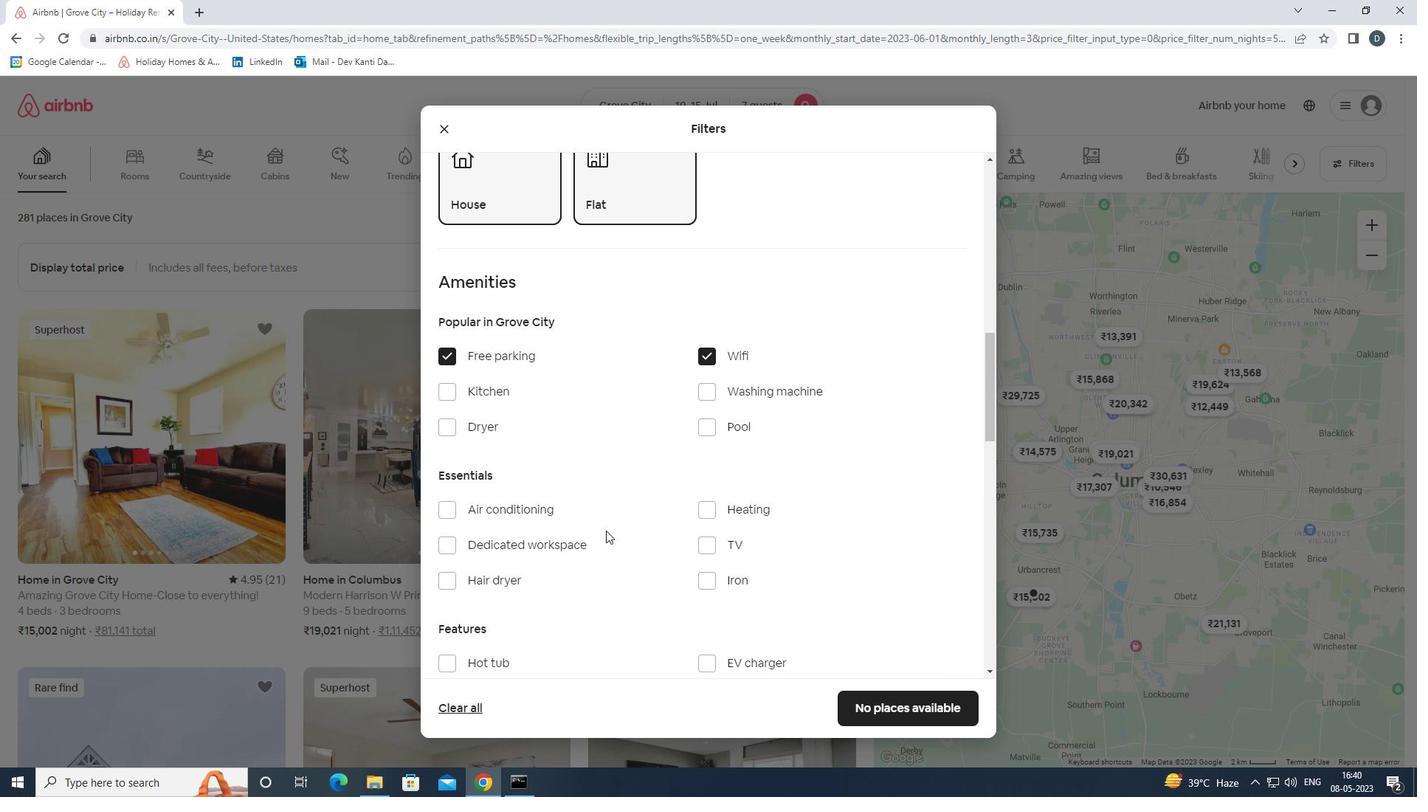 
Action: Mouse scrolled (688, 529) with delta (0, 0)
Screenshot: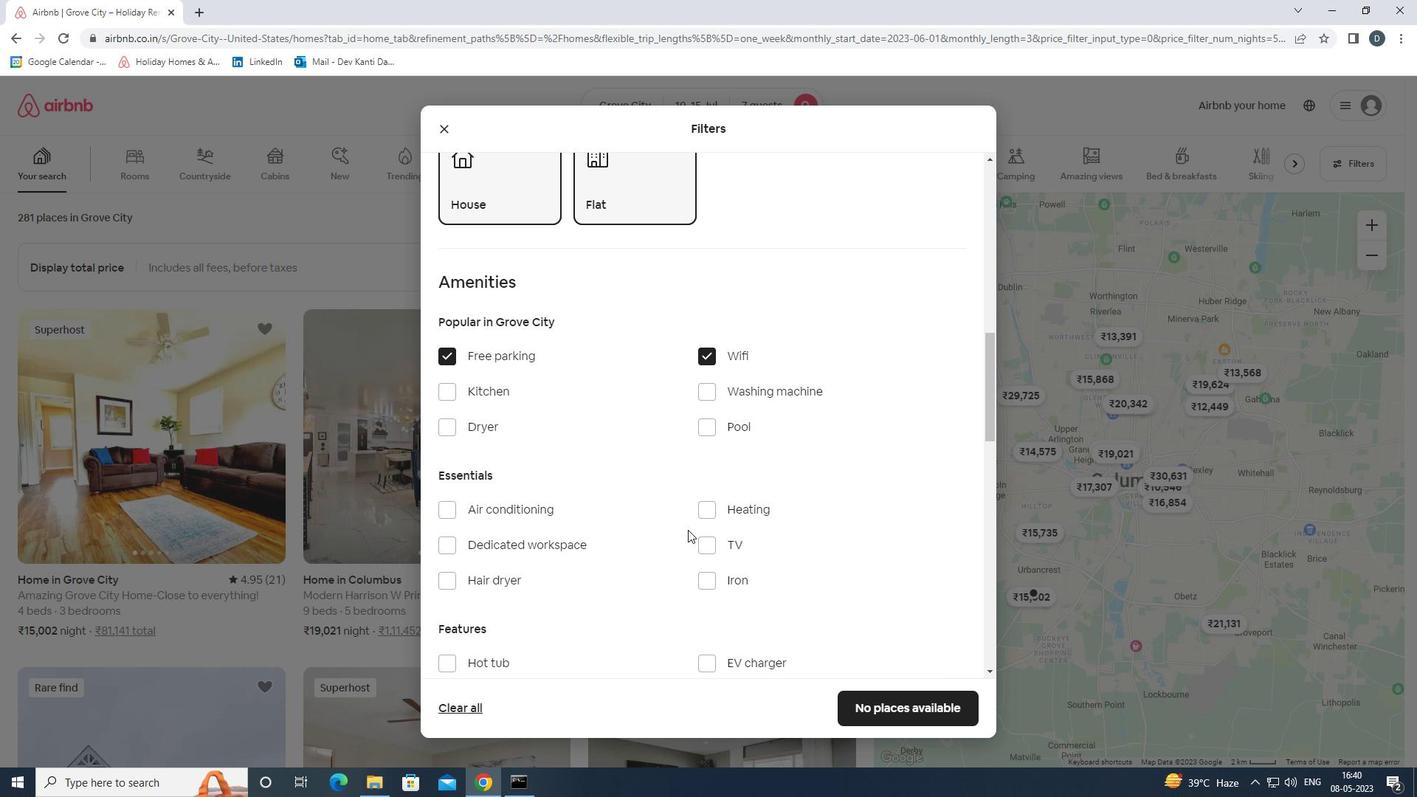 
Action: Mouse moved to (740, 404)
Screenshot: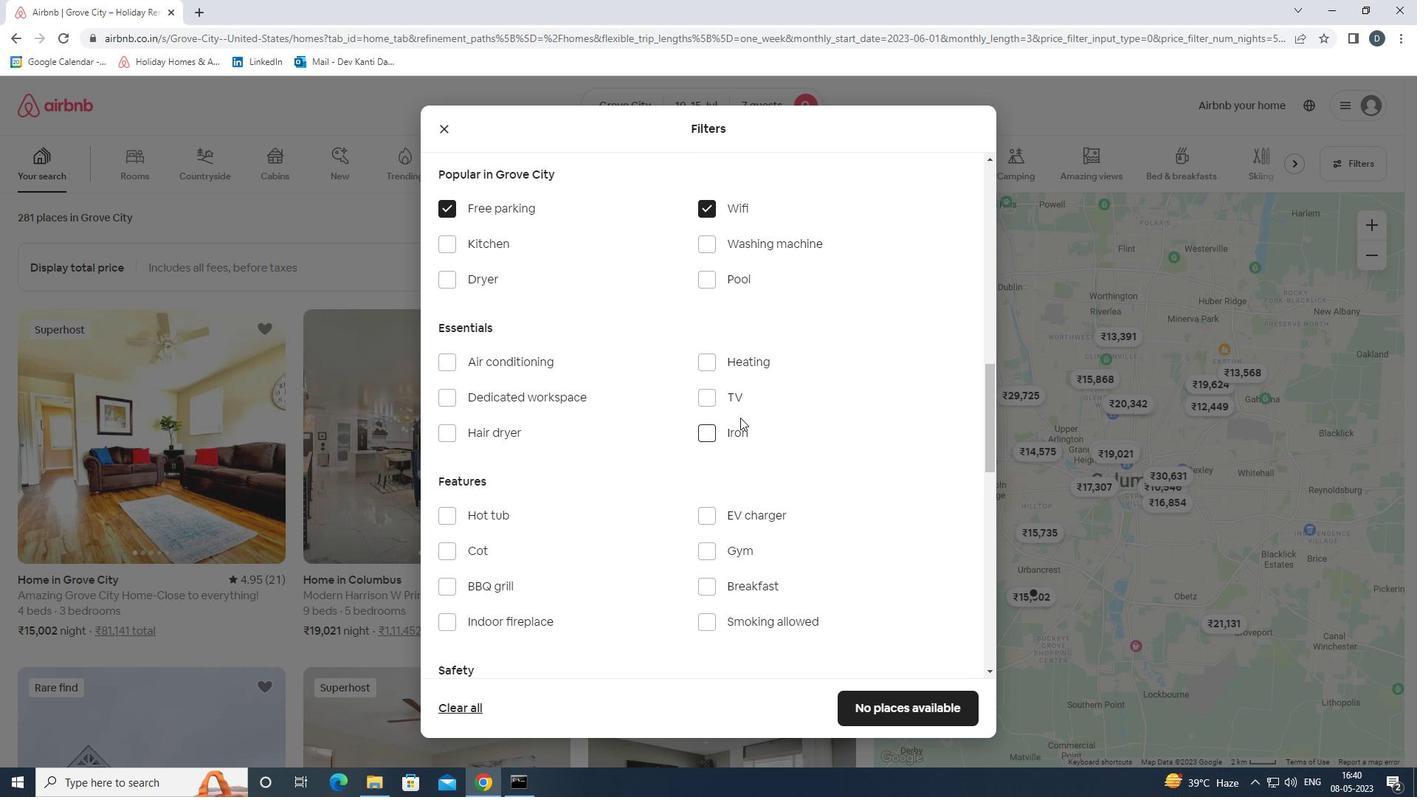 
Action: Mouse pressed left at (740, 404)
Screenshot: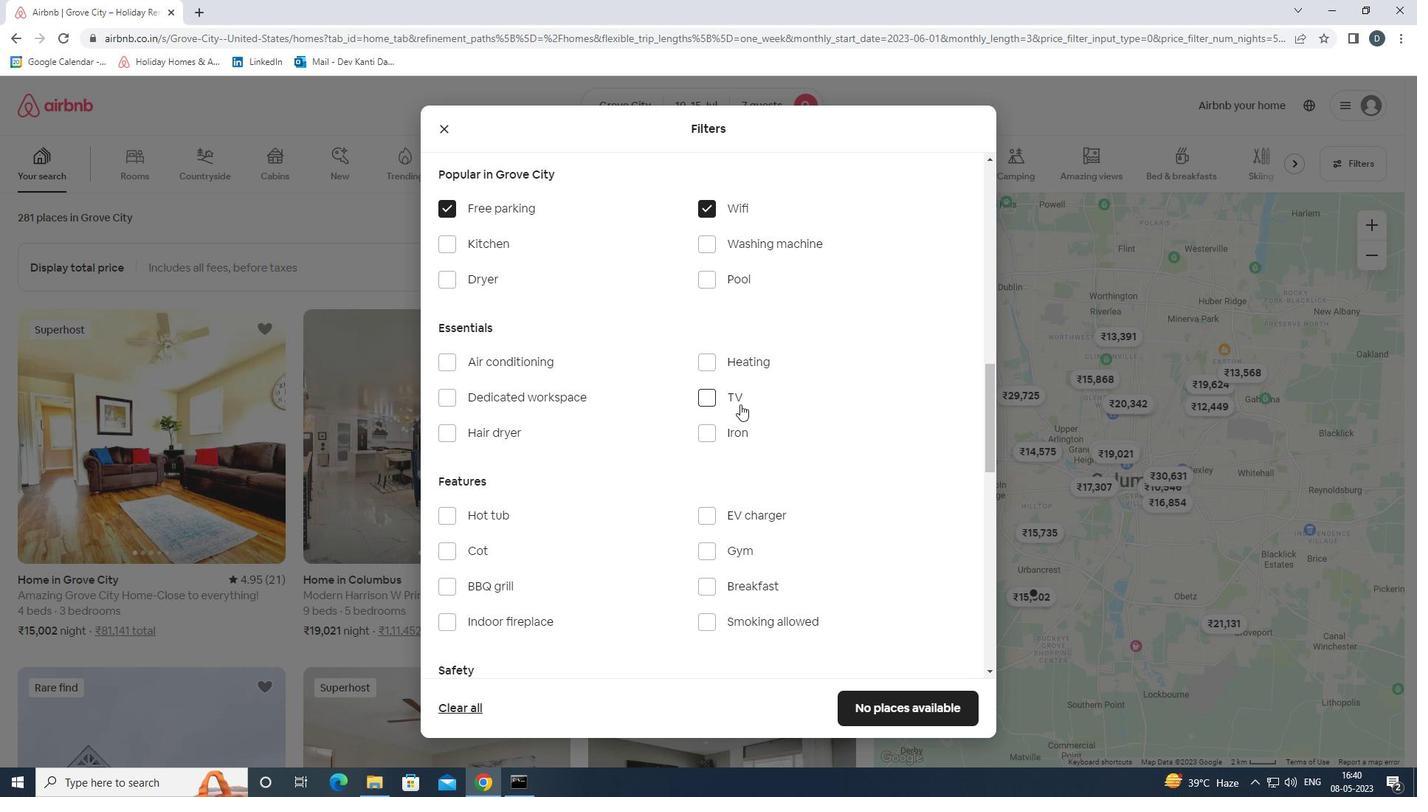 
Action: Mouse moved to (716, 556)
Screenshot: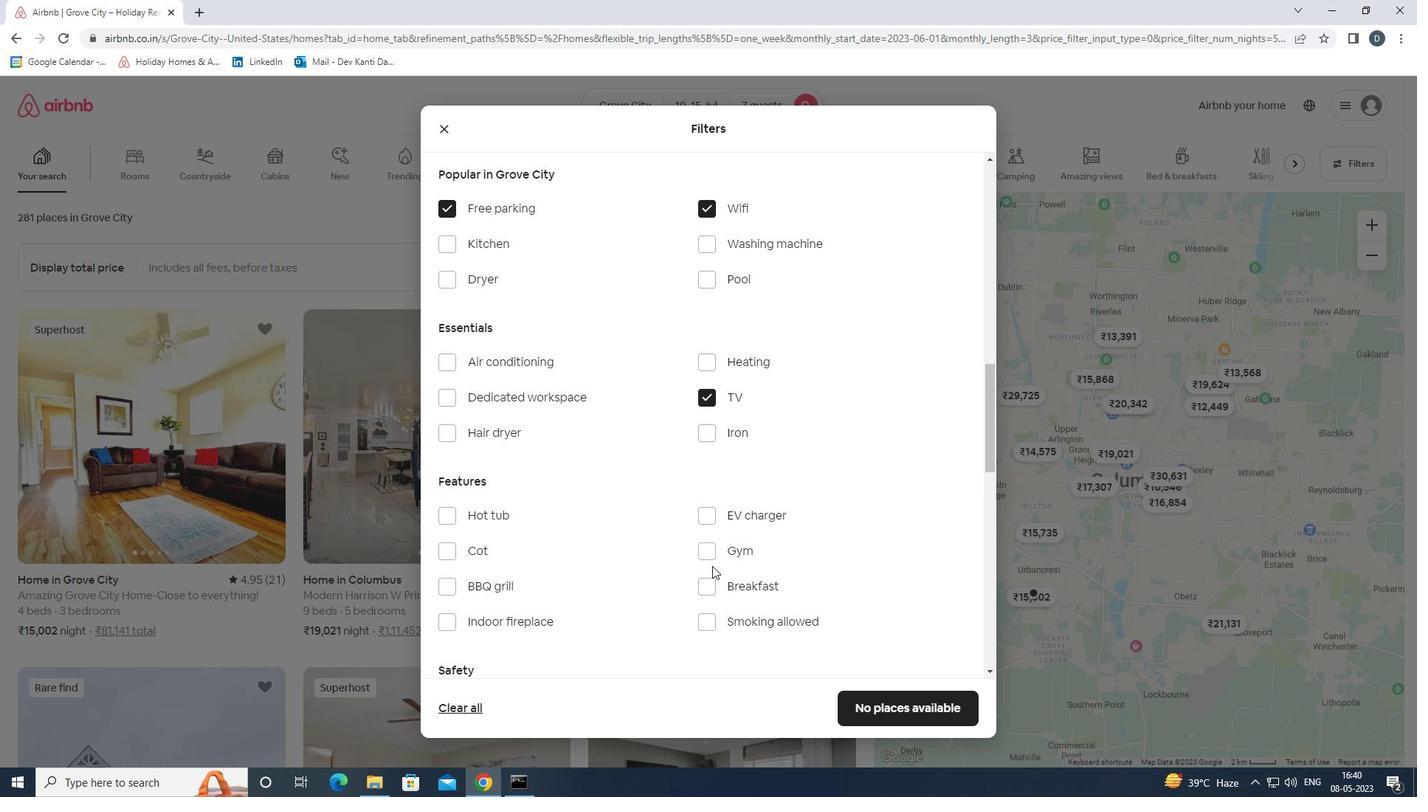 
Action: Mouse pressed left at (716, 556)
Screenshot: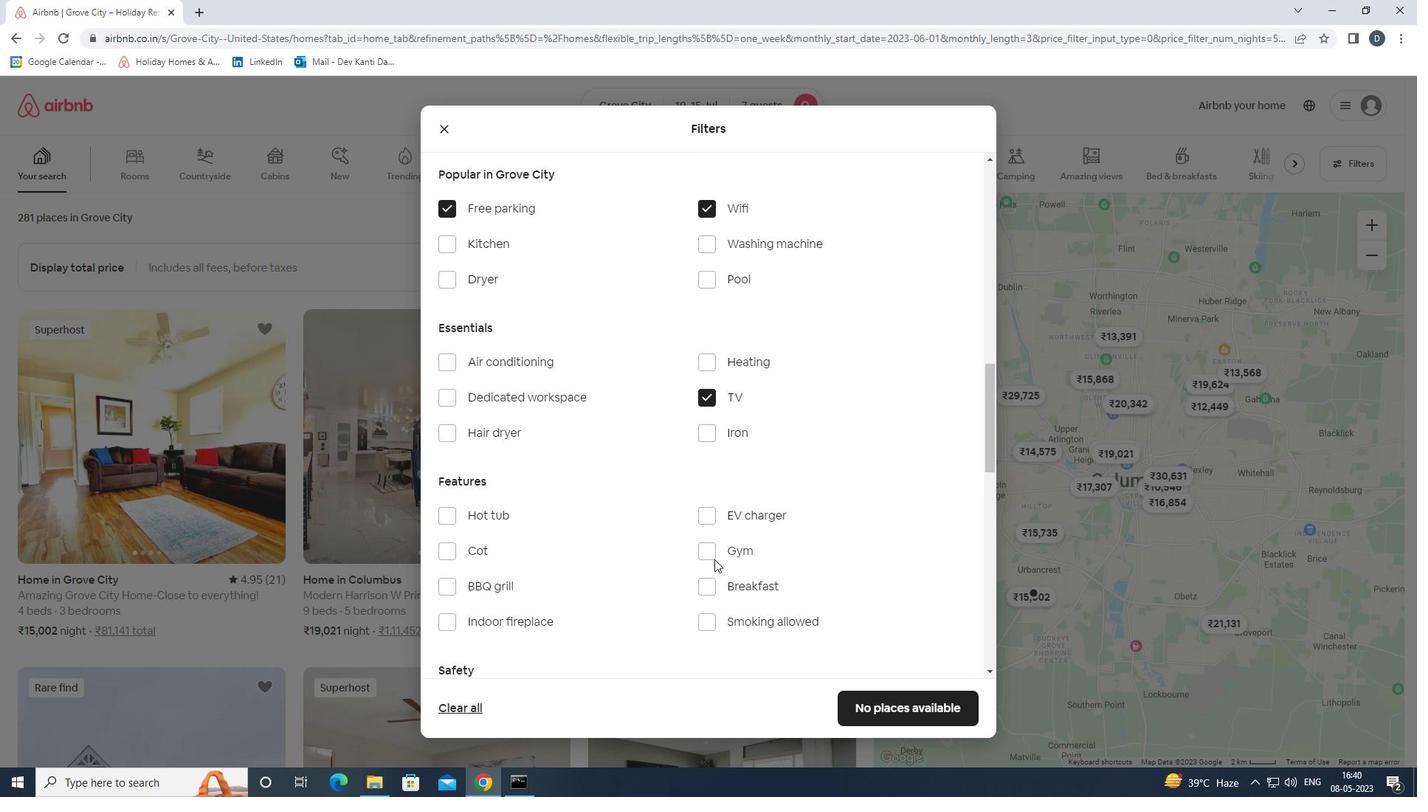 
Action: Mouse moved to (727, 580)
Screenshot: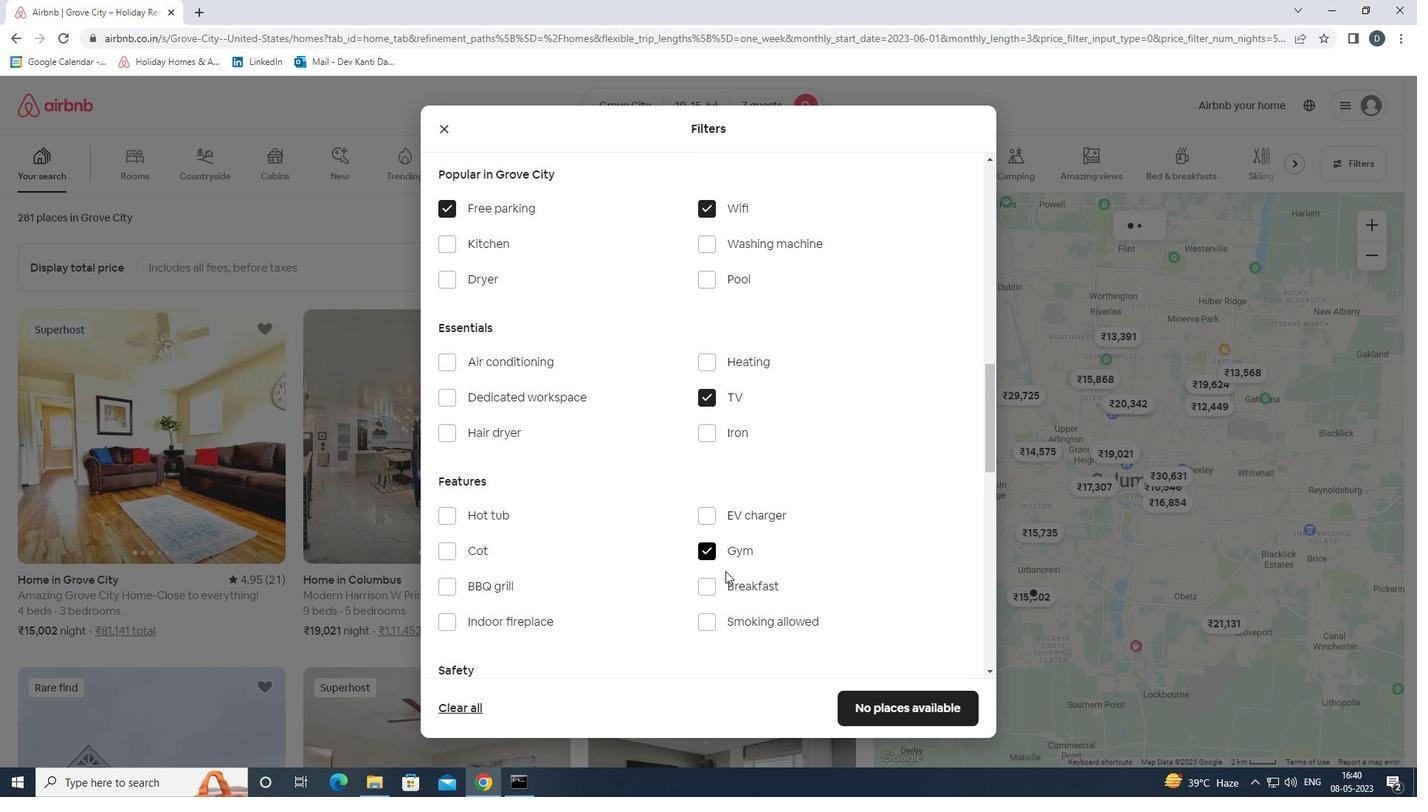 
Action: Mouse pressed left at (727, 580)
Screenshot: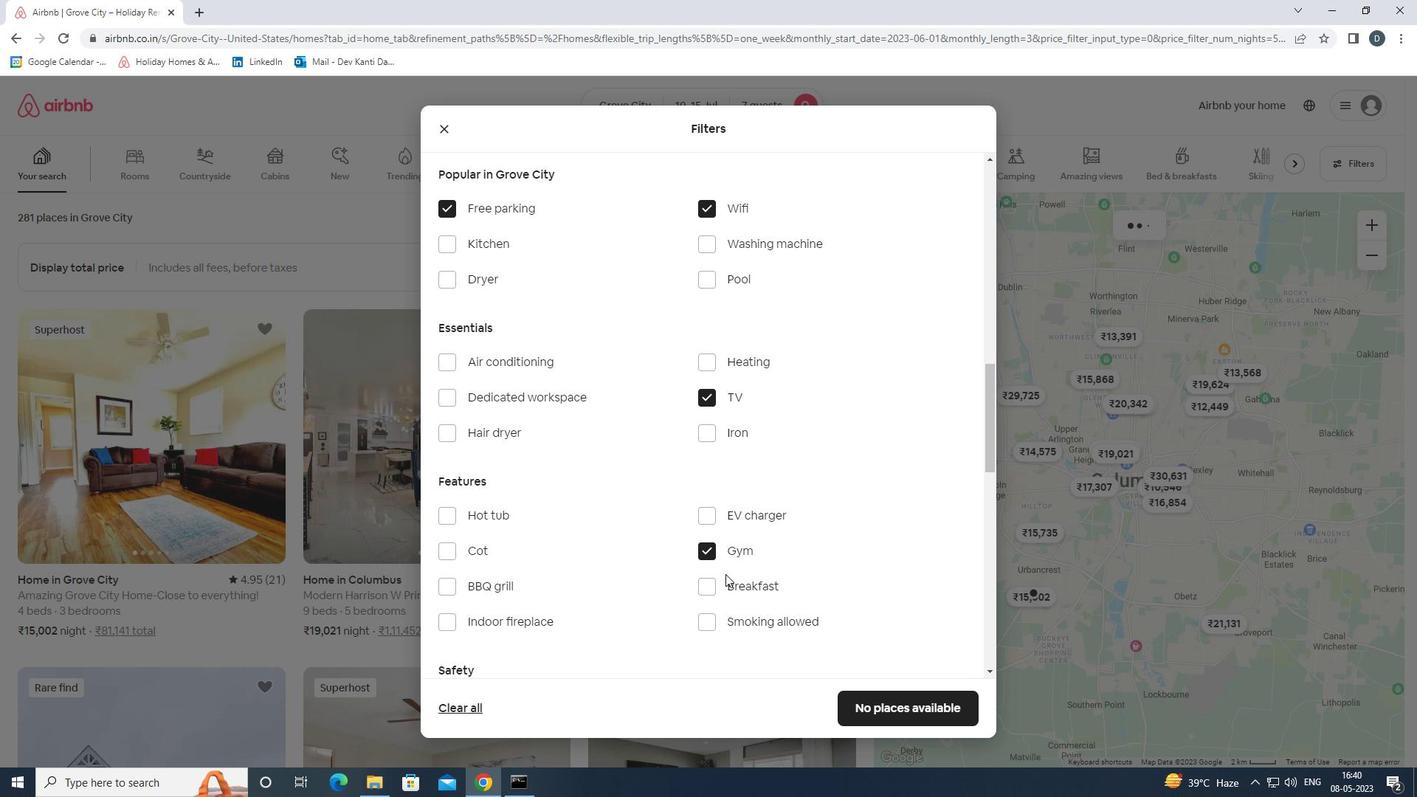 
Action: Mouse moved to (806, 547)
Screenshot: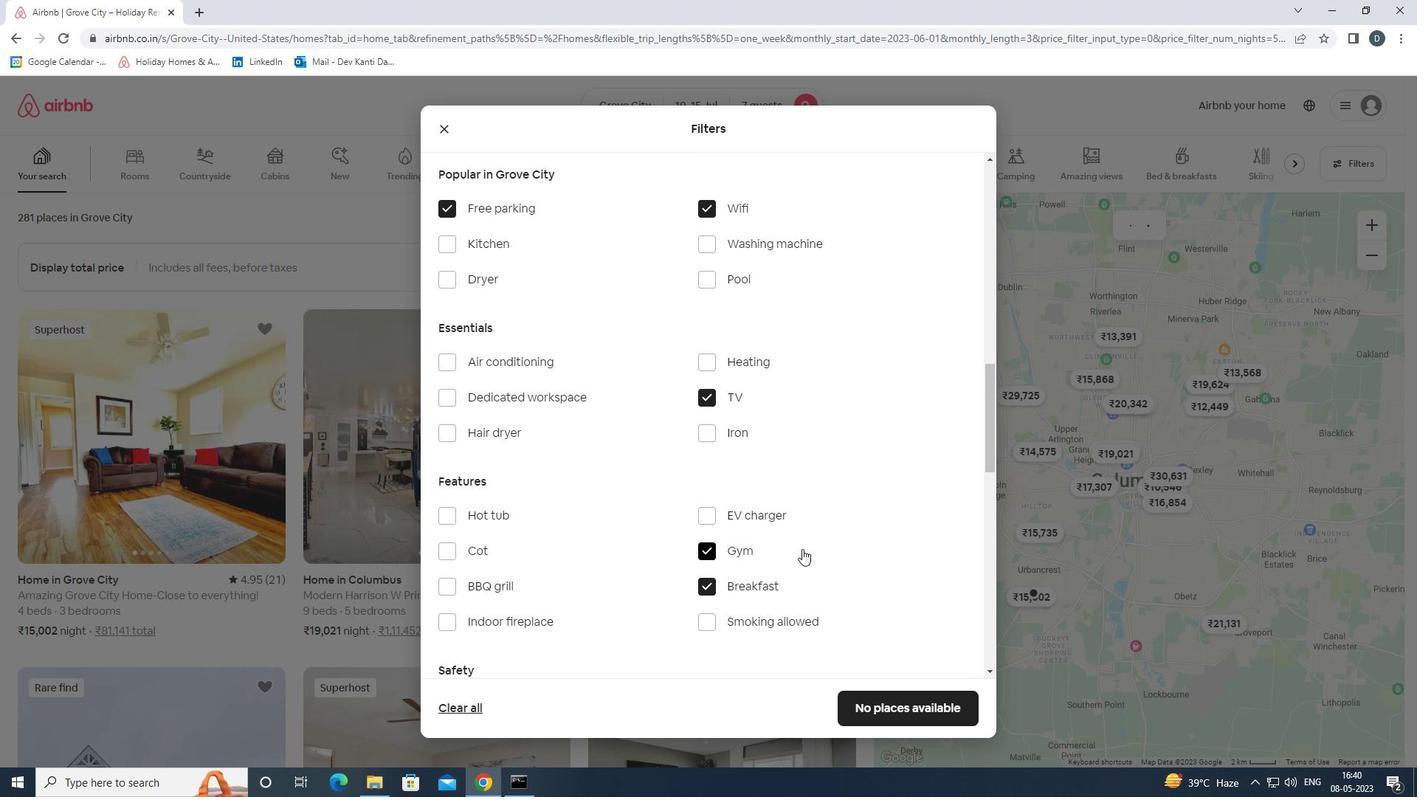 
Action: Mouse scrolled (806, 546) with delta (0, 0)
Screenshot: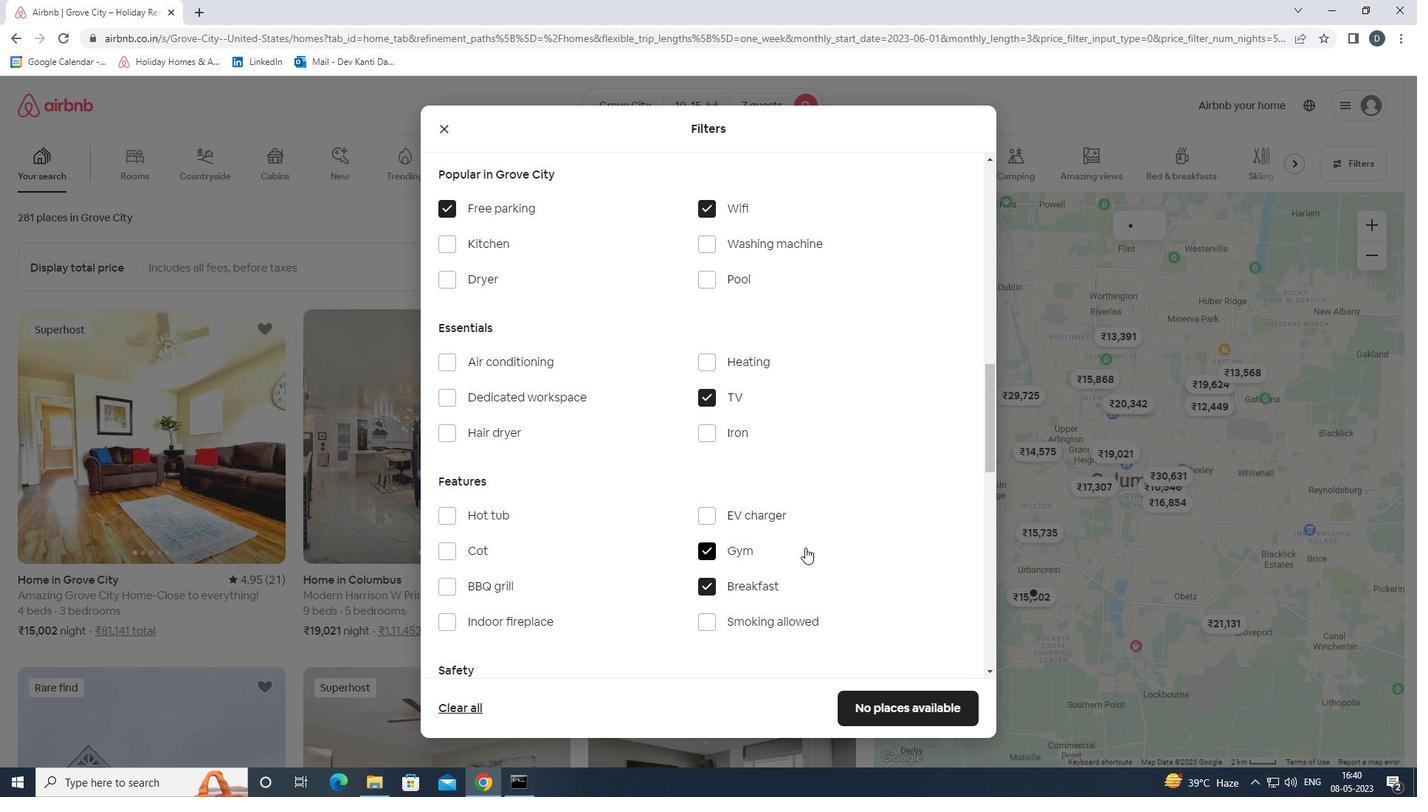 
Action: Mouse scrolled (806, 546) with delta (0, 0)
Screenshot: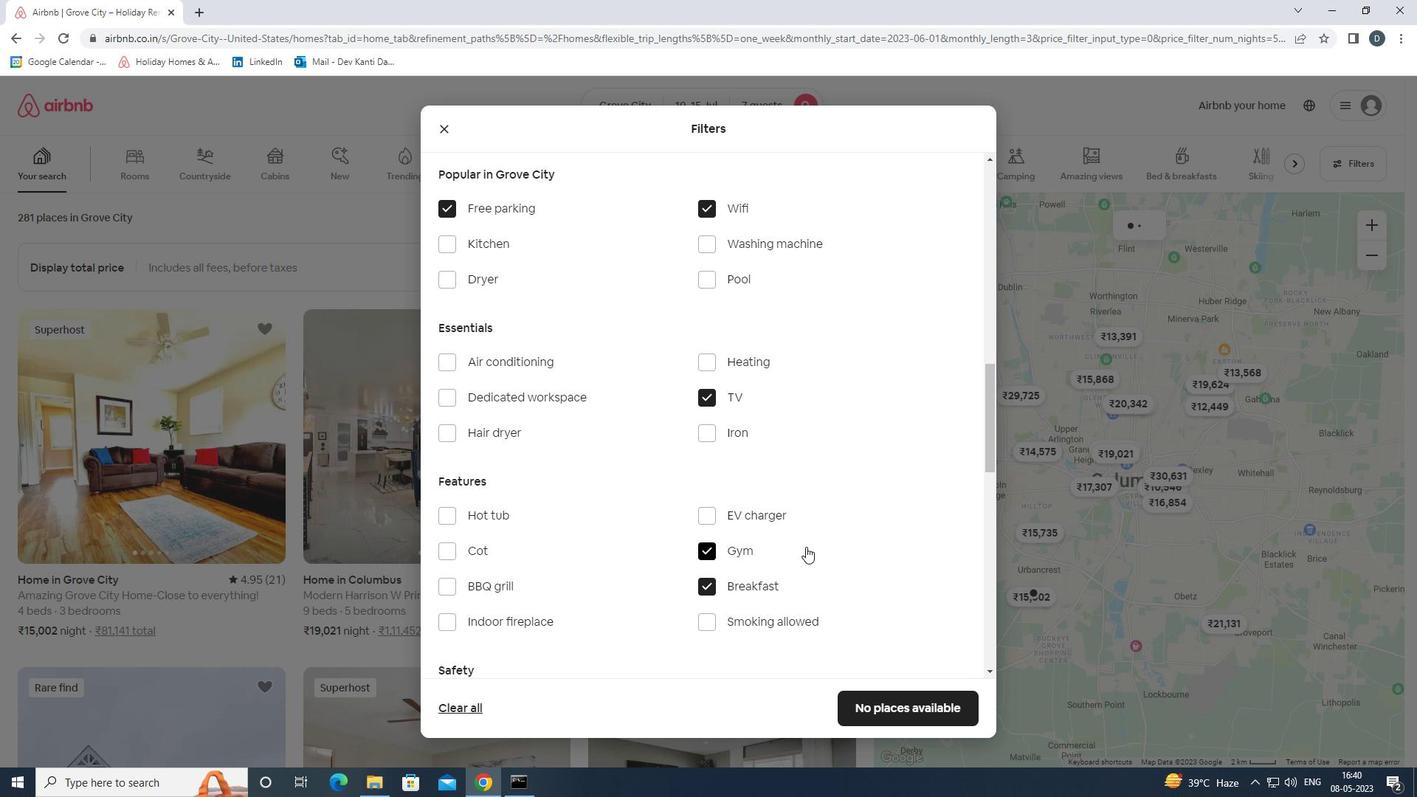 
Action: Mouse scrolled (806, 546) with delta (0, 0)
Screenshot: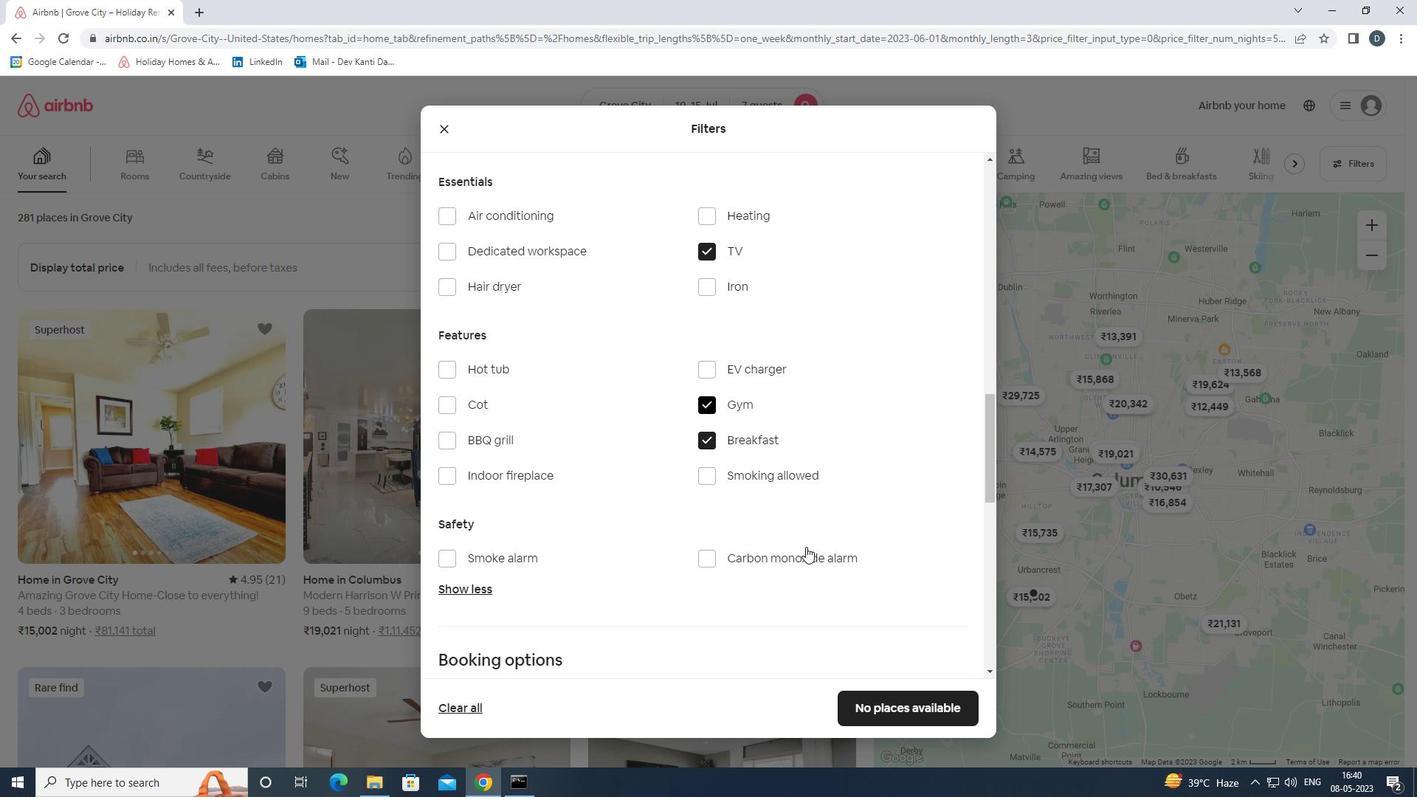 
Action: Mouse moved to (806, 545)
Screenshot: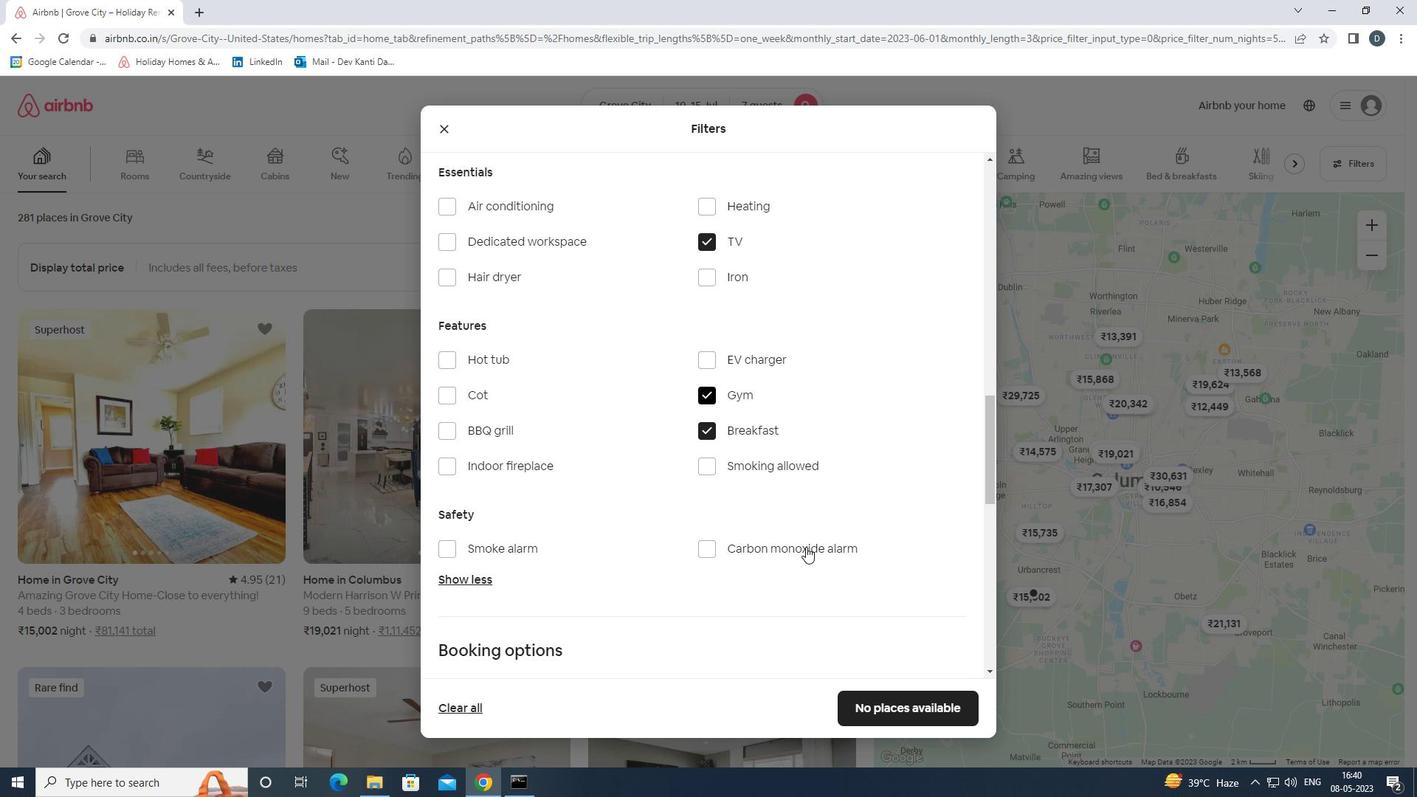 
Action: Mouse scrolled (806, 544) with delta (0, 0)
Screenshot: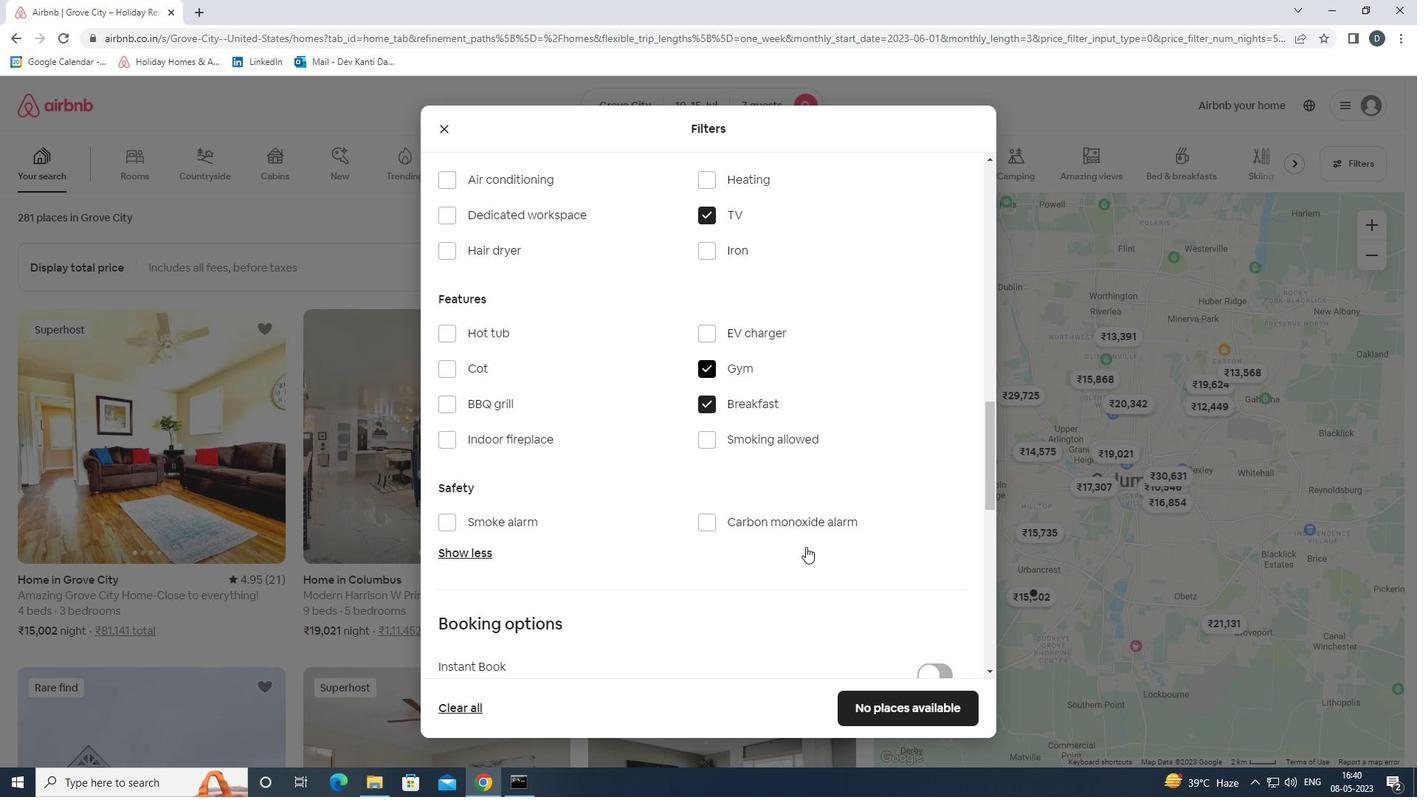 
Action: Mouse scrolled (806, 544) with delta (0, 0)
Screenshot: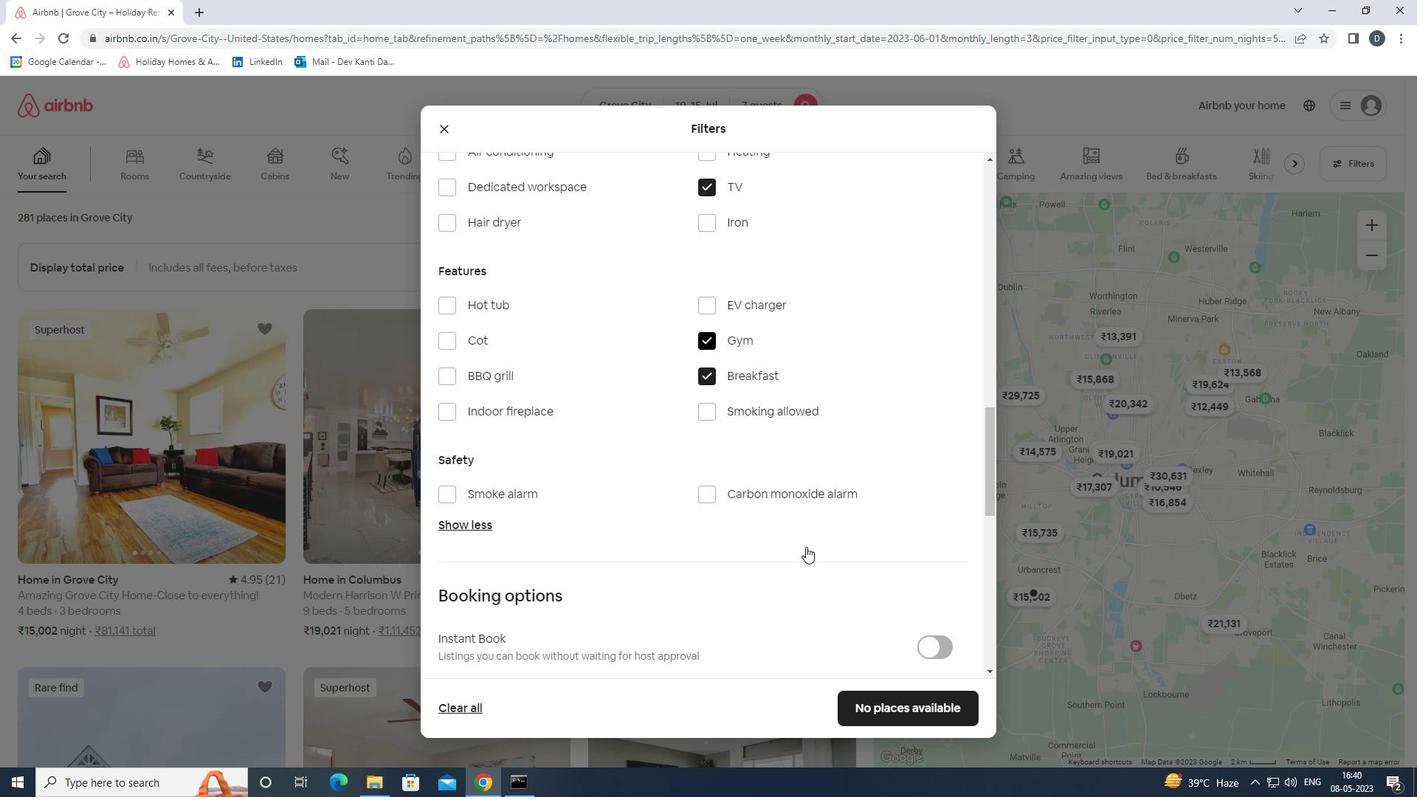 
Action: Mouse moved to (809, 533)
Screenshot: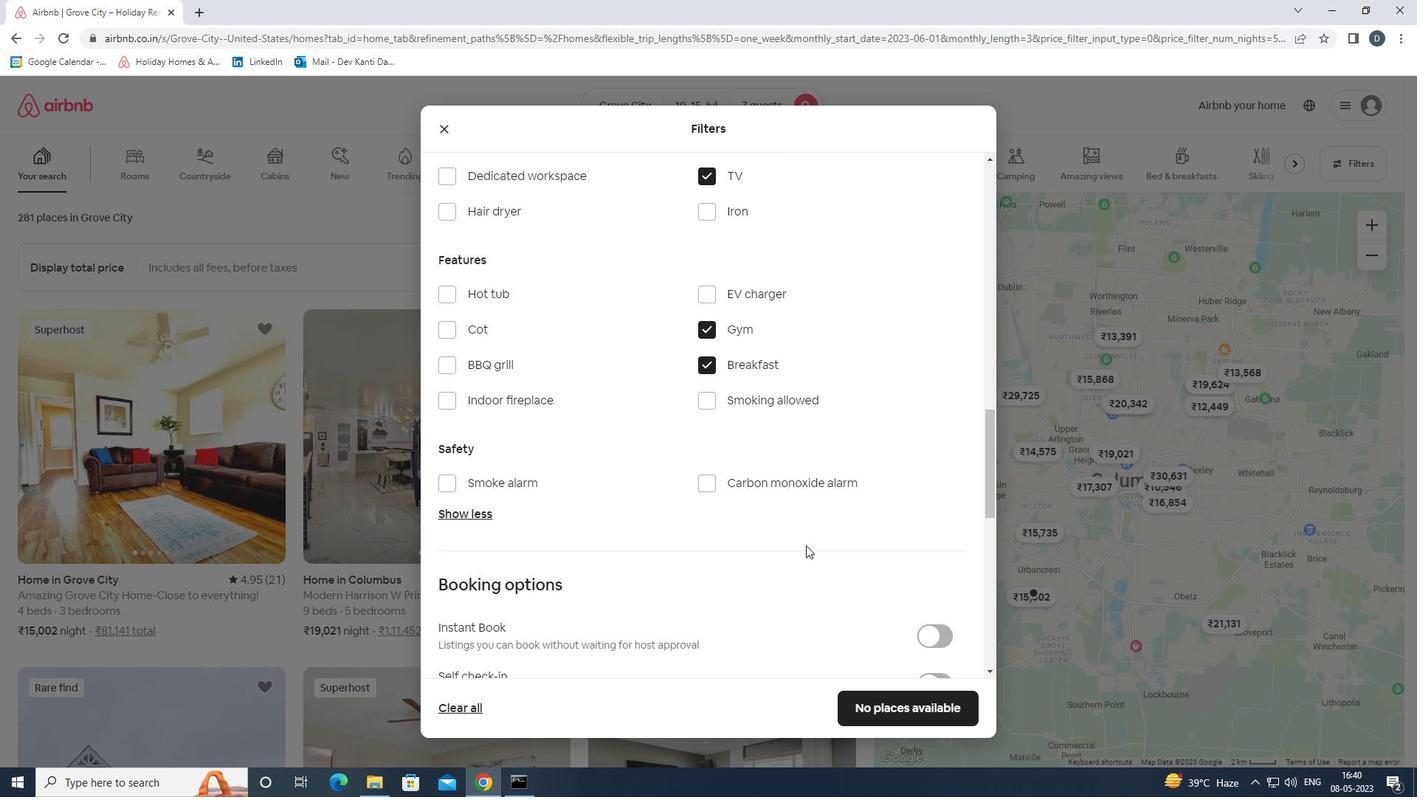 
Action: Mouse scrolled (809, 532) with delta (0, 0)
Screenshot: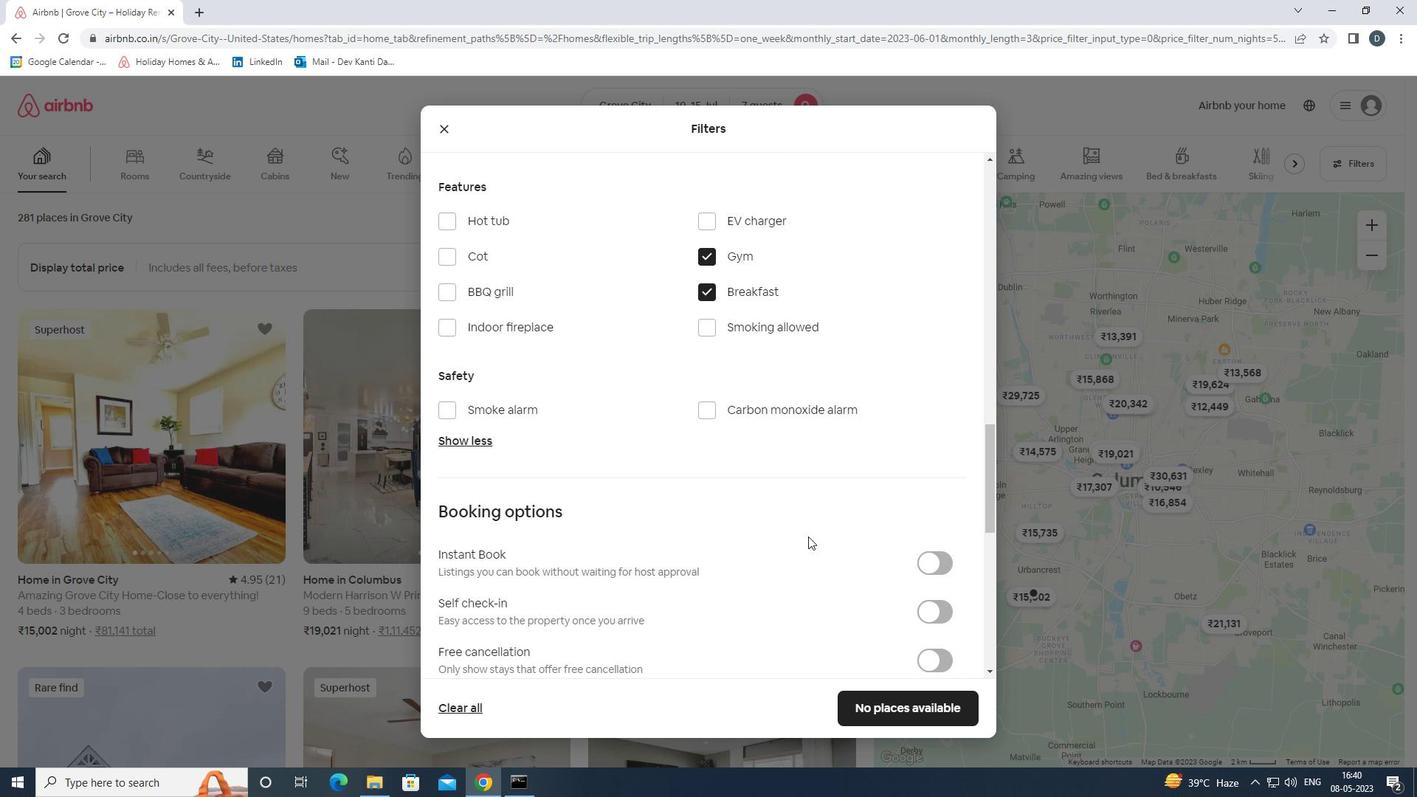 
Action: Mouse moved to (952, 458)
Screenshot: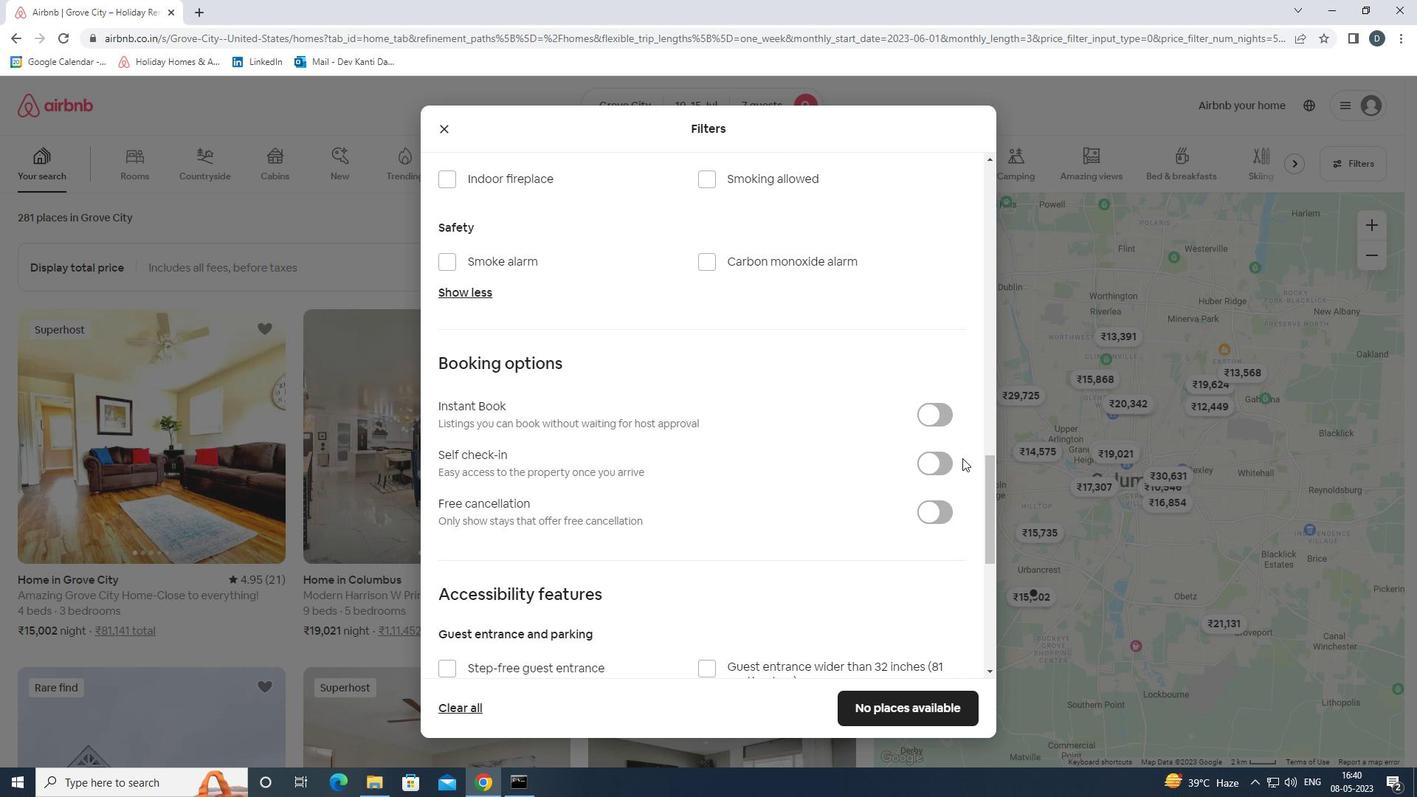 
Action: Mouse pressed left at (952, 458)
Screenshot: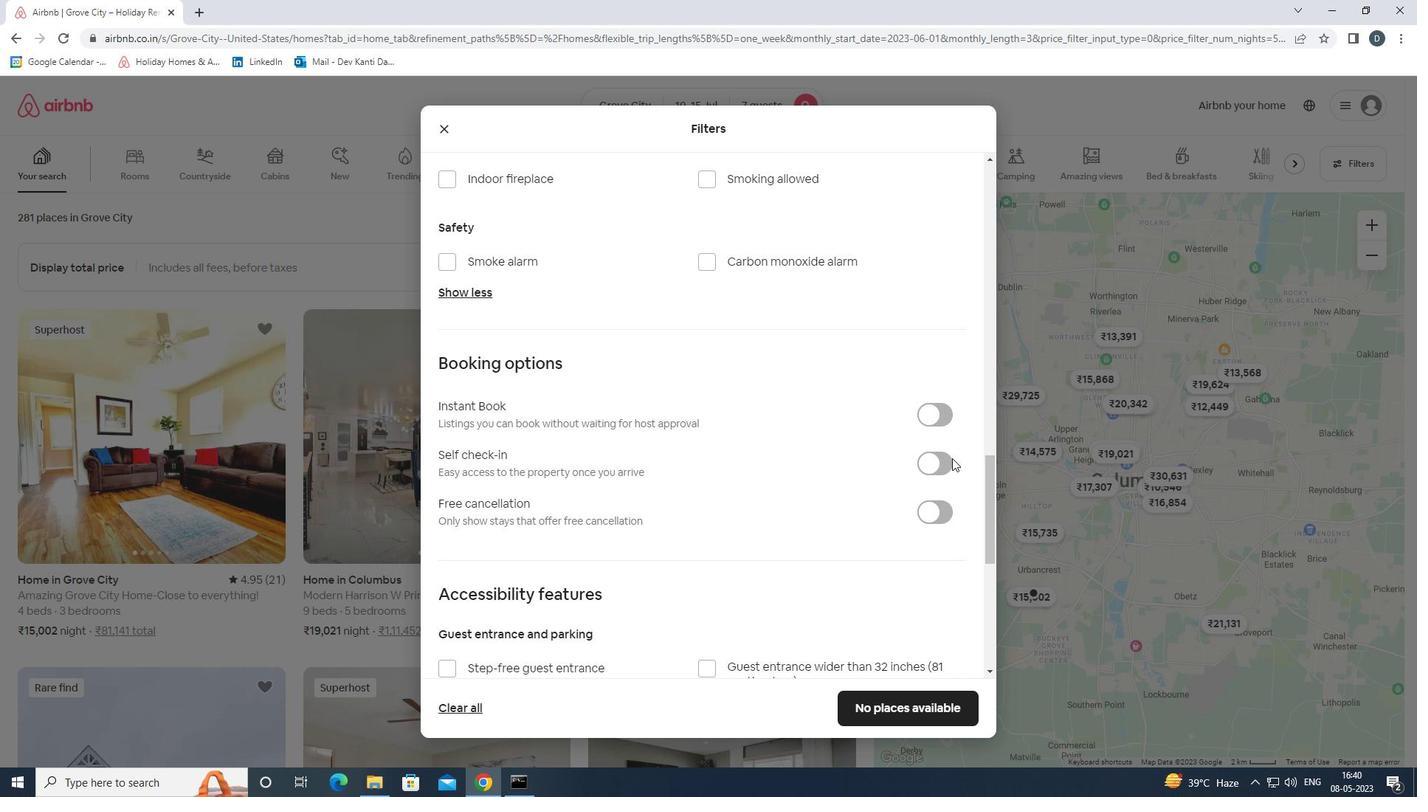 
Action: Mouse moved to (945, 459)
Screenshot: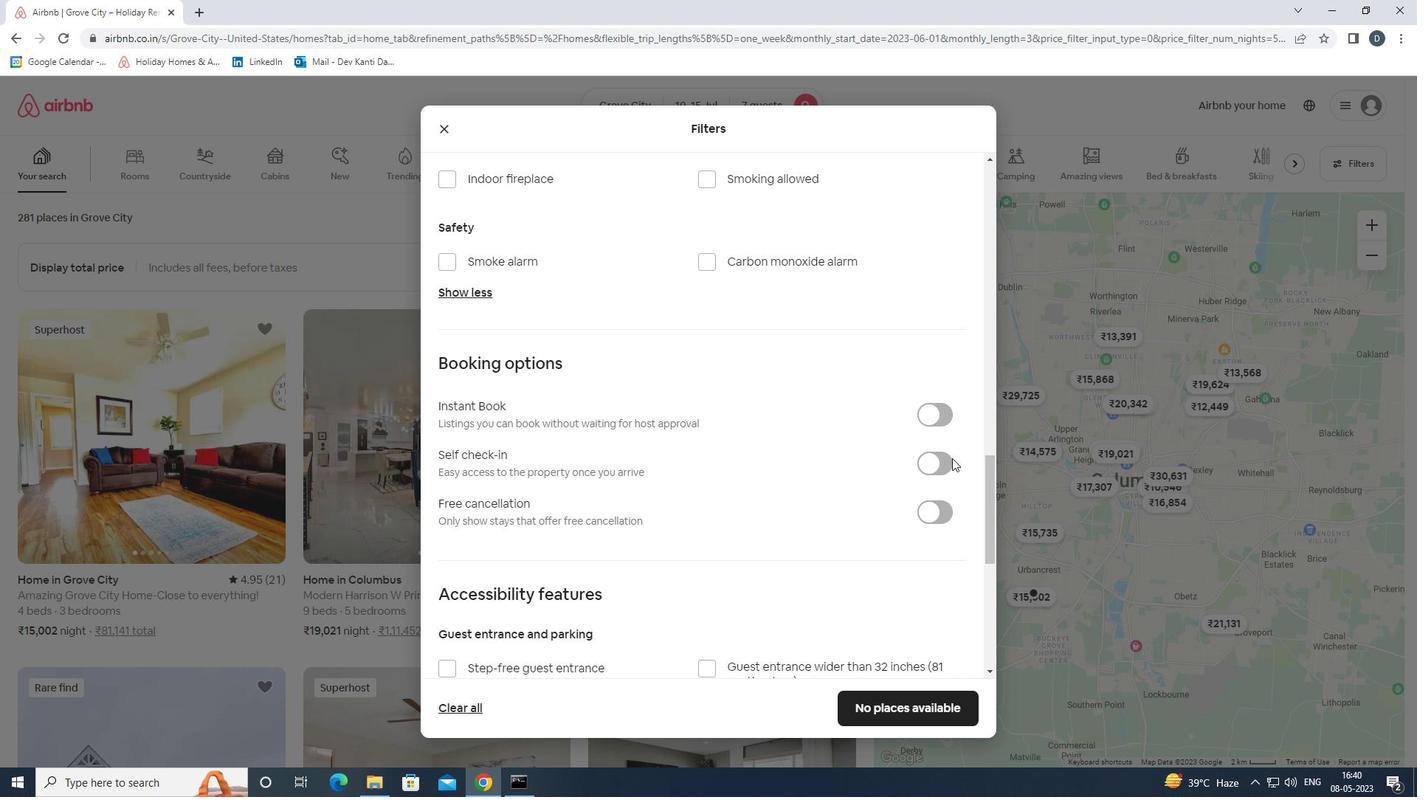
Action: Mouse pressed left at (945, 459)
Screenshot: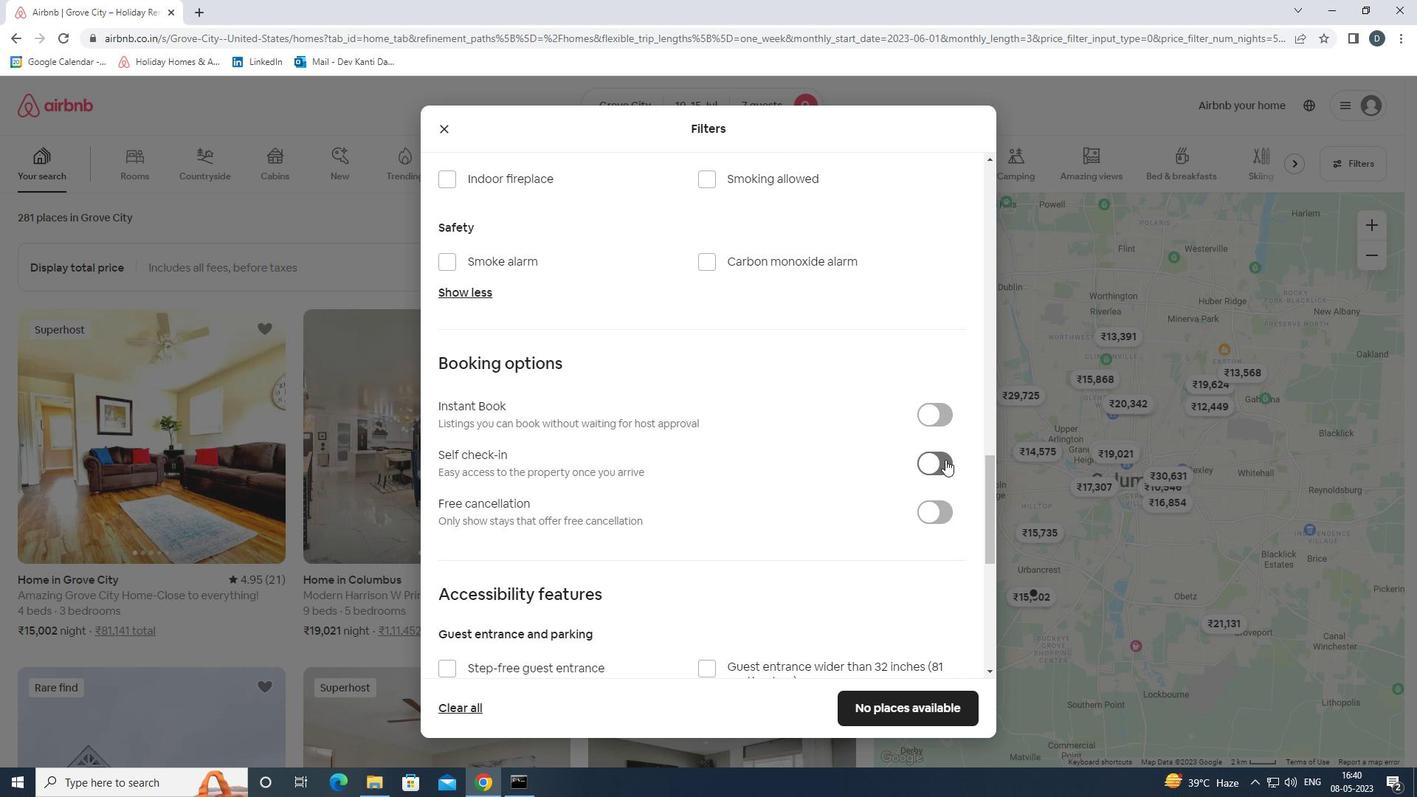 
Action: Mouse moved to (945, 460)
Screenshot: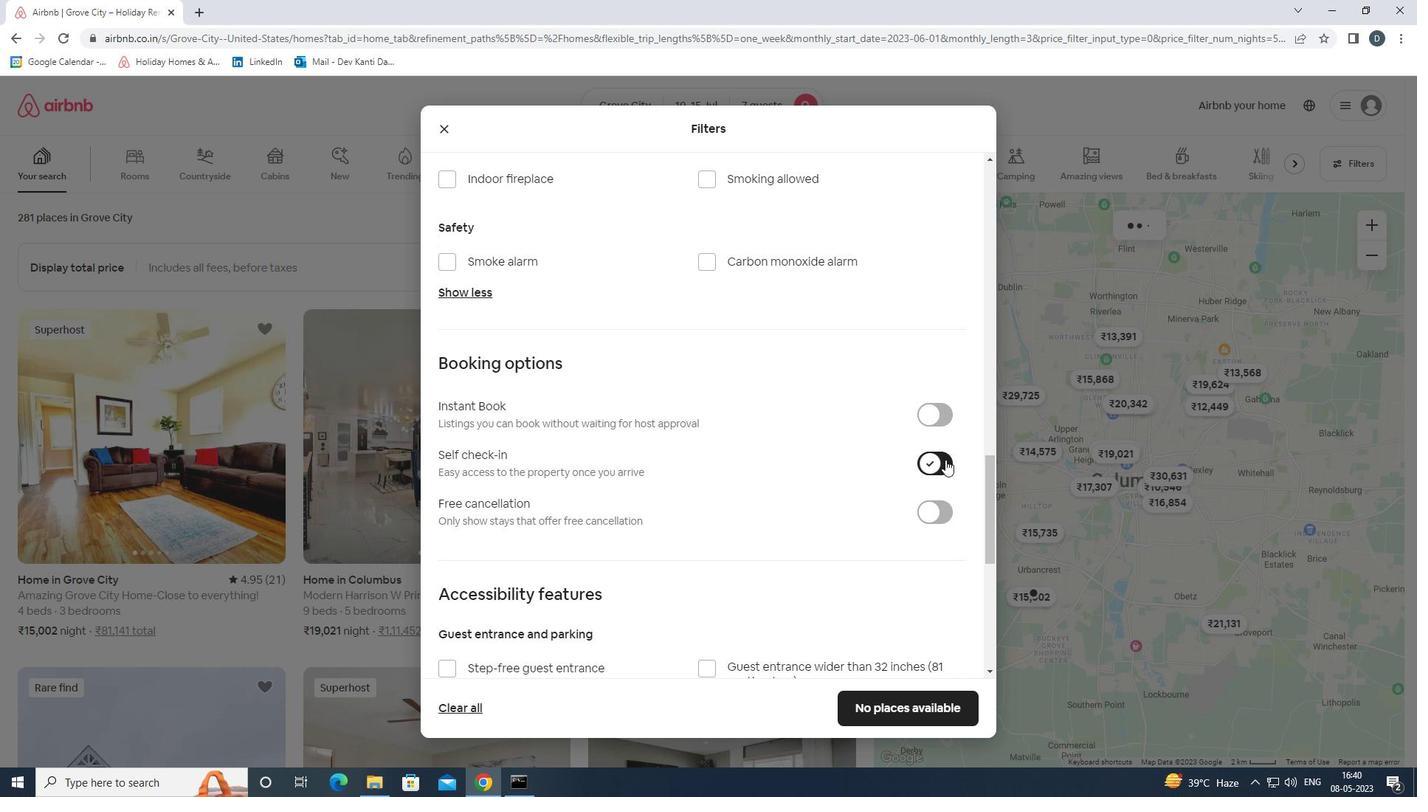 
Action: Mouse scrolled (945, 459) with delta (0, 0)
Screenshot: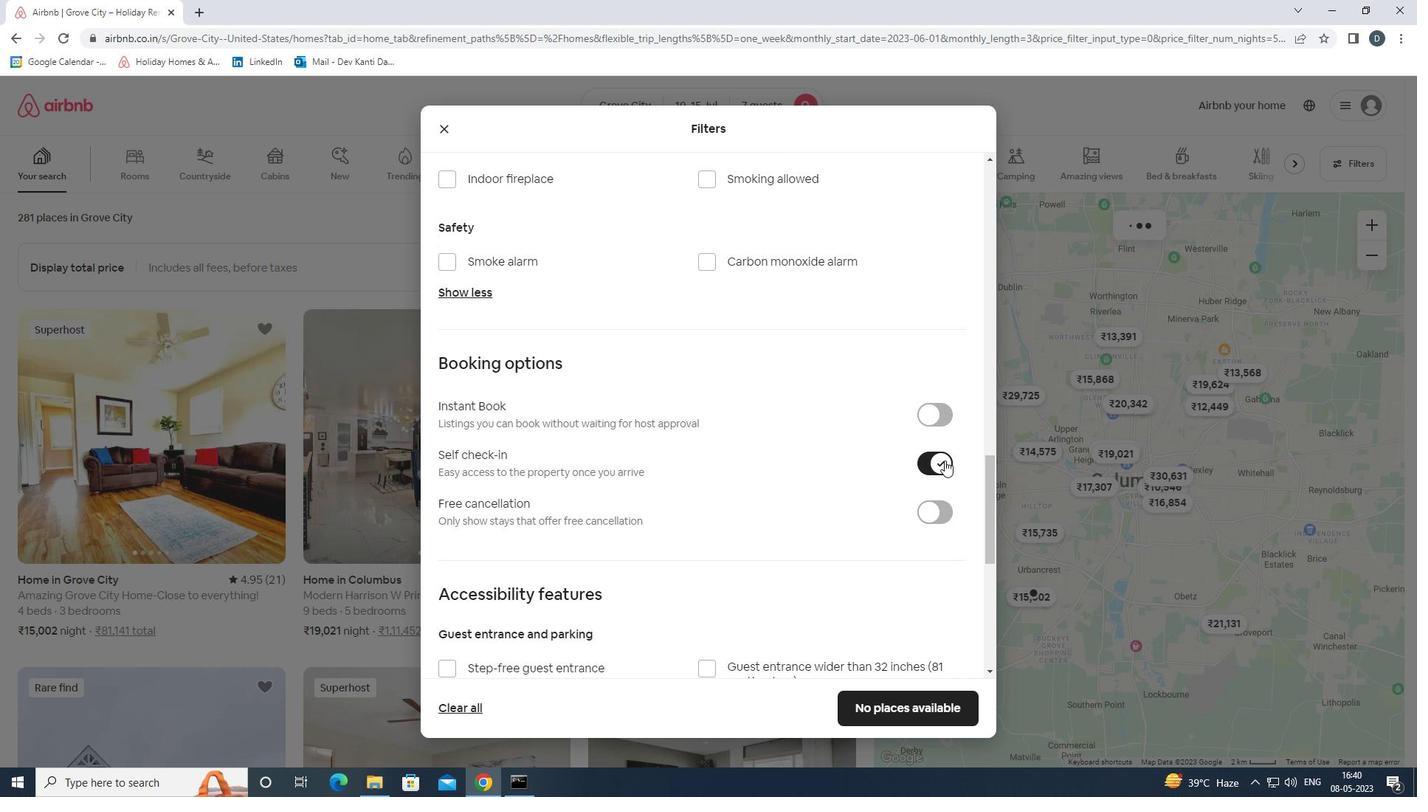 
Action: Mouse scrolled (945, 459) with delta (0, 0)
Screenshot: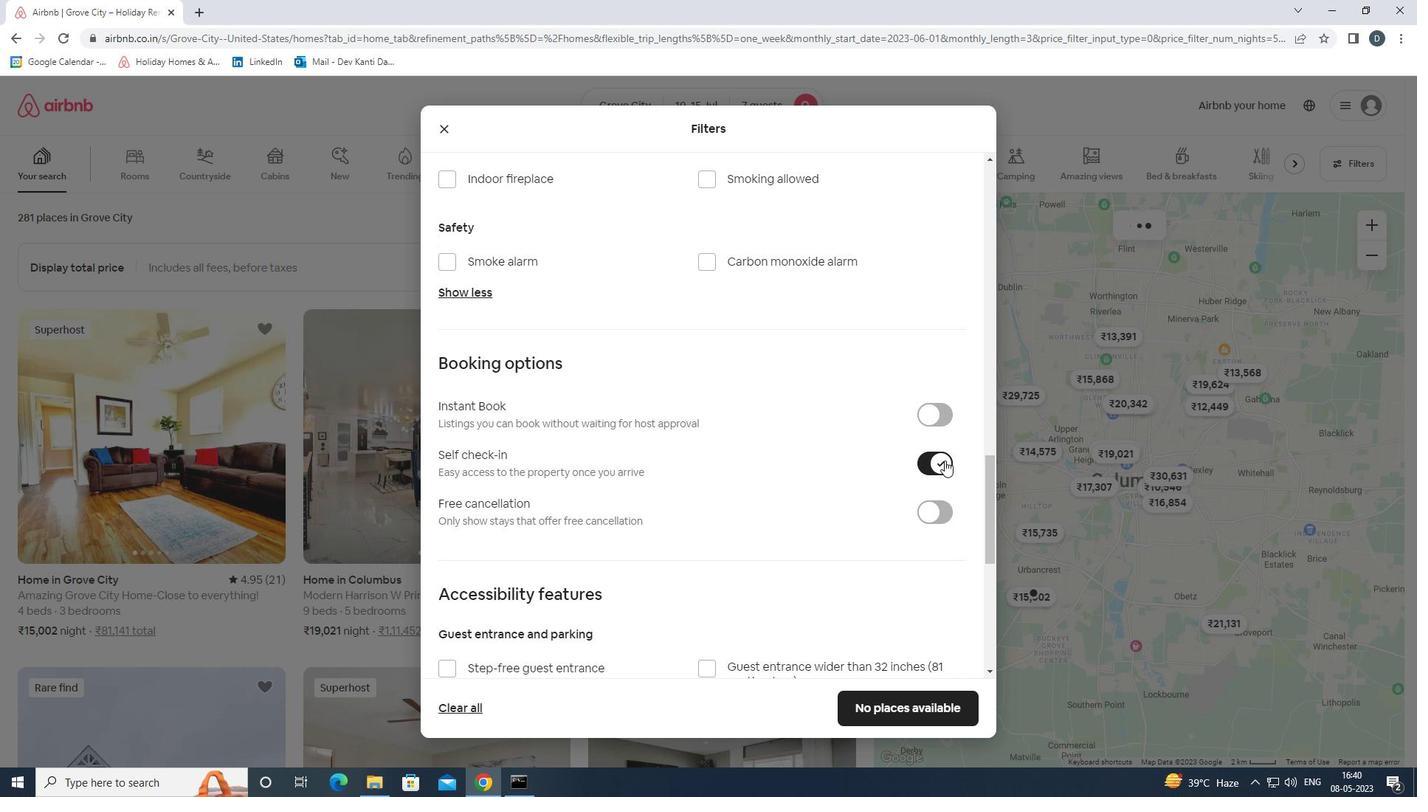
Action: Mouse scrolled (945, 459) with delta (0, 0)
Screenshot: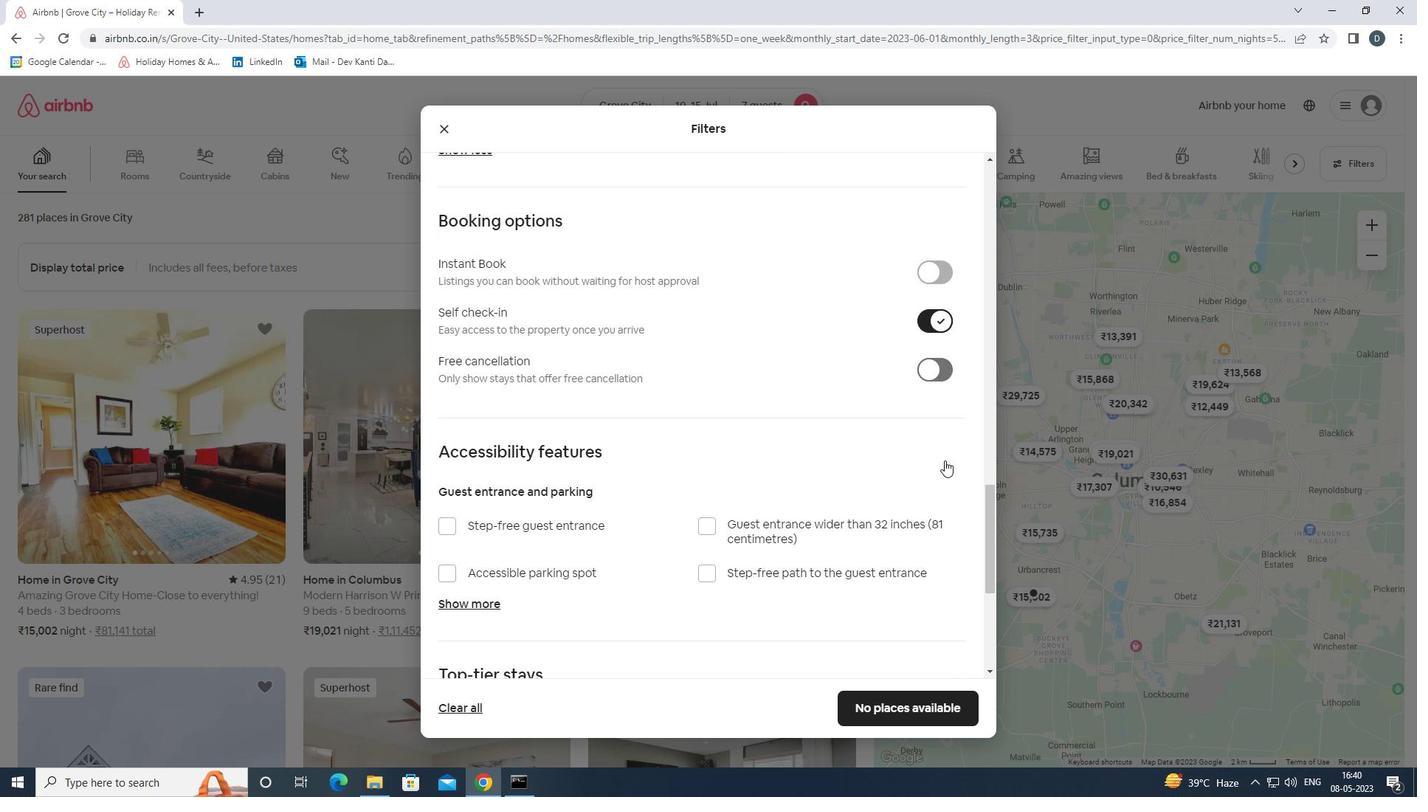 
Action: Mouse scrolled (945, 459) with delta (0, 0)
Screenshot: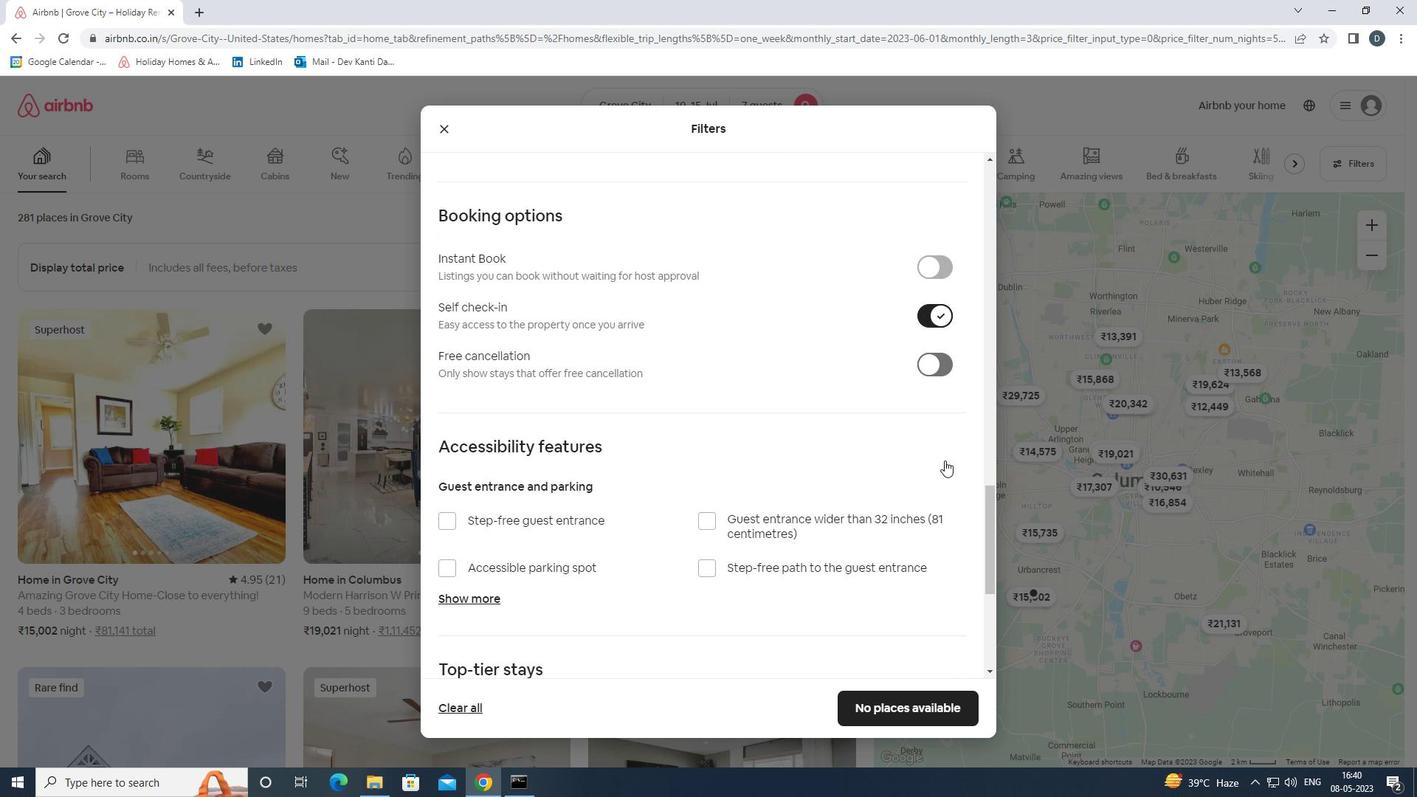 
Action: Mouse scrolled (945, 459) with delta (0, 0)
Screenshot: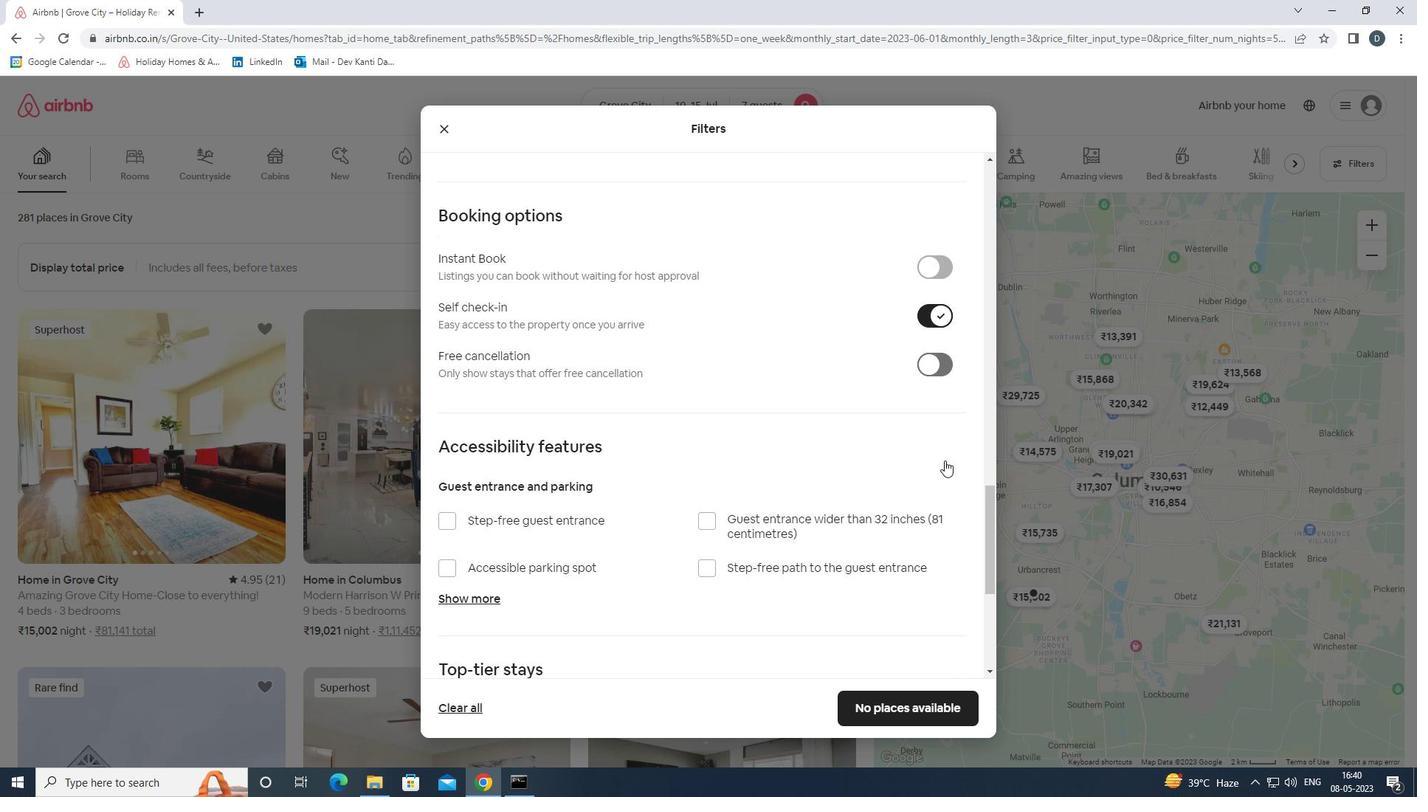 
Action: Mouse scrolled (945, 459) with delta (0, 0)
Screenshot: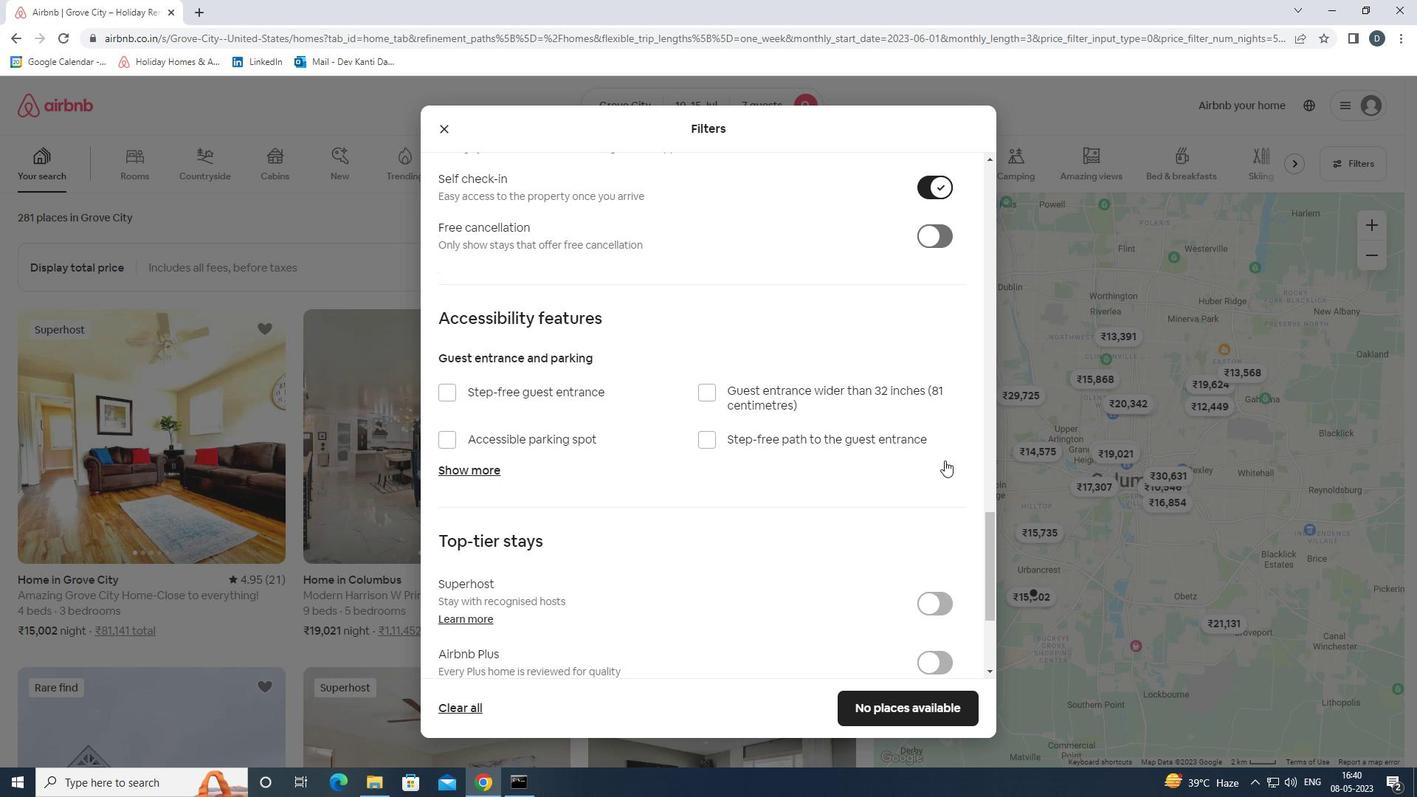 
Action: Mouse scrolled (945, 459) with delta (0, 0)
Screenshot: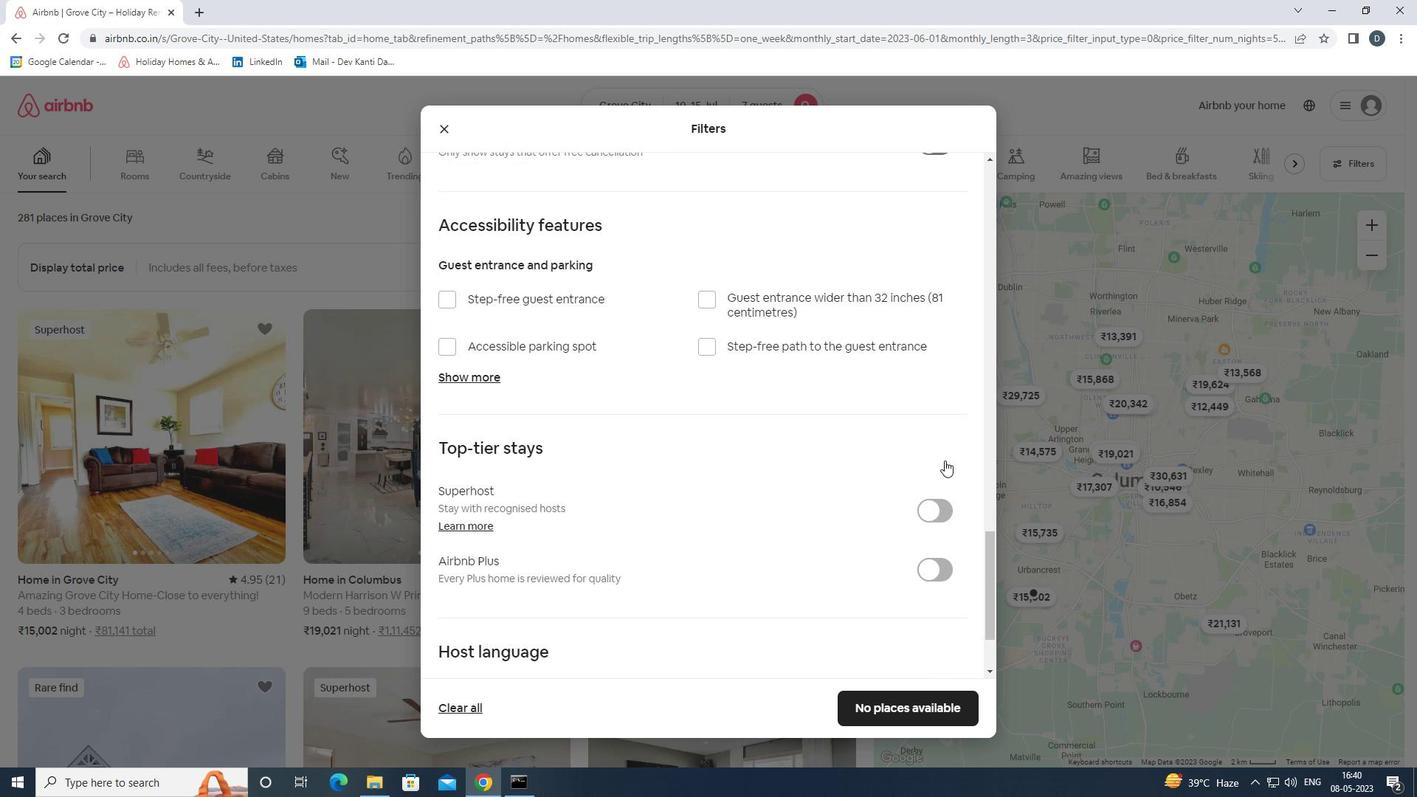 
Action: Mouse scrolled (945, 459) with delta (0, 0)
Screenshot: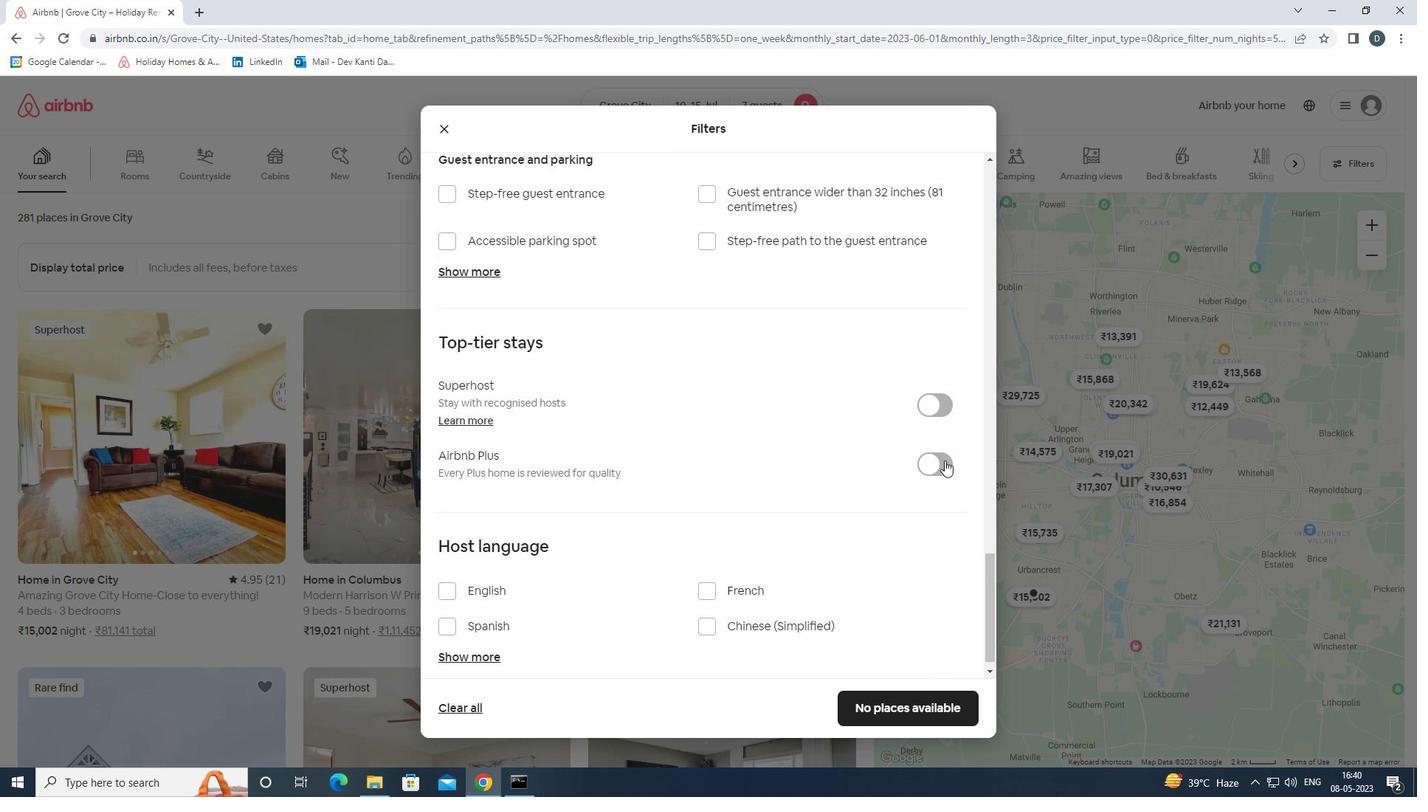 
Action: Mouse scrolled (945, 459) with delta (0, 0)
Screenshot: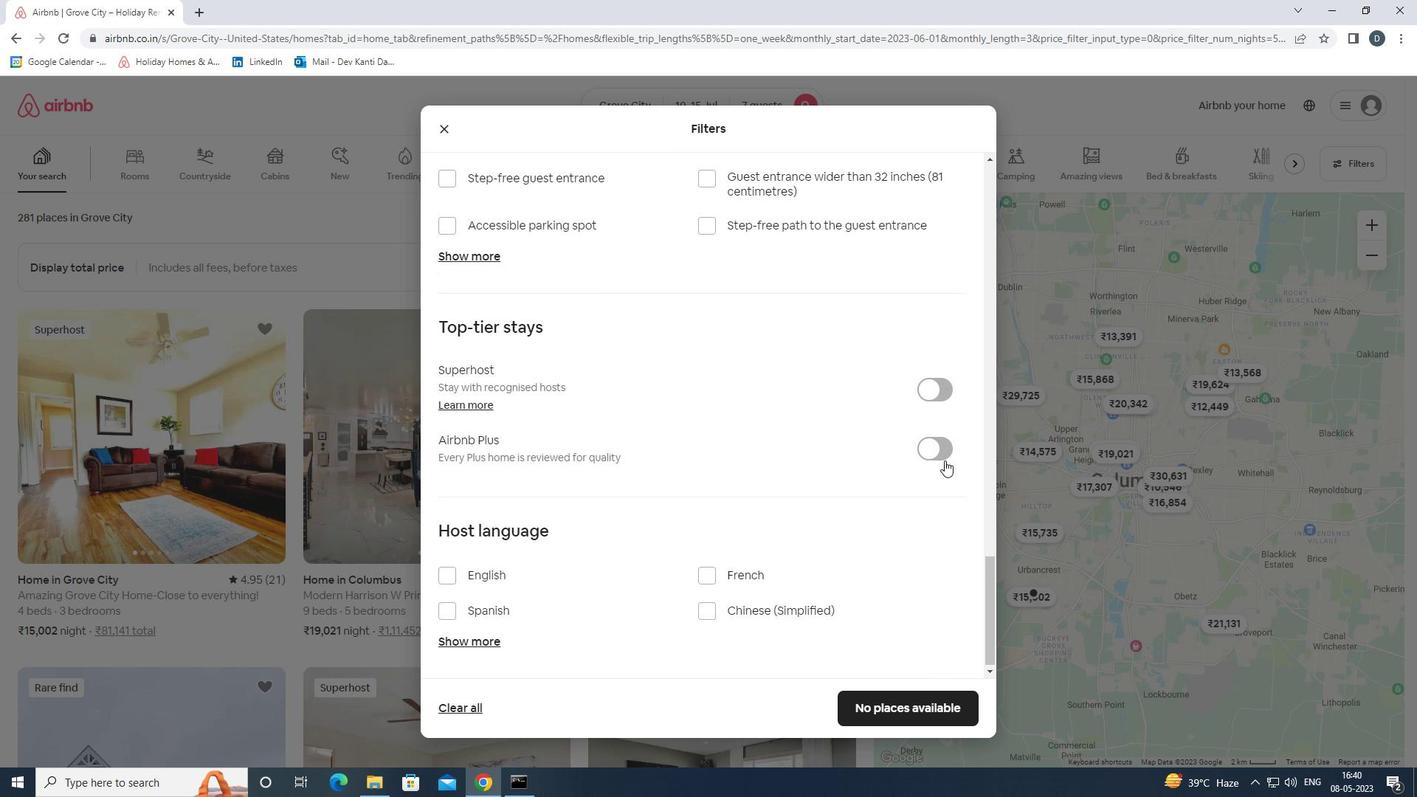 
Action: Mouse scrolled (945, 459) with delta (0, 0)
Screenshot: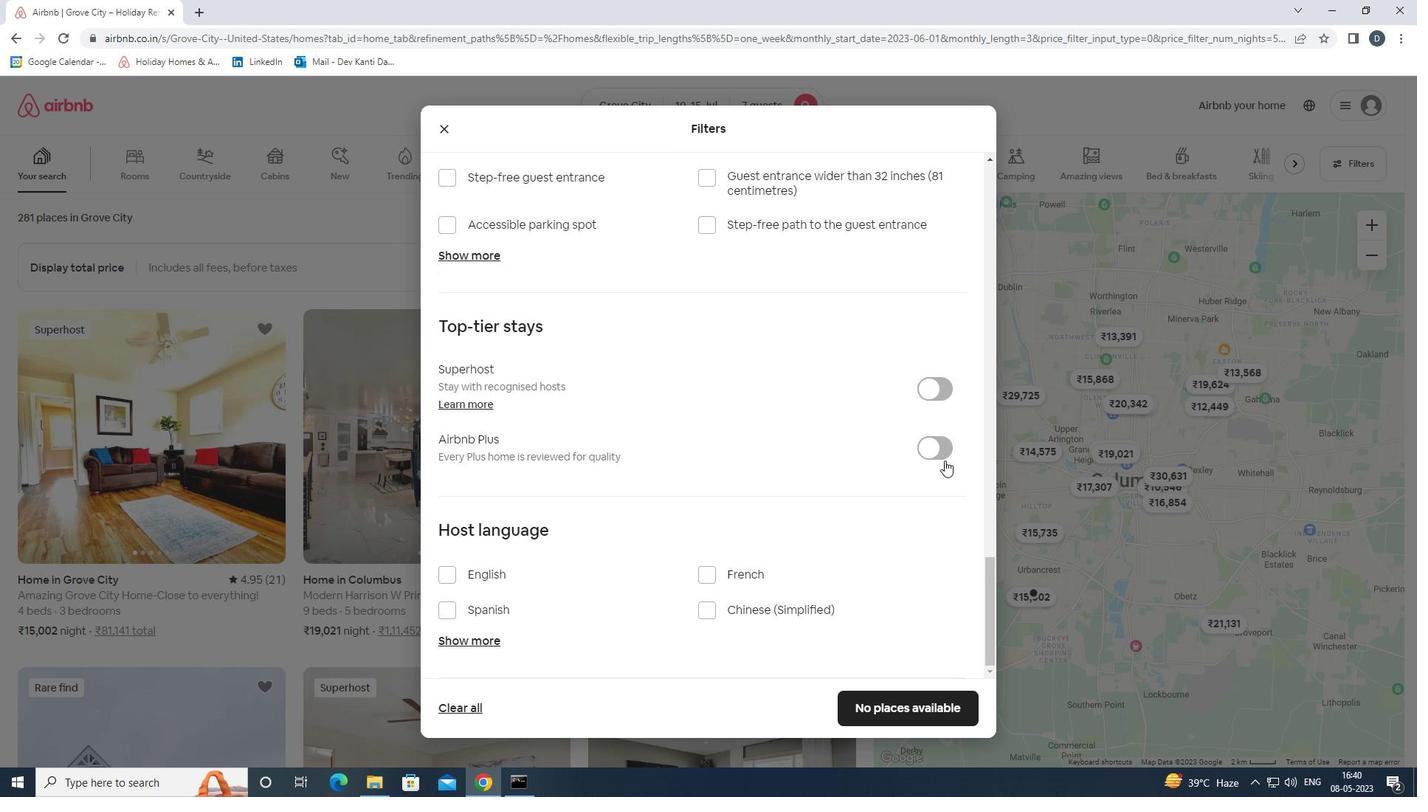 
Action: Mouse moved to (504, 578)
Screenshot: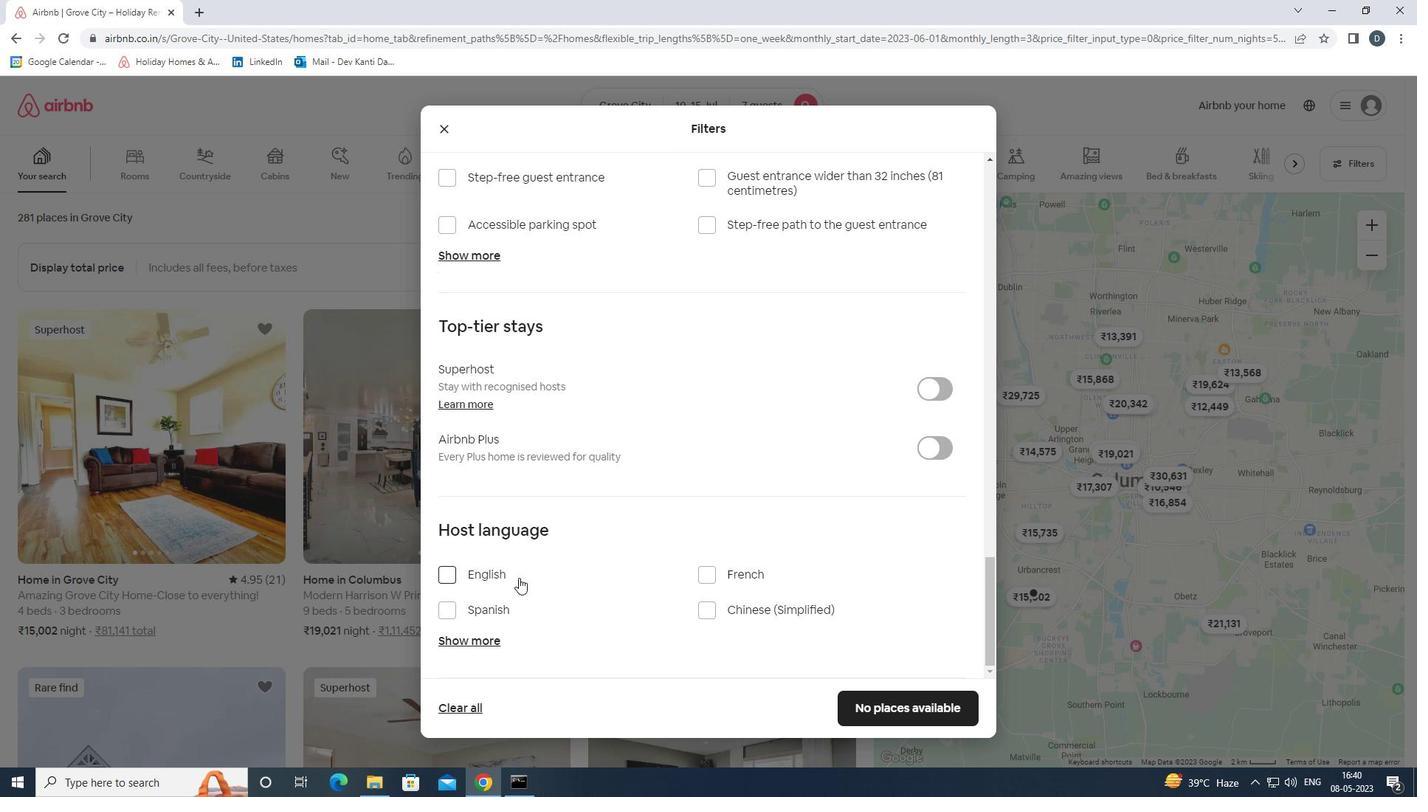 
Action: Mouse pressed left at (504, 578)
Screenshot: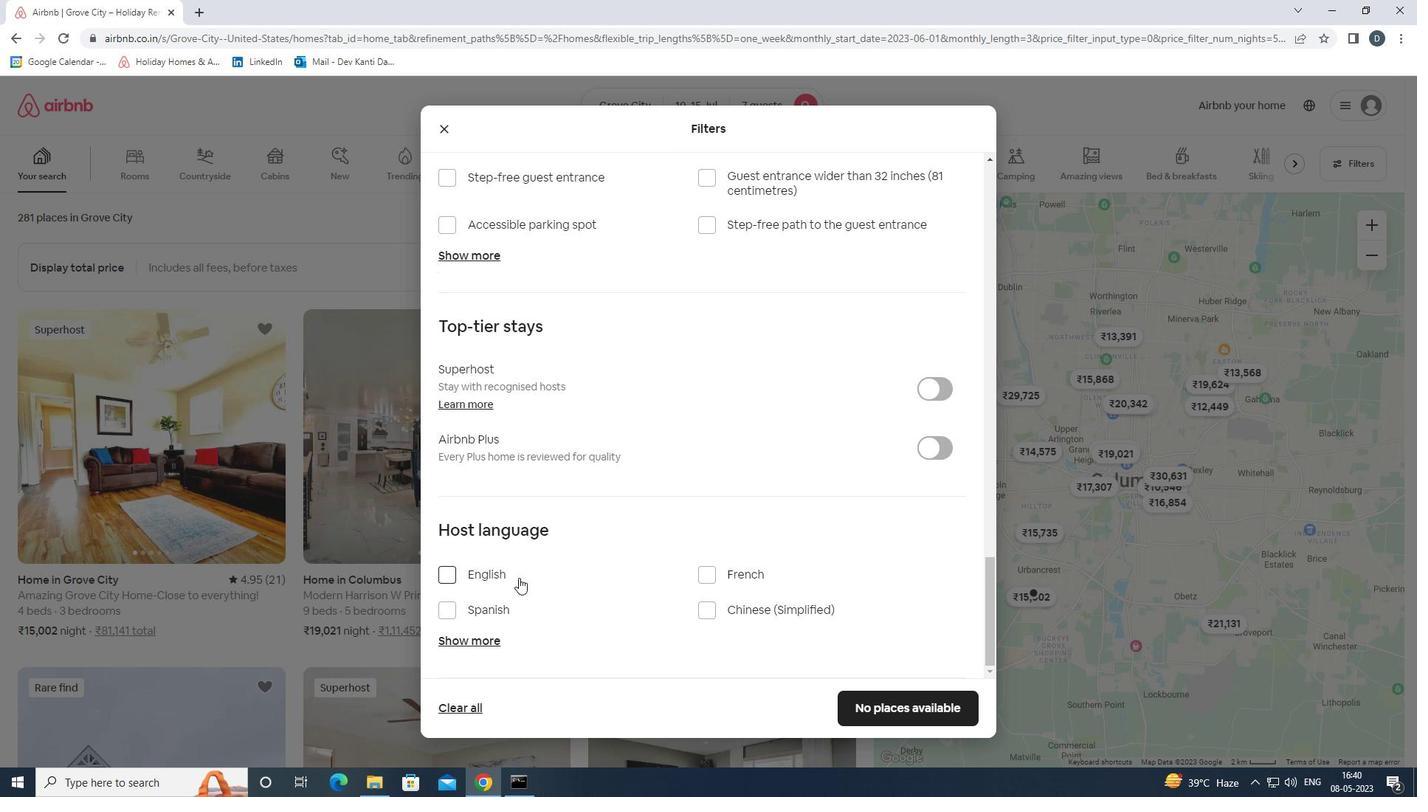 
Action: Mouse moved to (880, 708)
Screenshot: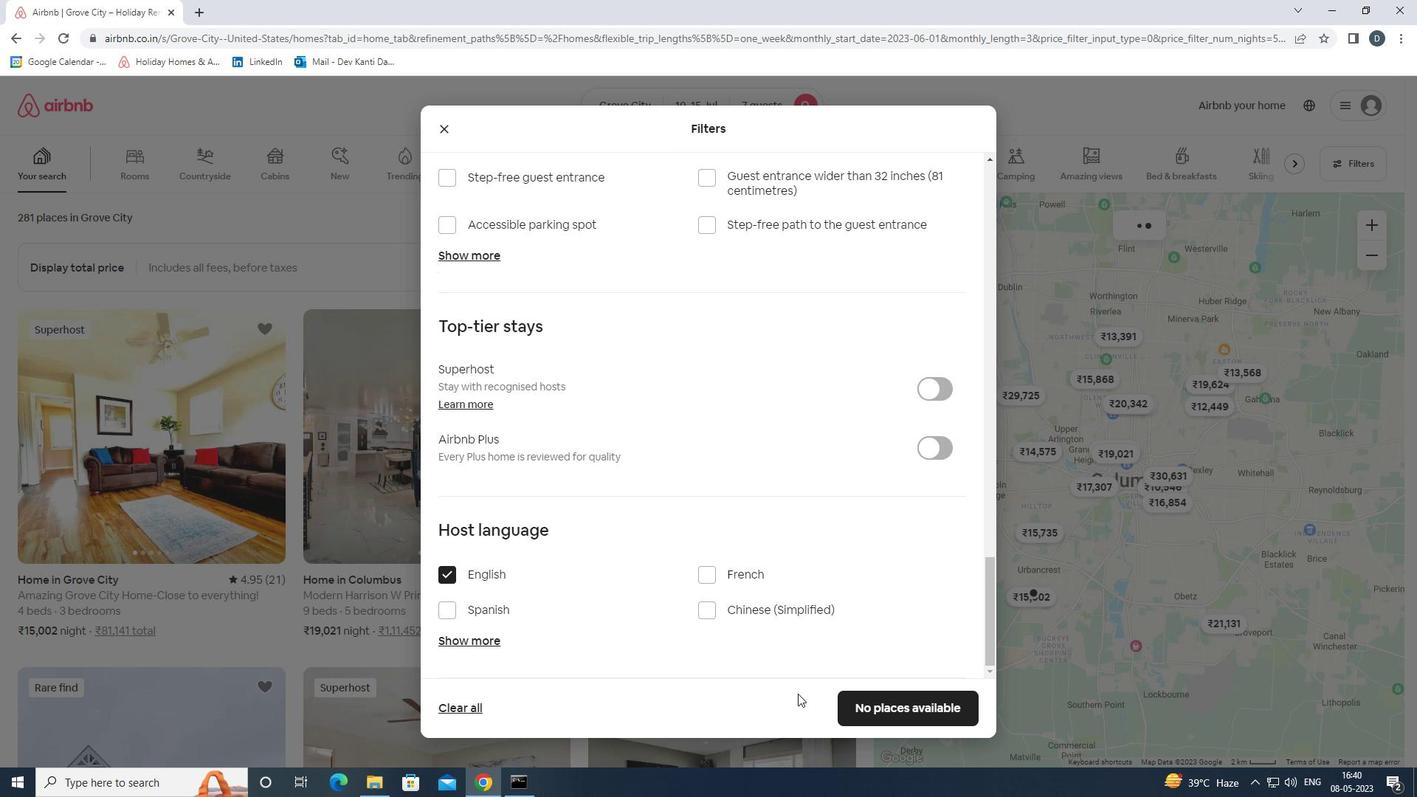 
Action: Mouse pressed left at (880, 708)
Screenshot: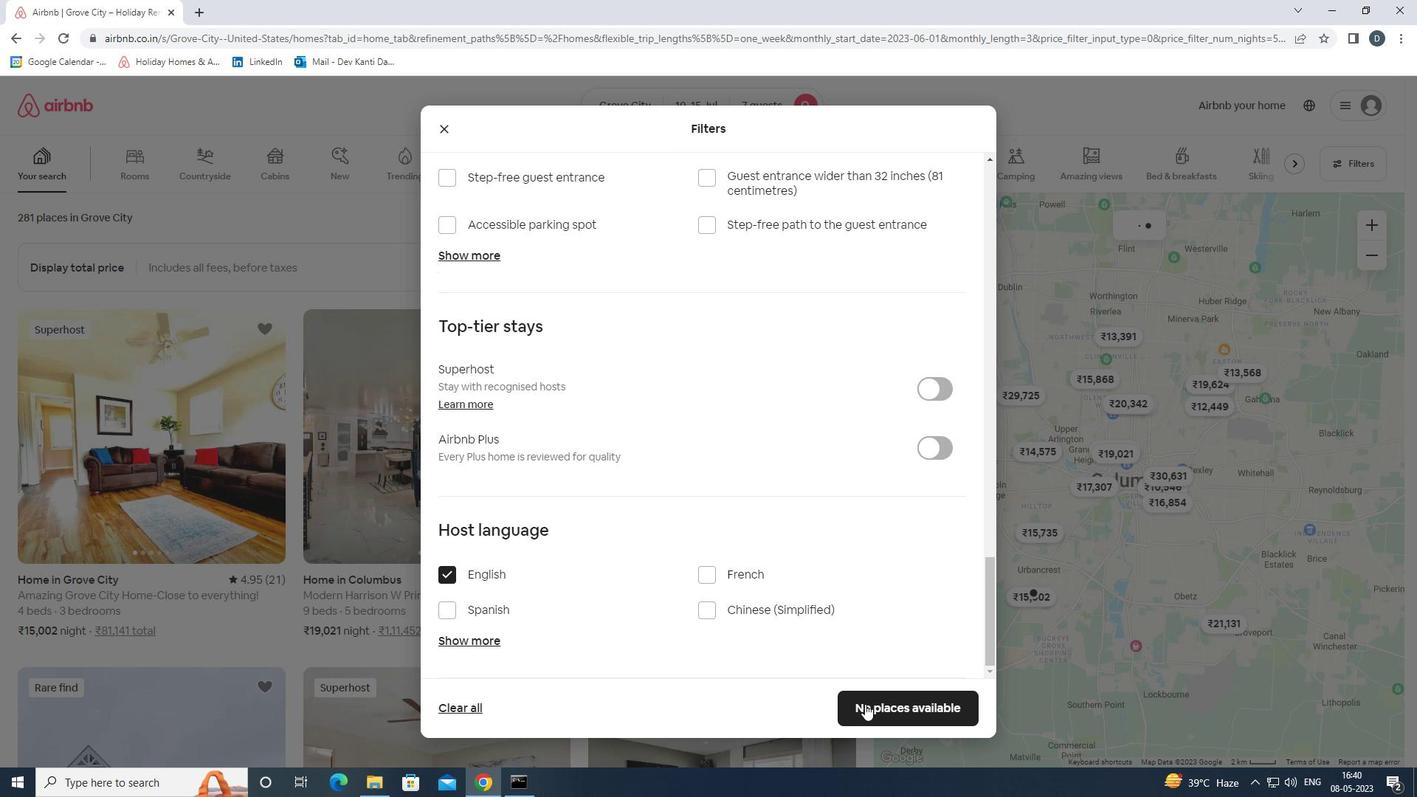 
Action: Mouse moved to (849, 685)
Screenshot: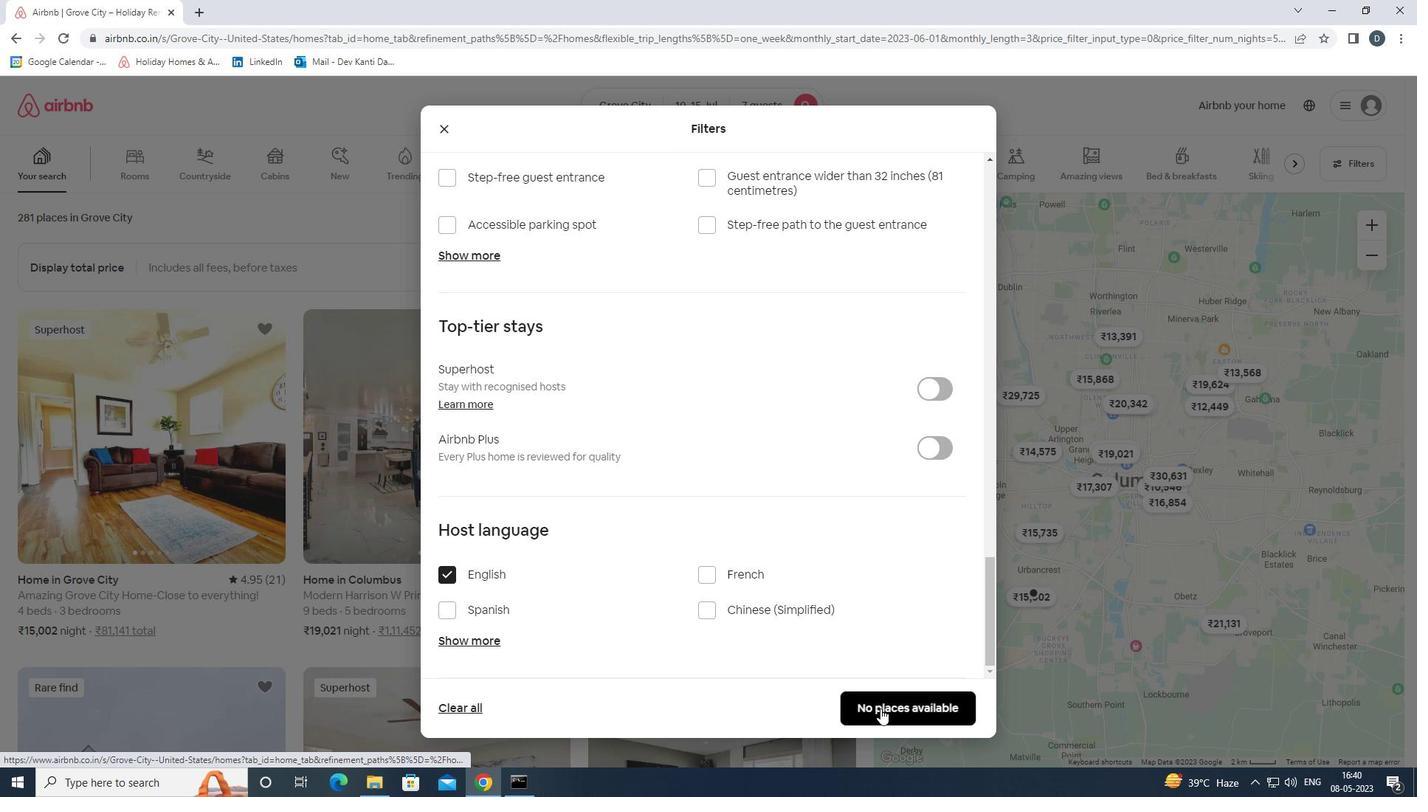 
